Task: Look for Airbnb options in Nuuk, Greenland from 24th November, 2023 to 10th December,  2023 for 5 adults.5 bedrooms having 5 beds and 5 bathrooms. Property type can be house. Amenities needed are: wifi, TV, free parkinig on premises, gym, breakfast. Booking option can be shelf check-in. Look for 4 properties as per requirement.
Action: Mouse moved to (373, 137)
Screenshot: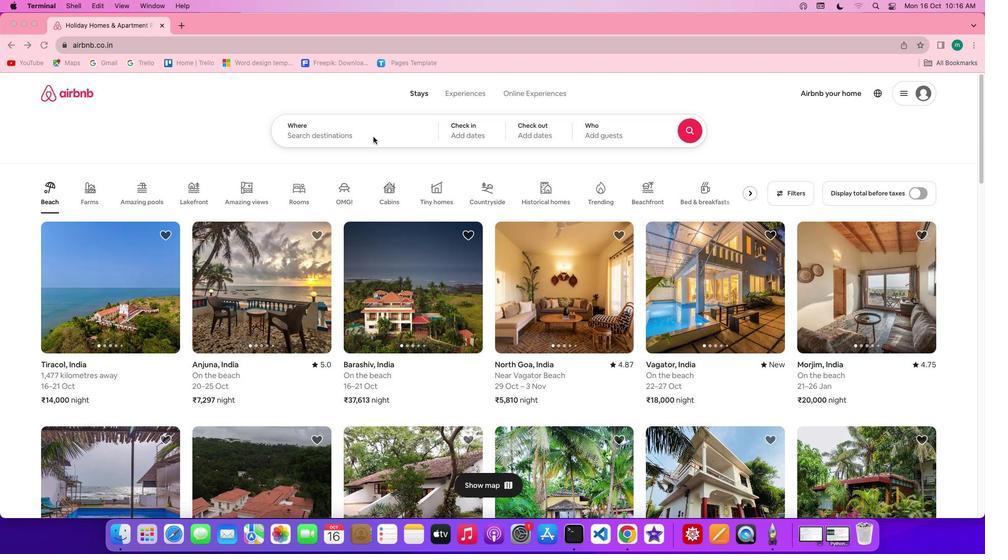 
Action: Mouse pressed left at (373, 137)
Screenshot: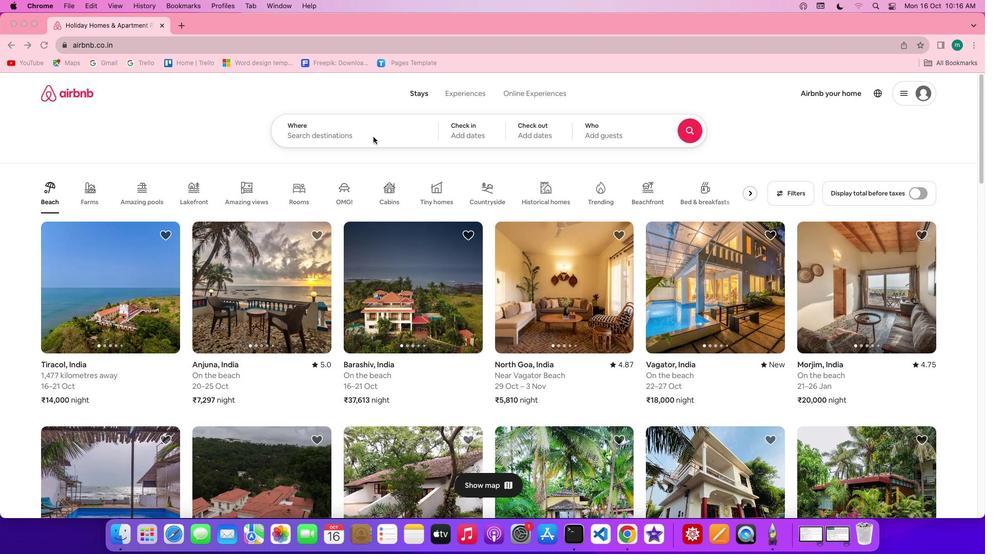 
Action: Mouse pressed left at (373, 137)
Screenshot: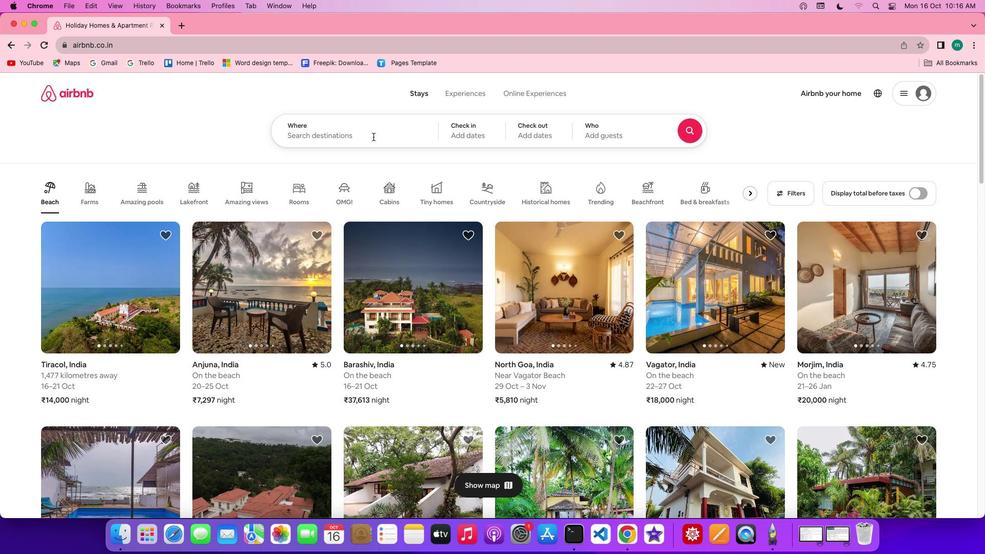 
Action: Key pressed Key.shift'N''u''u''k'','Key.shift'G''r''e''e''n''l''a''n''d'
Screenshot: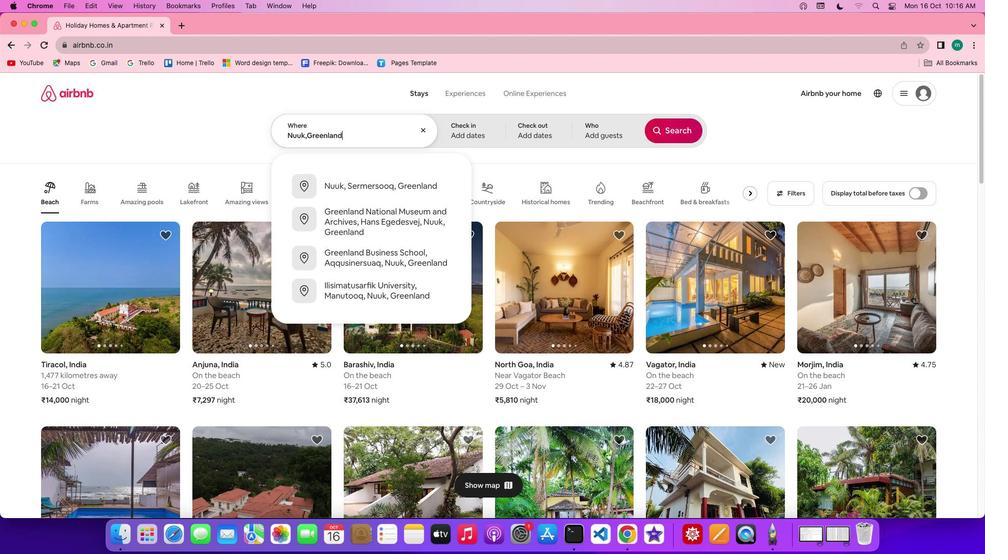 
Action: Mouse moved to (439, 182)
Screenshot: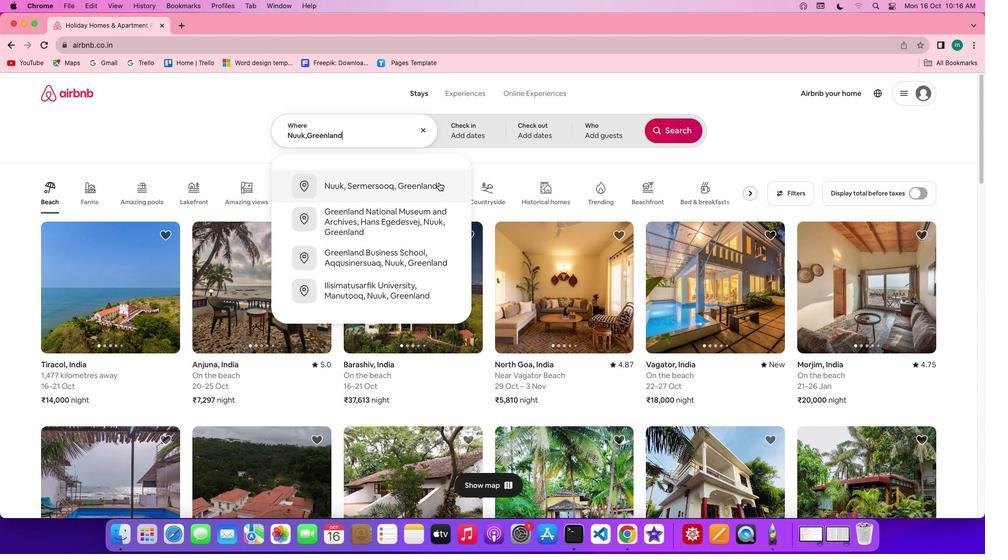 
Action: Mouse pressed left at (439, 182)
Screenshot: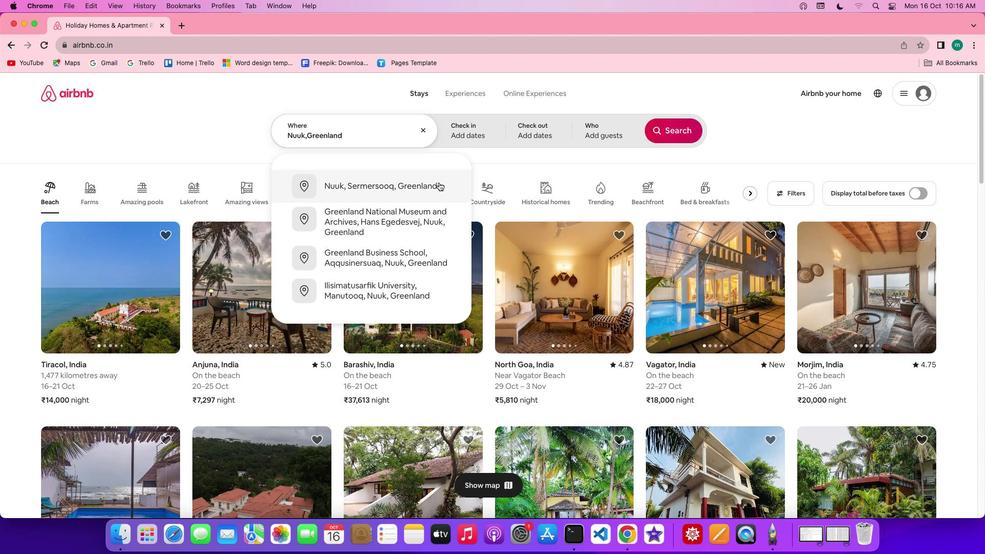 
Action: Mouse moved to (465, 131)
Screenshot: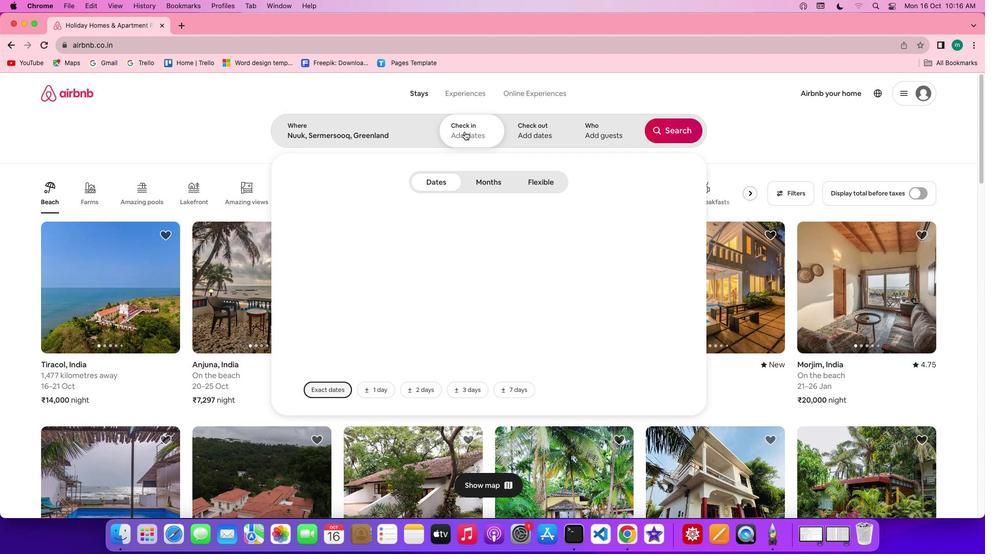
Action: Mouse pressed left at (465, 131)
Screenshot: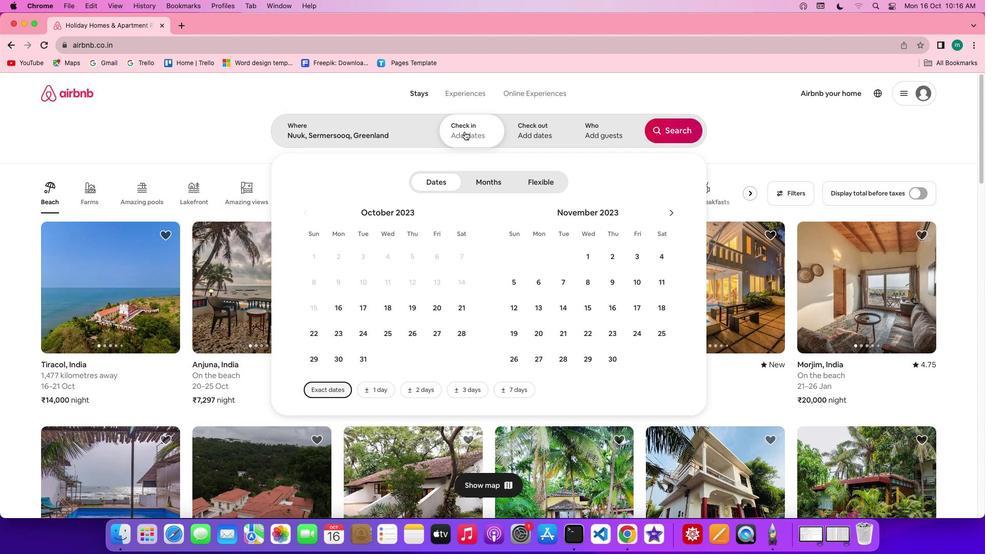 
Action: Mouse moved to (642, 338)
Screenshot: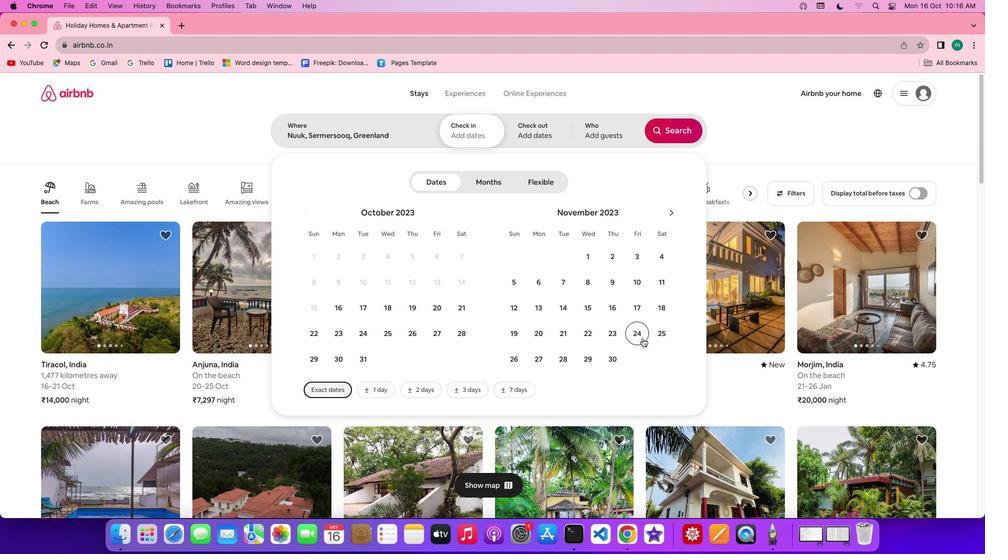 
Action: Mouse pressed left at (642, 338)
Screenshot: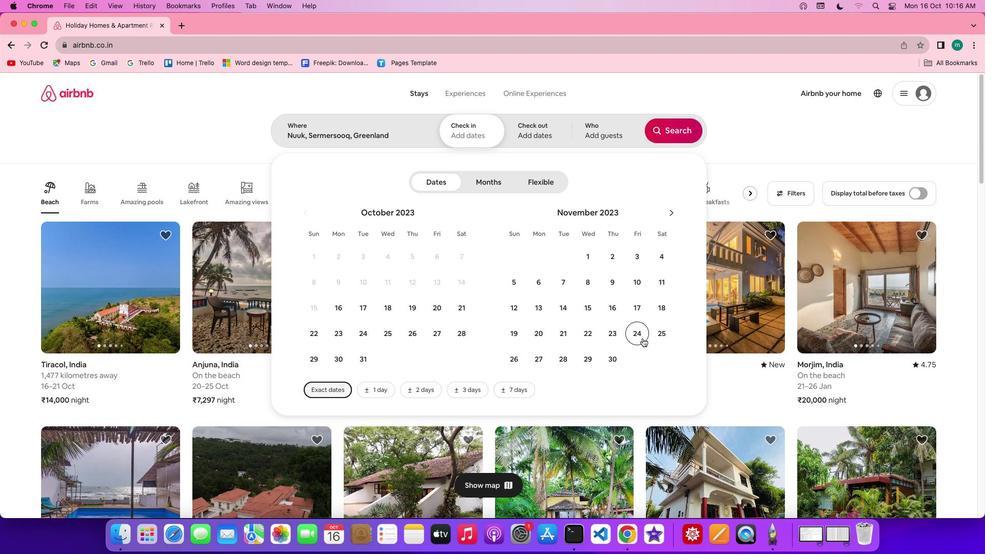 
Action: Mouse moved to (672, 211)
Screenshot: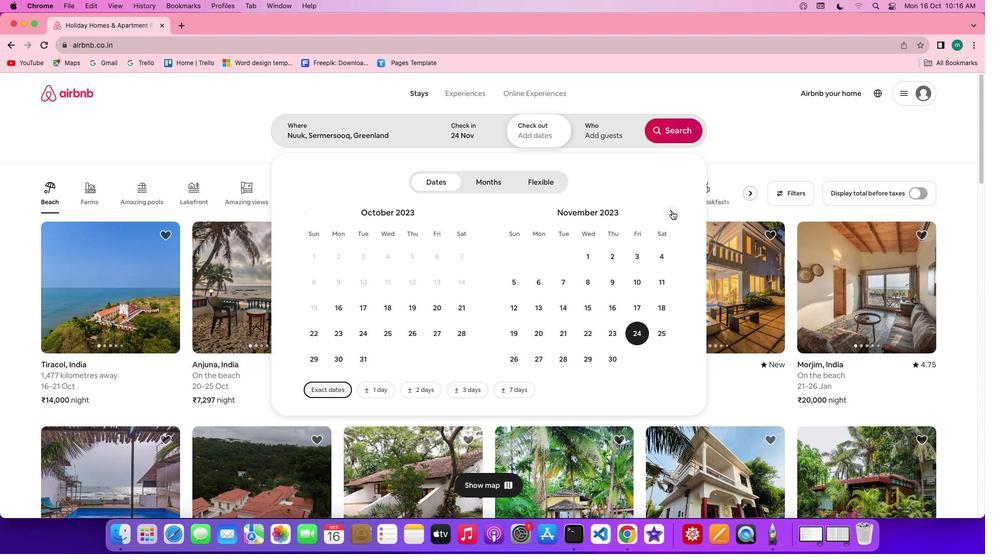 
Action: Mouse pressed left at (672, 211)
Screenshot: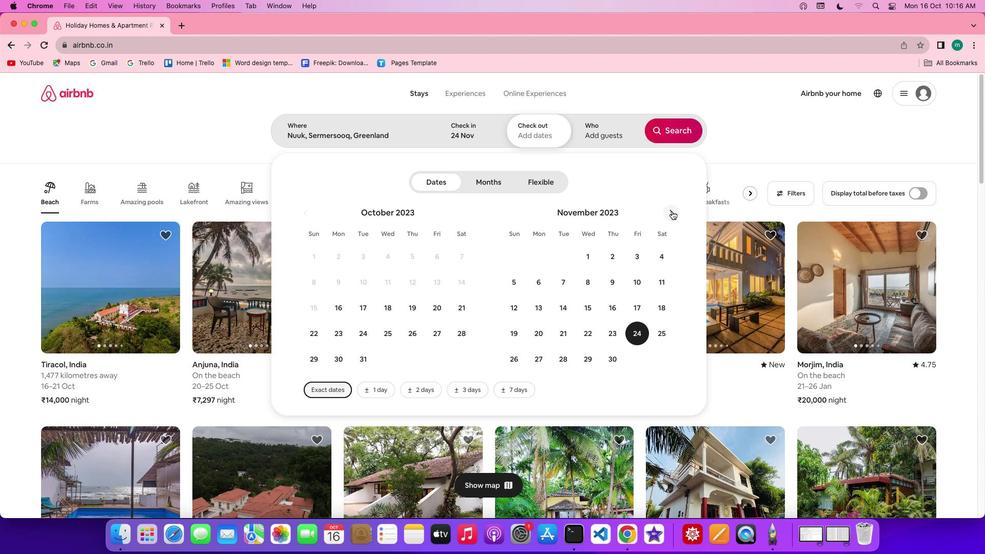 
Action: Mouse moved to (515, 310)
Screenshot: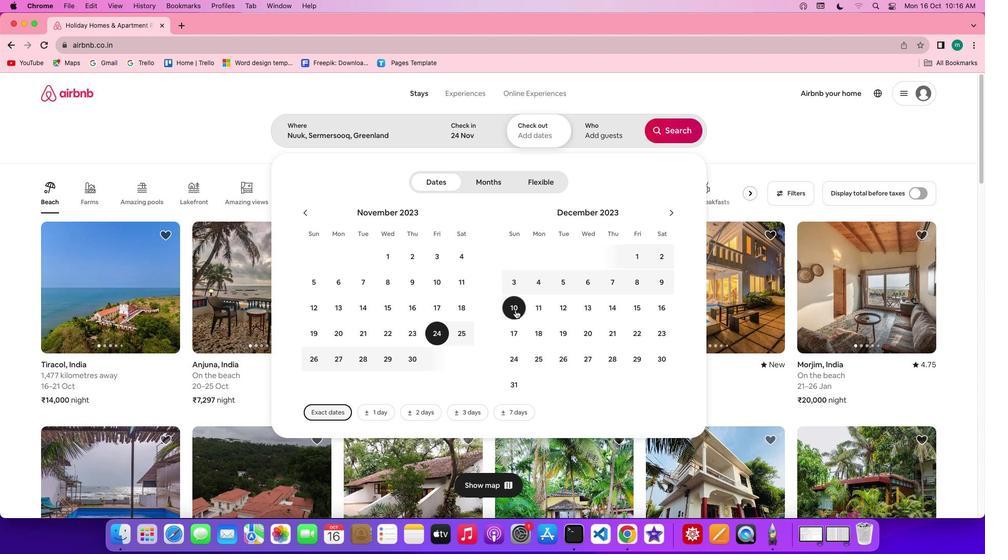 
Action: Mouse pressed left at (515, 310)
Screenshot: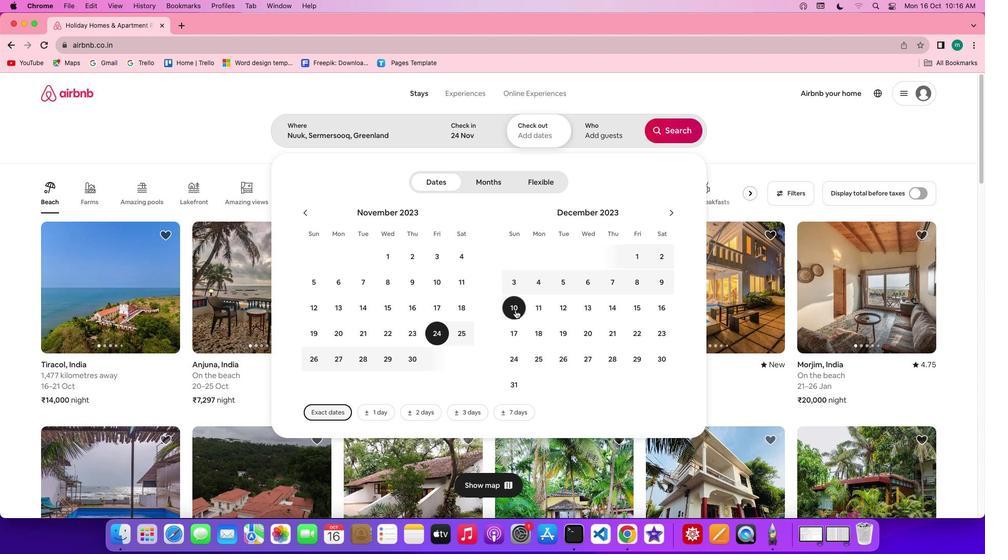 
Action: Mouse moved to (592, 140)
Screenshot: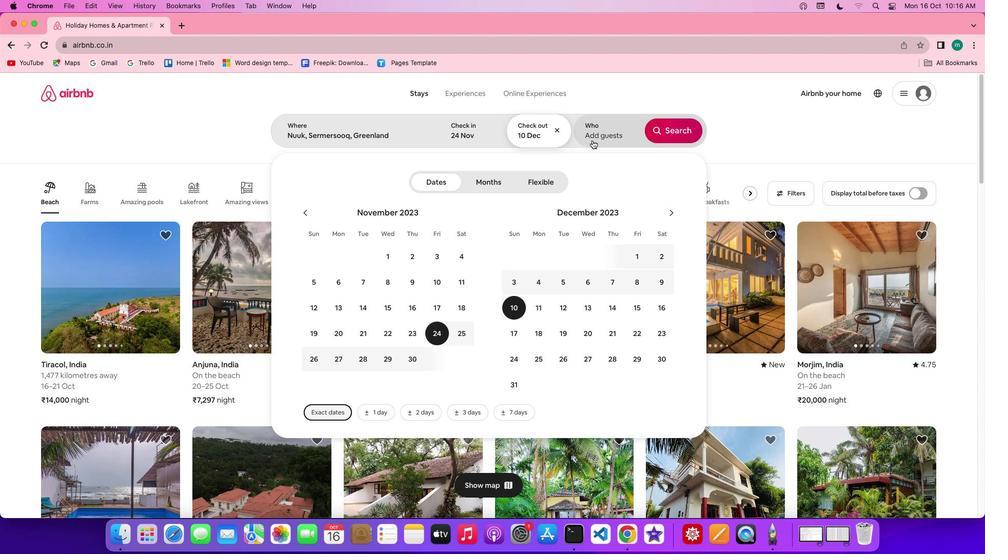 
Action: Mouse pressed left at (592, 140)
Screenshot: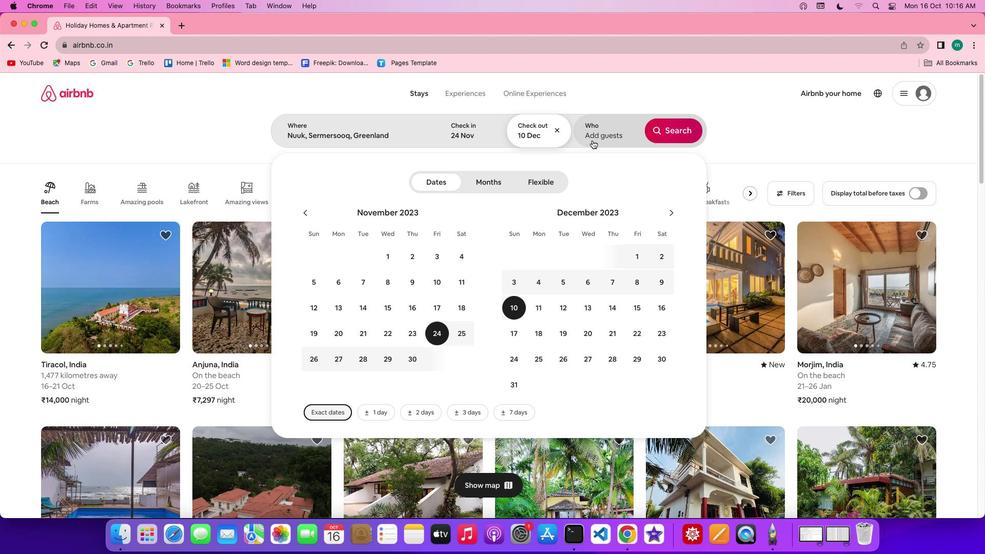 
Action: Mouse moved to (678, 183)
Screenshot: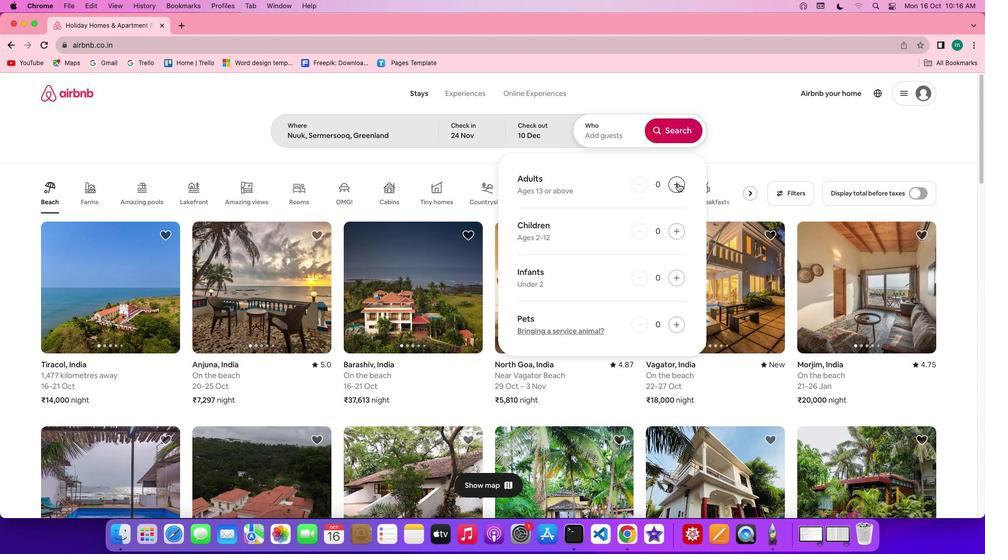 
Action: Mouse pressed left at (678, 183)
Screenshot: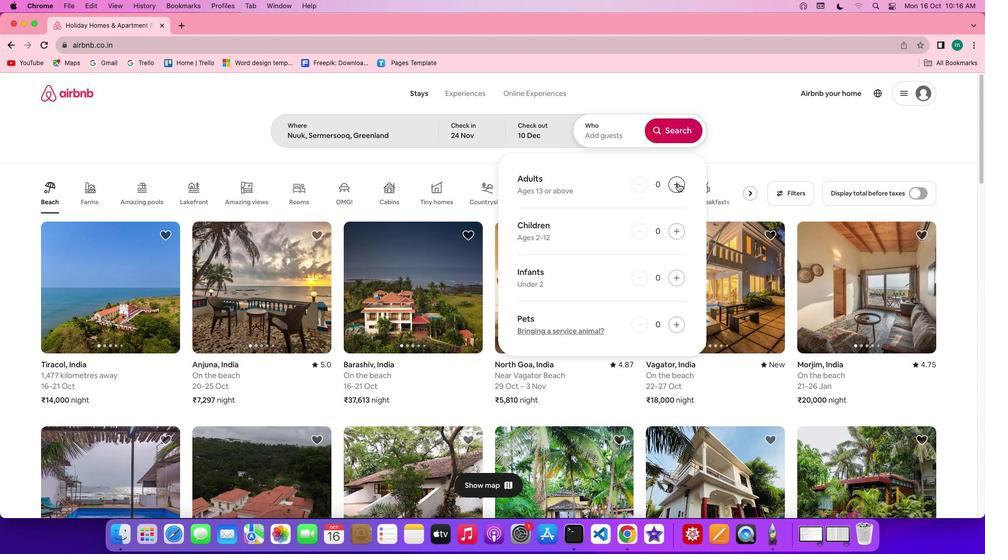 
Action: Mouse pressed left at (678, 183)
Screenshot: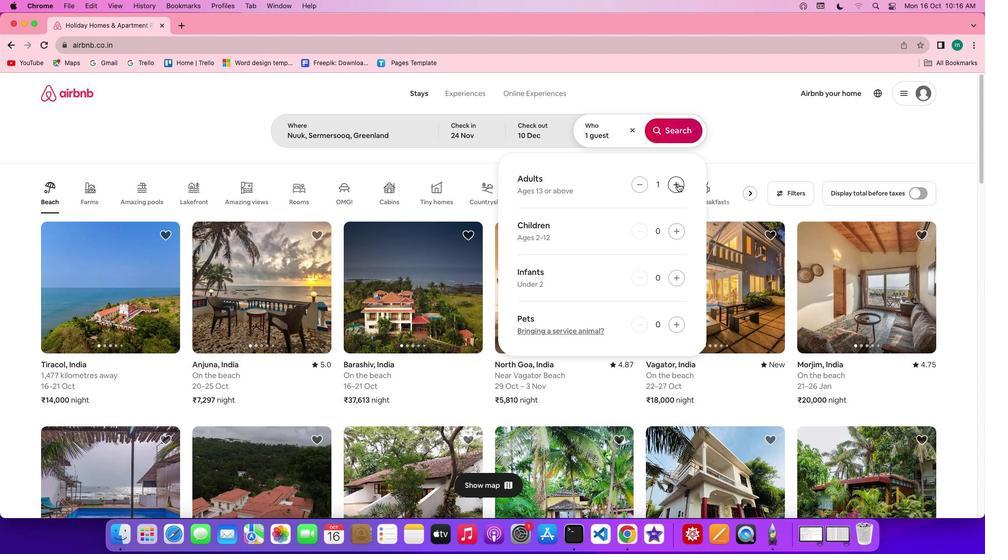 
Action: Mouse pressed left at (678, 183)
Screenshot: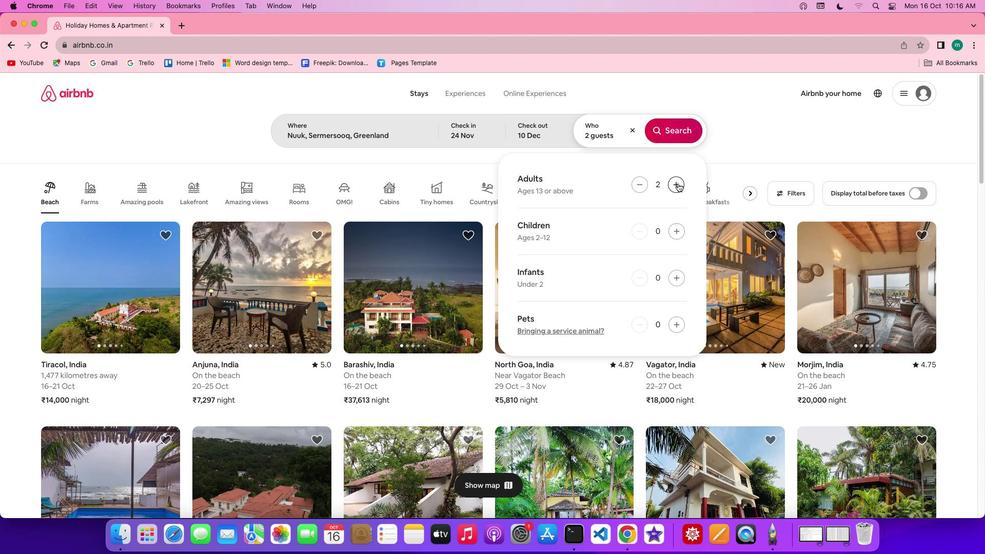 
Action: Mouse pressed left at (678, 183)
Screenshot: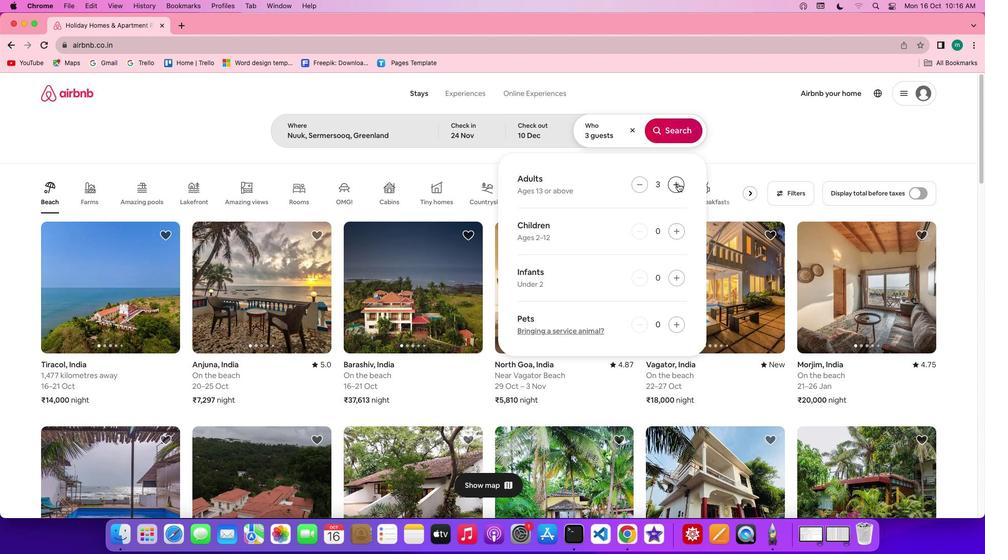 
Action: Mouse pressed left at (678, 183)
Screenshot: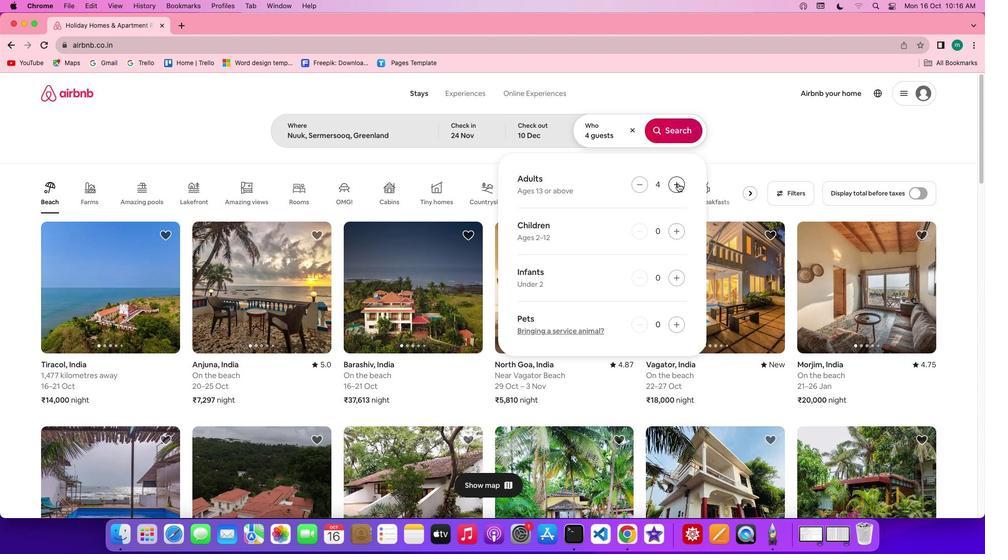 
Action: Mouse moved to (681, 134)
Screenshot: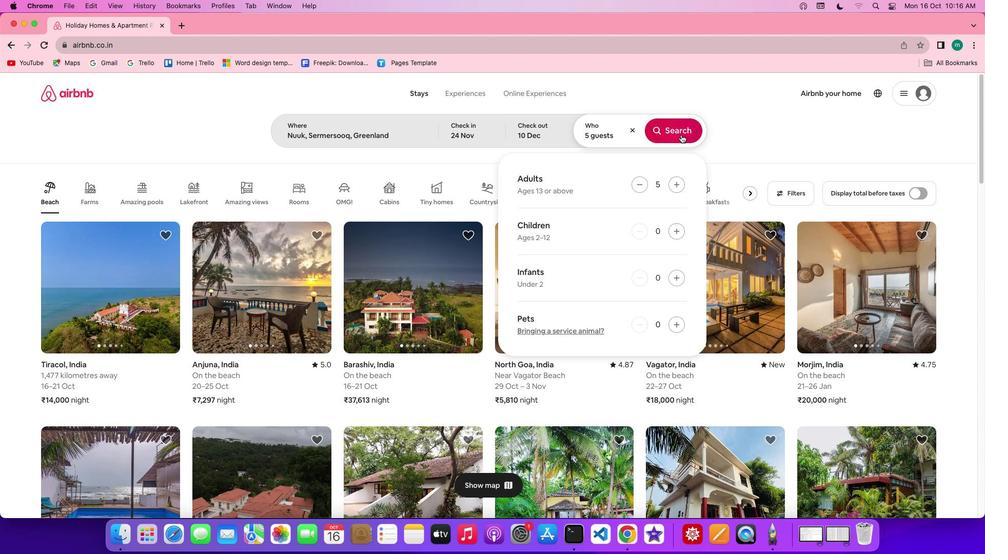 
Action: Mouse pressed left at (681, 134)
Screenshot: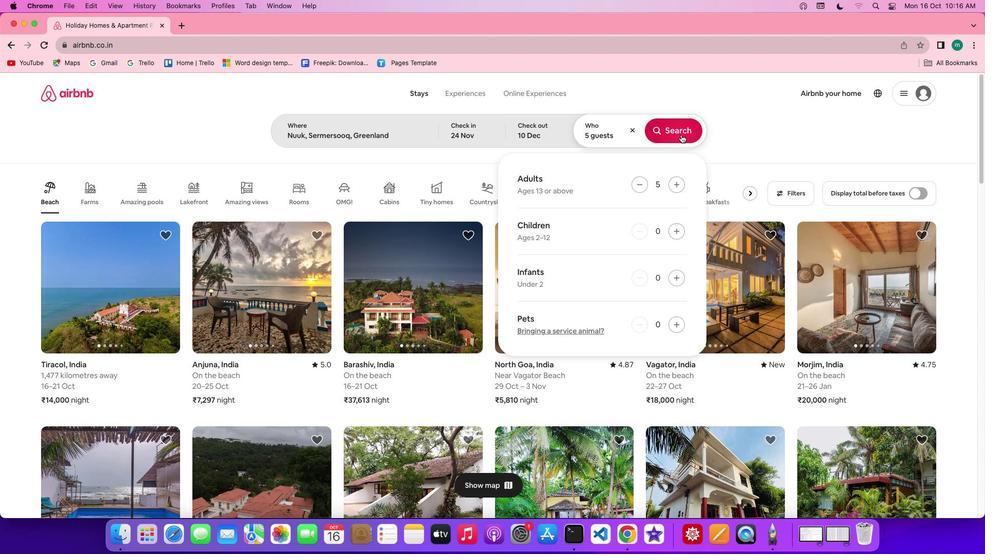 
Action: Mouse moved to (833, 138)
Screenshot: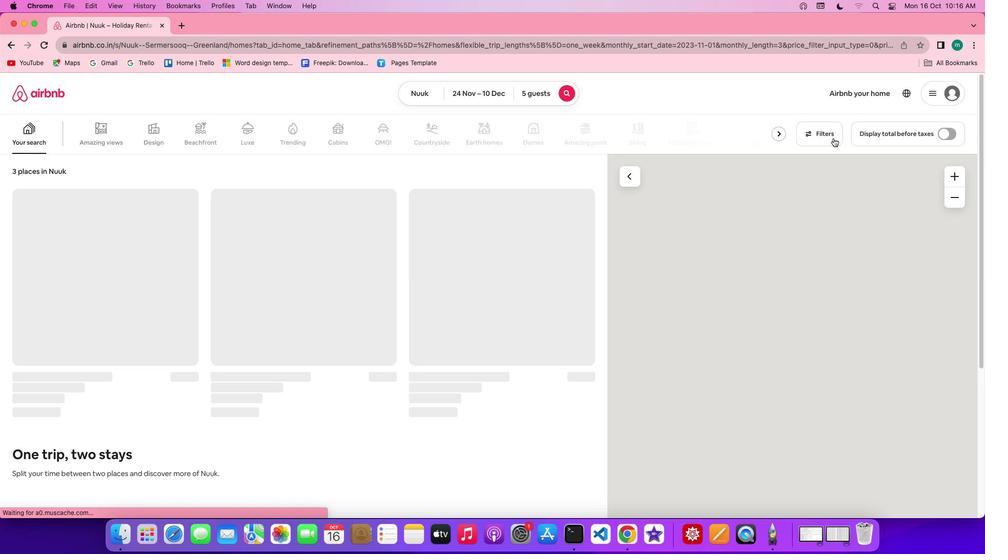 
Action: Mouse pressed left at (833, 138)
Screenshot: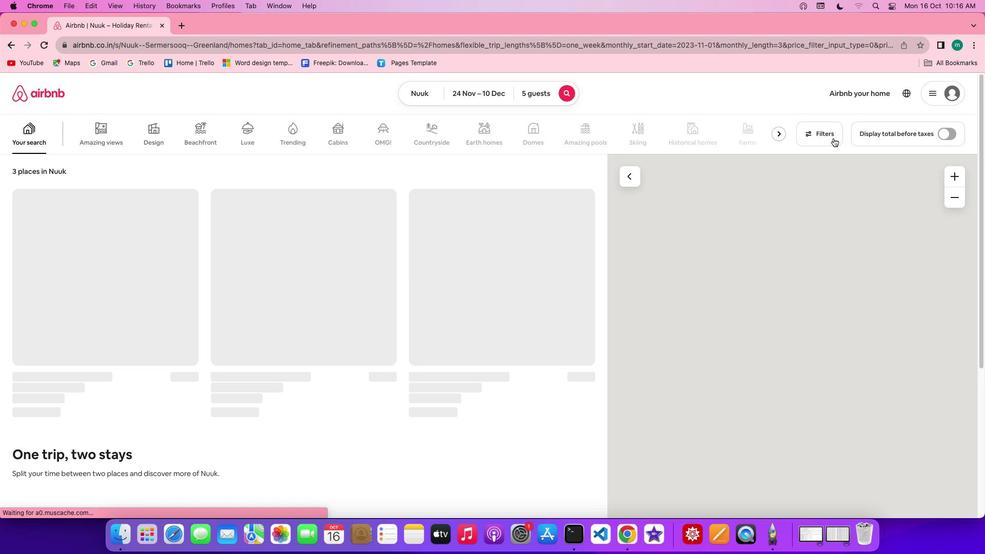 
Action: Mouse moved to (610, 236)
Screenshot: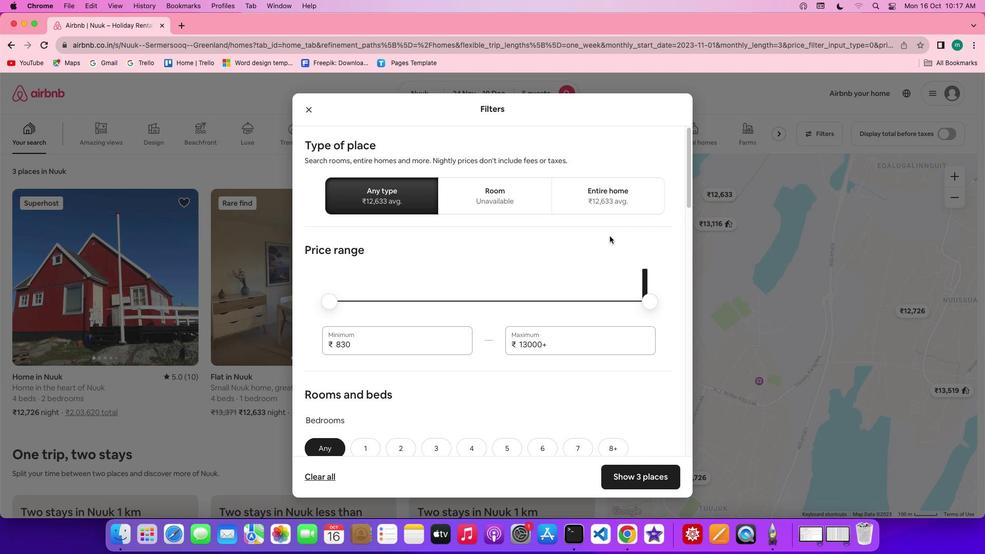 
Action: Mouse scrolled (610, 236) with delta (0, 0)
Screenshot: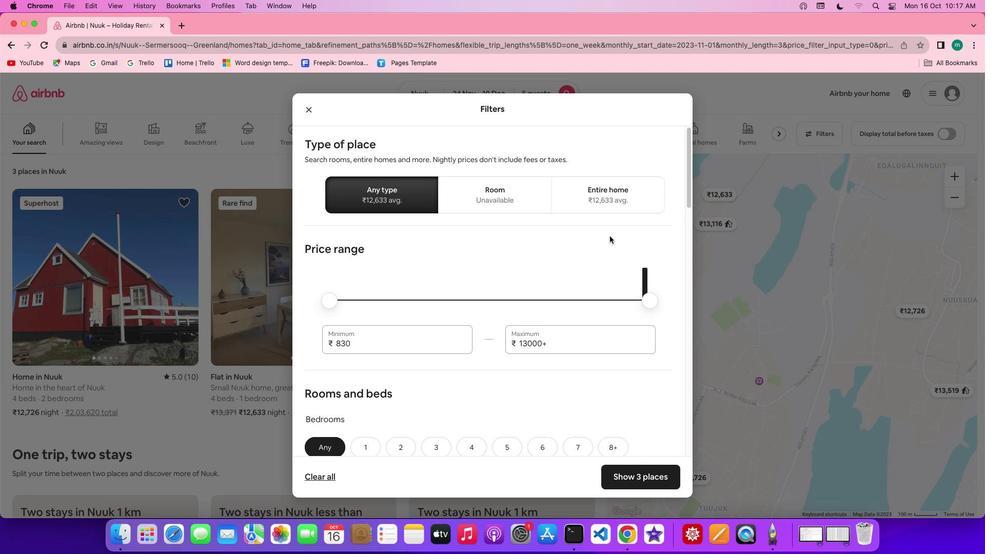 
Action: Mouse scrolled (610, 236) with delta (0, 0)
Screenshot: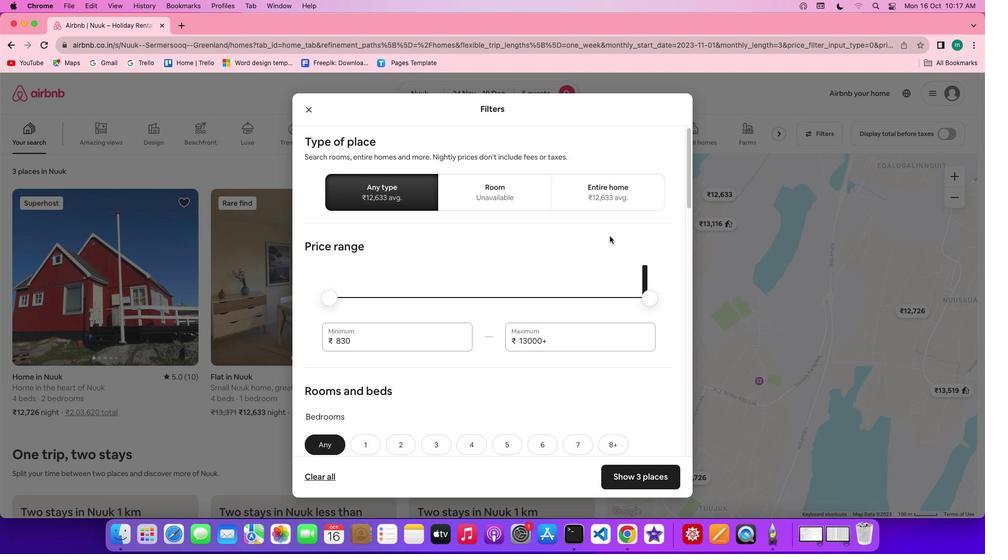 
Action: Mouse scrolled (610, 236) with delta (0, -1)
Screenshot: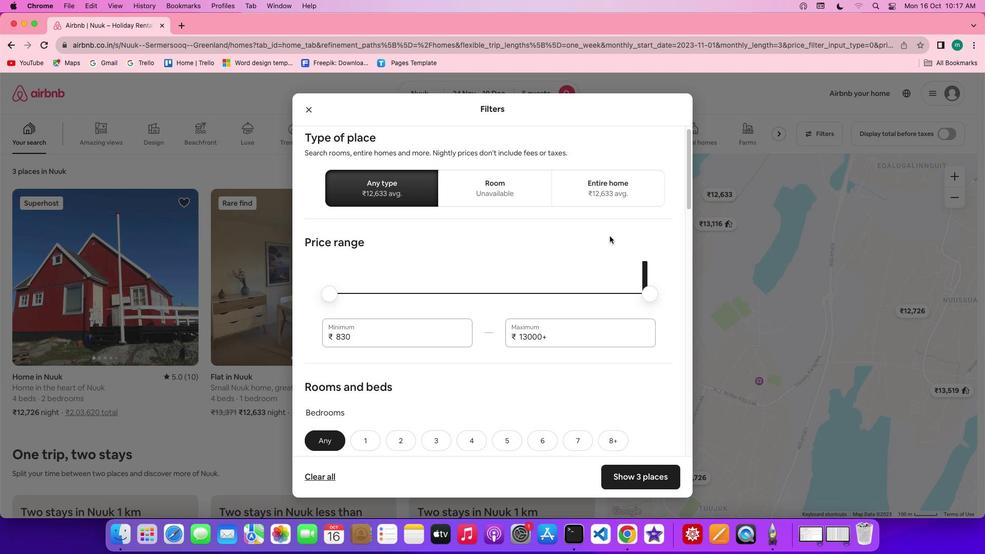 
Action: Mouse scrolled (610, 236) with delta (0, -1)
Screenshot: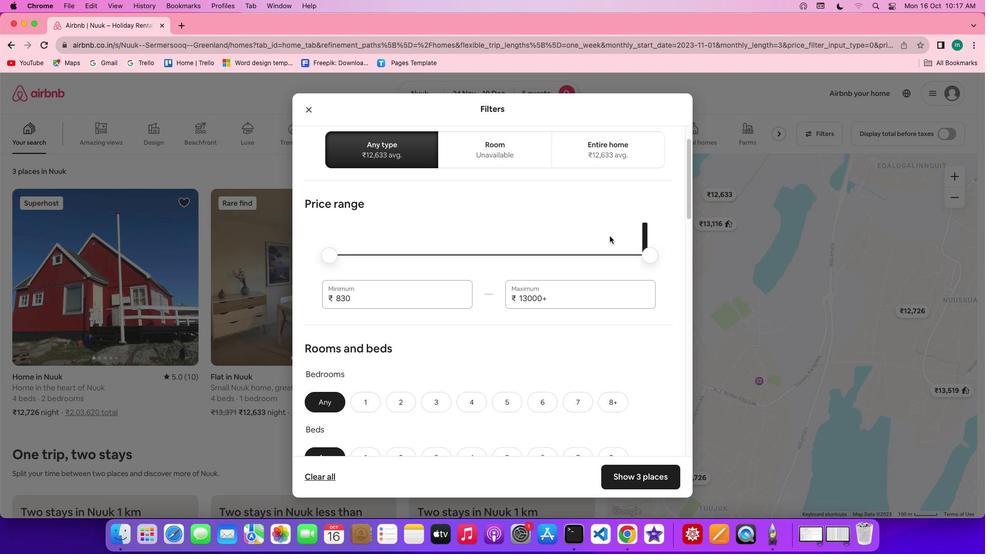 
Action: Mouse scrolled (610, 236) with delta (0, 0)
Screenshot: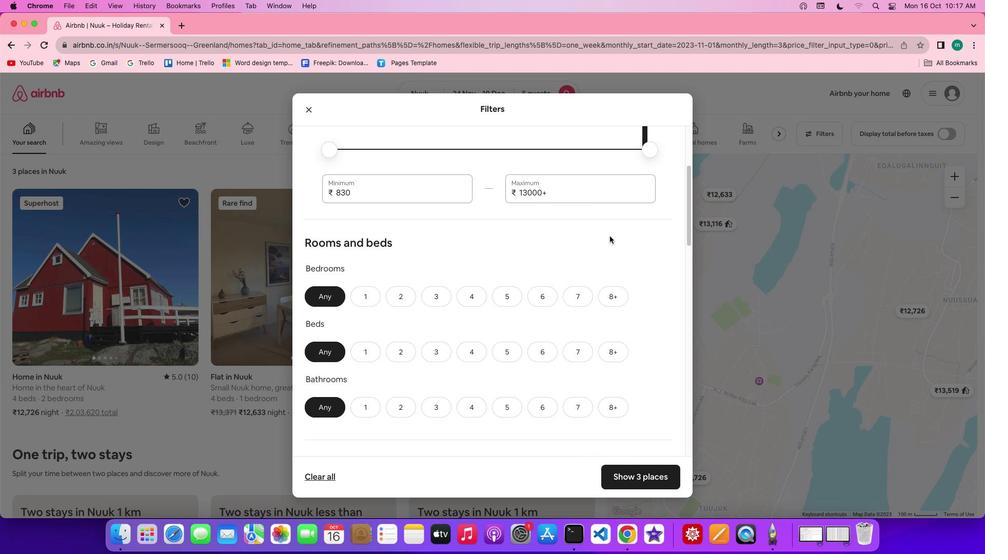 
Action: Mouse scrolled (610, 236) with delta (0, 0)
Screenshot: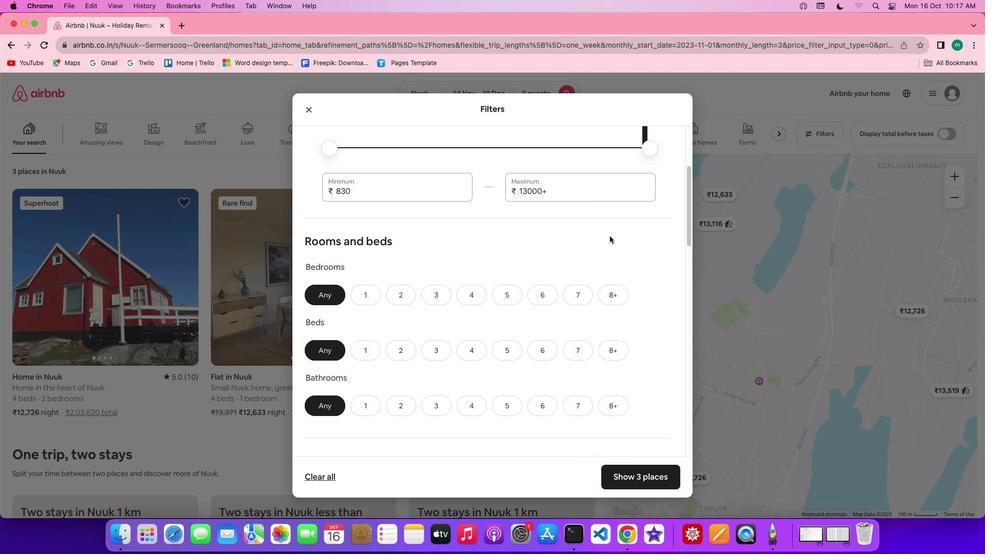 
Action: Mouse scrolled (610, 236) with delta (0, 0)
Screenshot: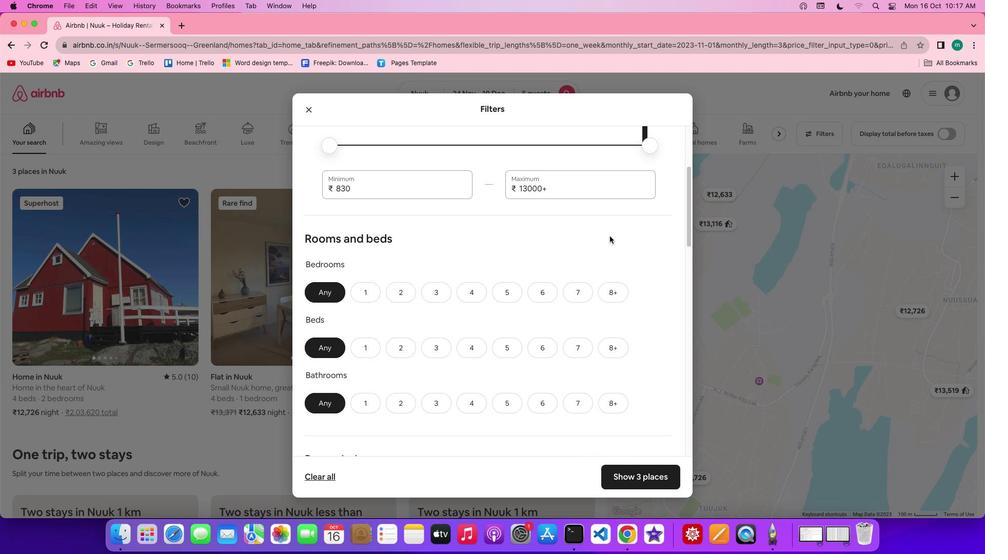 
Action: Mouse moved to (609, 236)
Screenshot: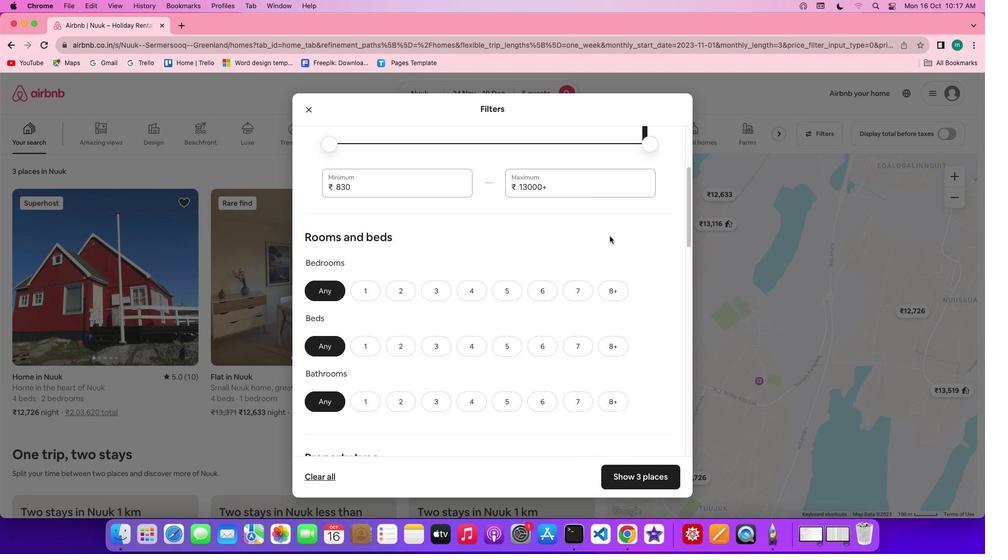 
Action: Mouse scrolled (609, 236) with delta (0, 0)
Screenshot: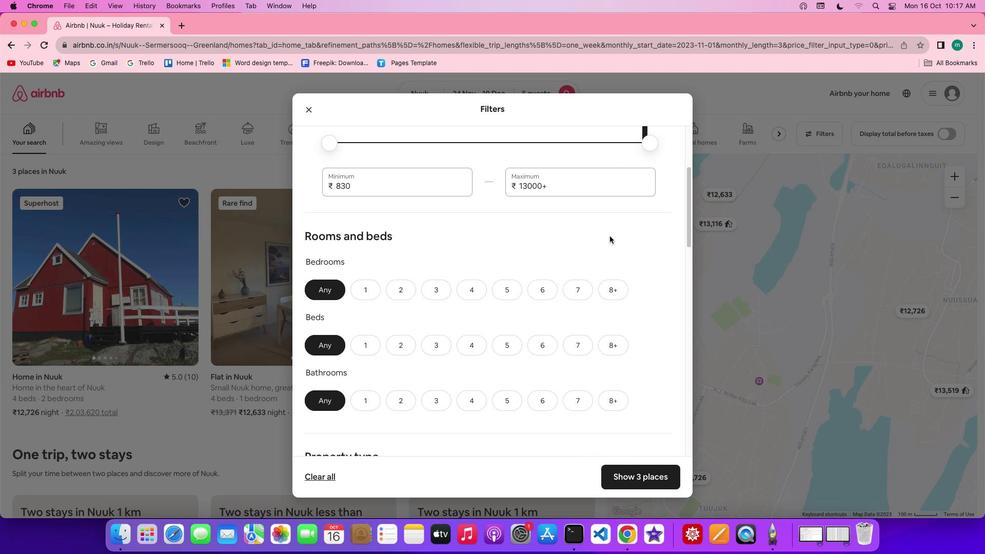 
Action: Mouse scrolled (609, 236) with delta (0, 0)
Screenshot: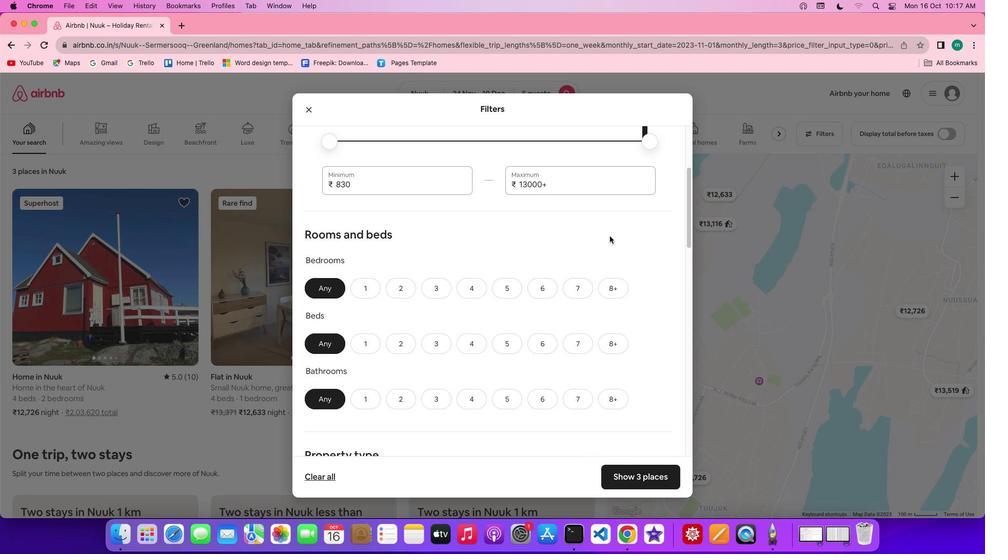 
Action: Mouse scrolled (609, 236) with delta (0, 0)
Screenshot: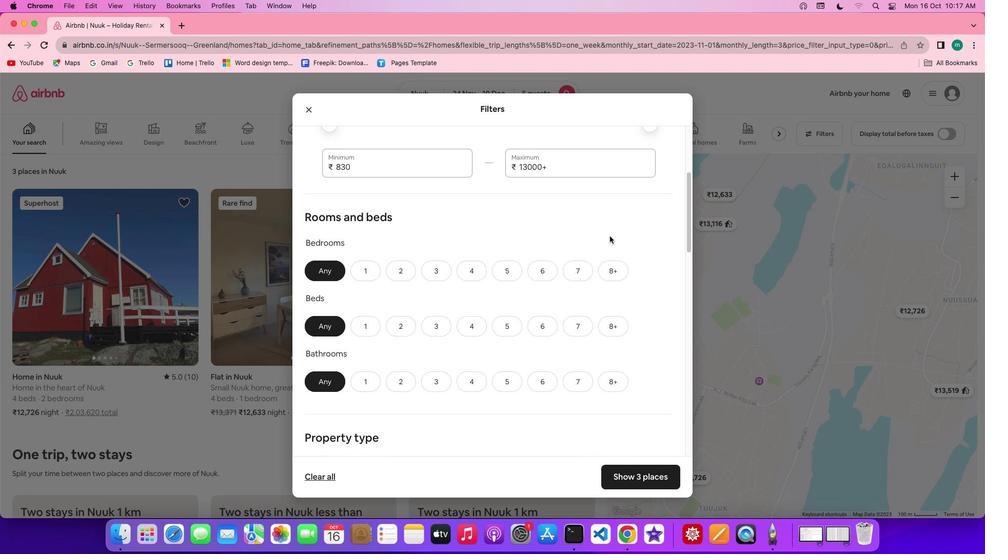 
Action: Mouse scrolled (609, 236) with delta (0, 0)
Screenshot: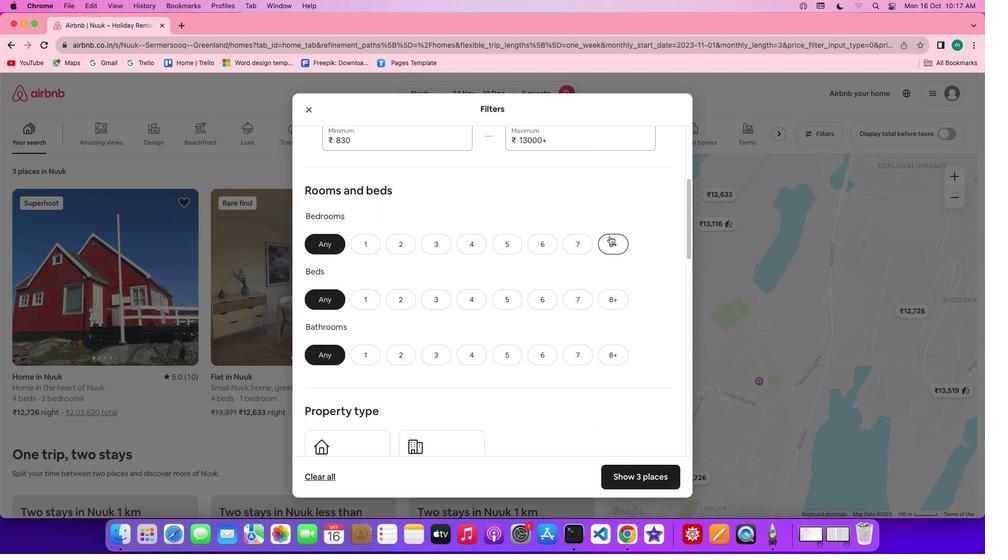 
Action: Mouse scrolled (609, 236) with delta (0, 0)
Screenshot: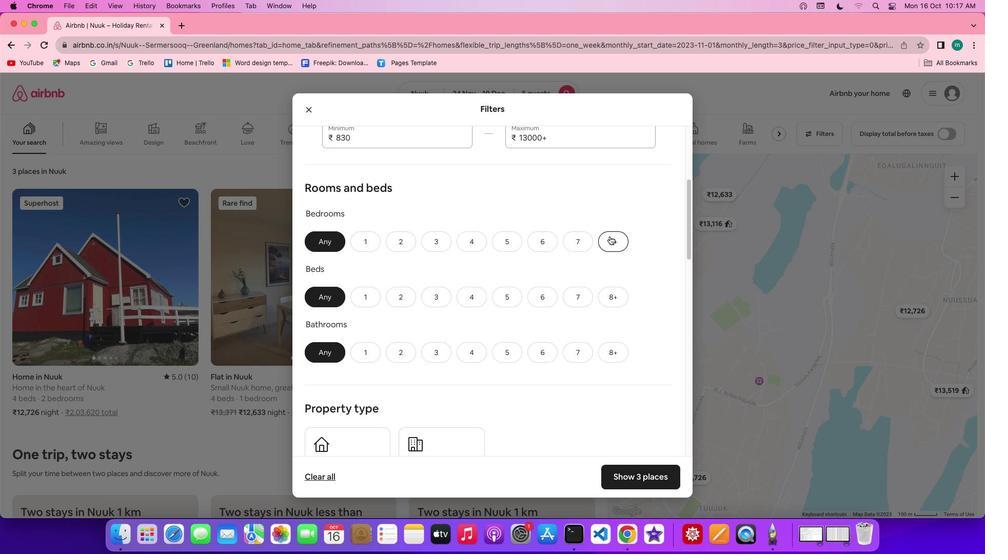 
Action: Mouse scrolled (609, 236) with delta (0, 0)
Screenshot: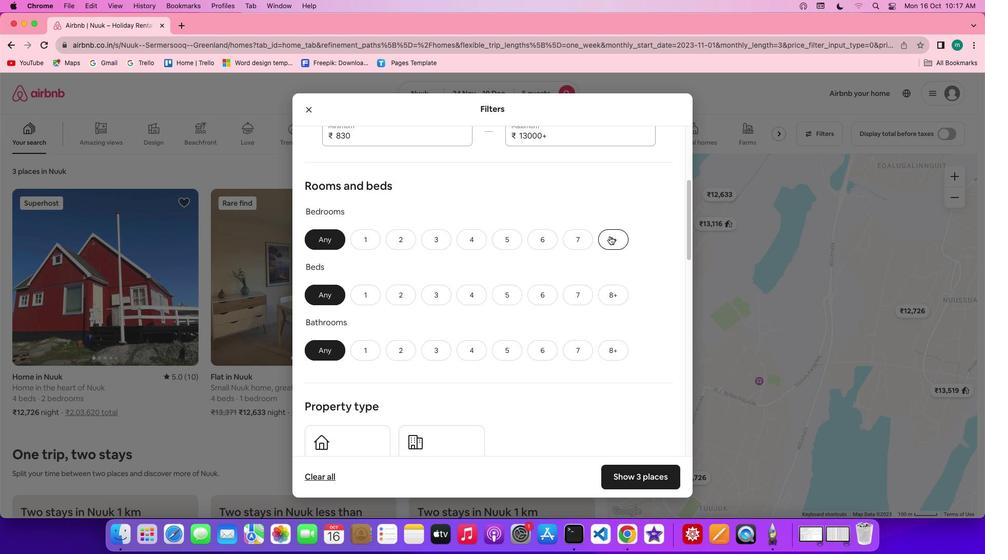 
Action: Mouse scrolled (609, 236) with delta (0, 0)
Screenshot: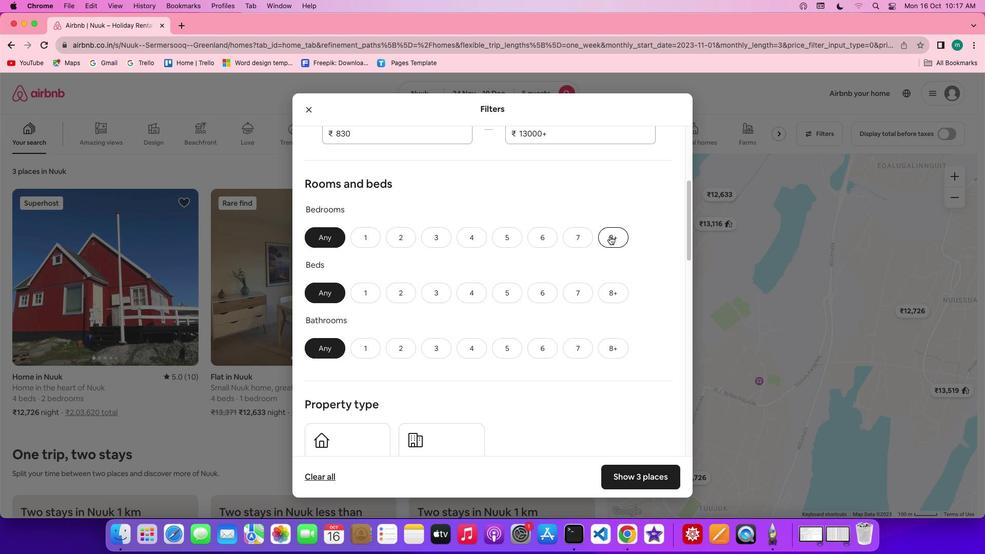 
Action: Mouse scrolled (609, 236) with delta (0, 0)
Screenshot: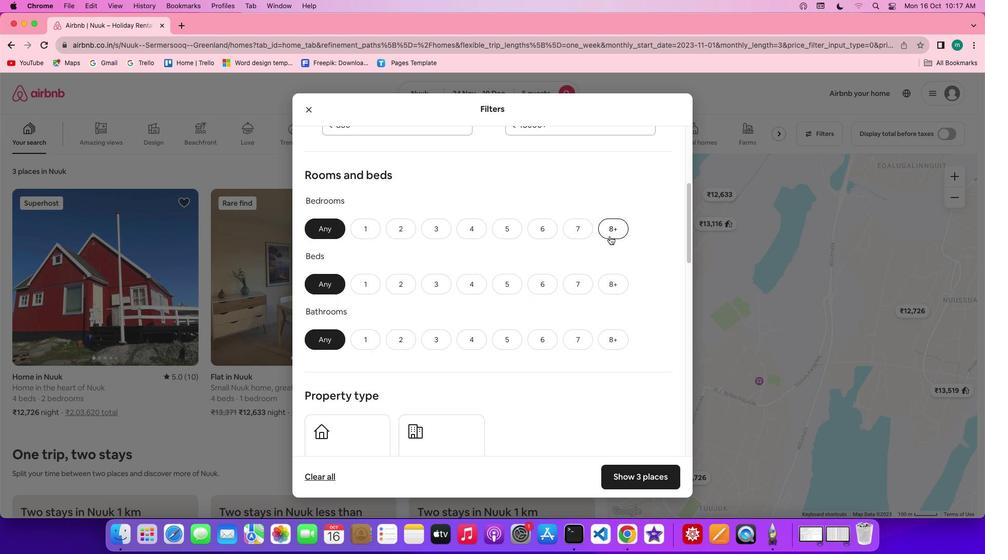 
Action: Mouse scrolled (609, 236) with delta (0, 0)
Screenshot: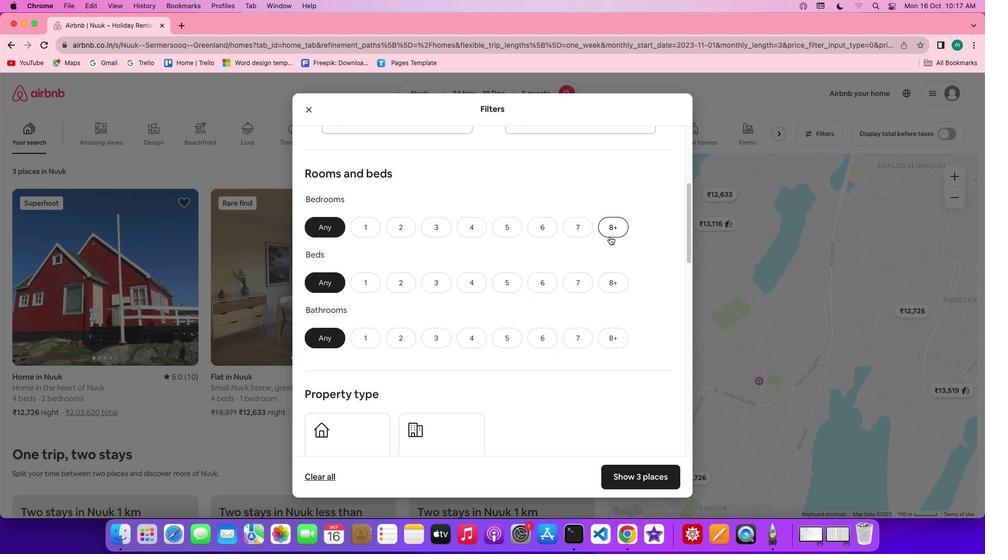 
Action: Mouse scrolled (609, 236) with delta (0, 0)
Screenshot: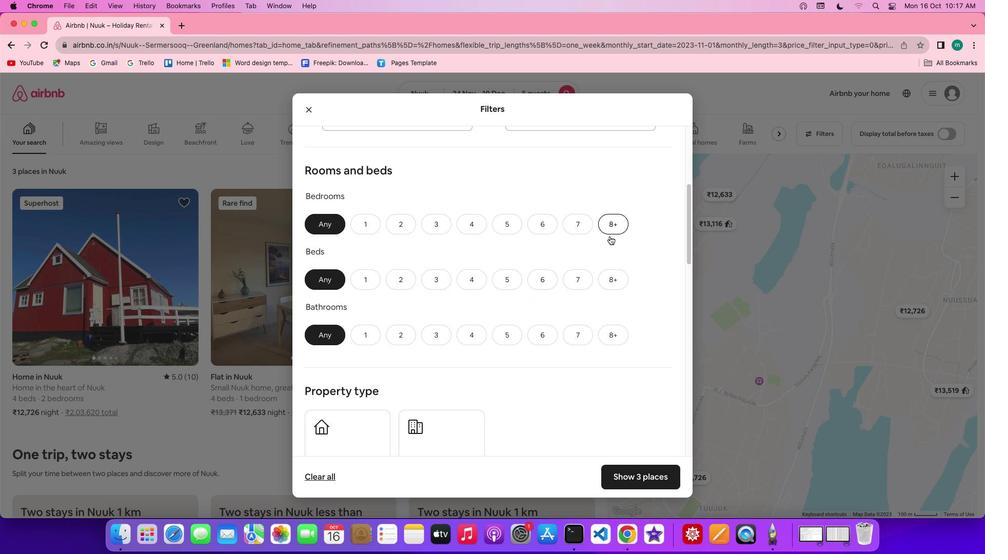 
Action: Mouse scrolled (609, 236) with delta (0, 0)
Screenshot: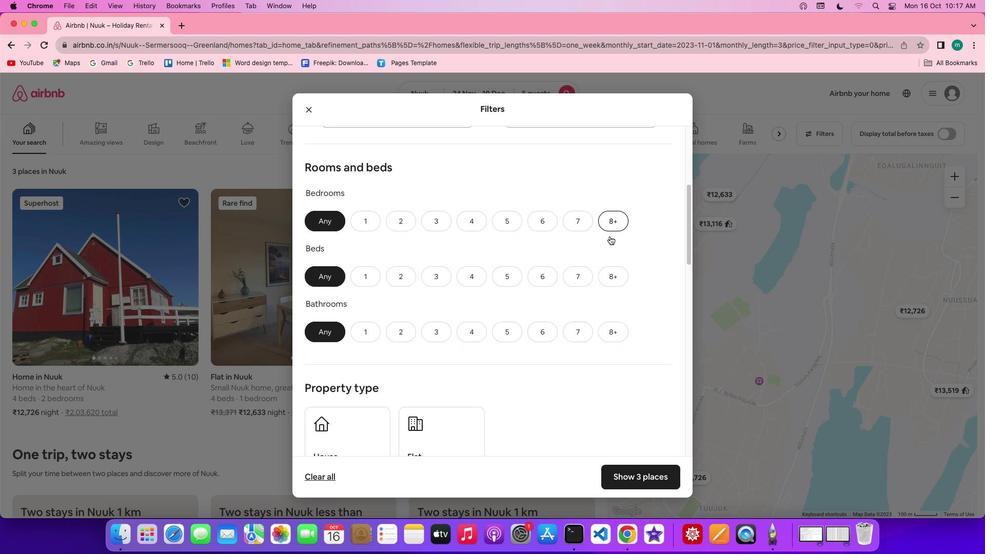 
Action: Mouse moved to (507, 205)
Screenshot: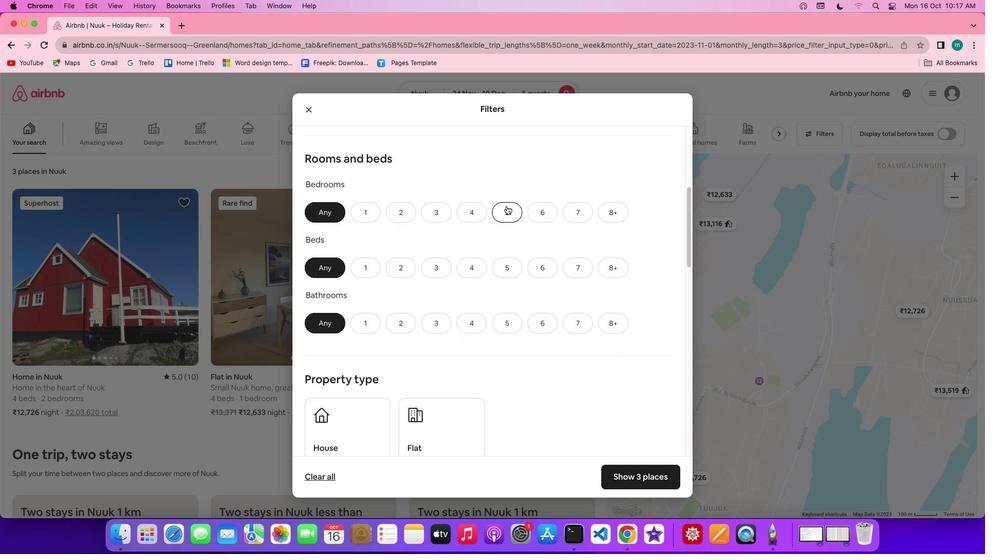 
Action: Mouse pressed left at (507, 205)
Screenshot: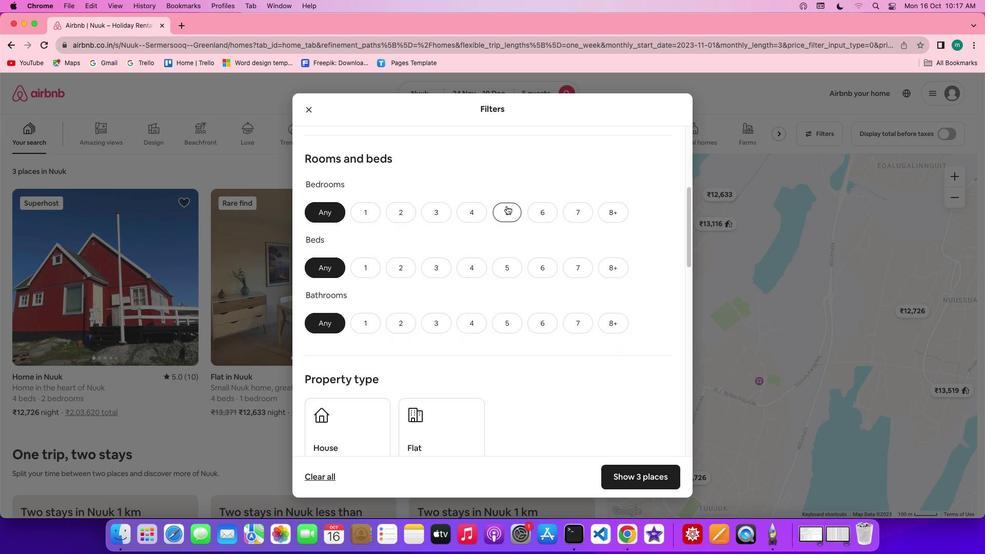
Action: Mouse moved to (506, 263)
Screenshot: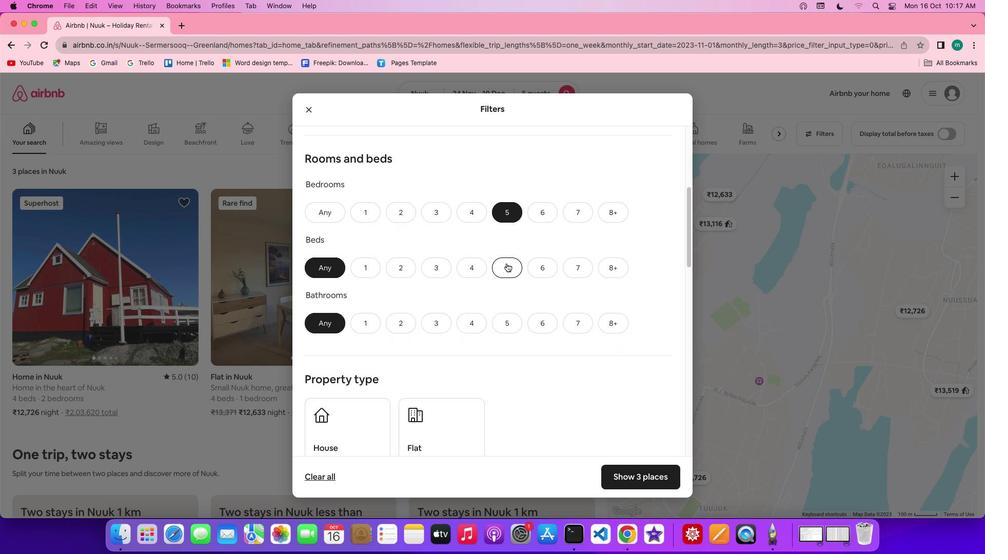 
Action: Mouse pressed left at (506, 263)
Screenshot: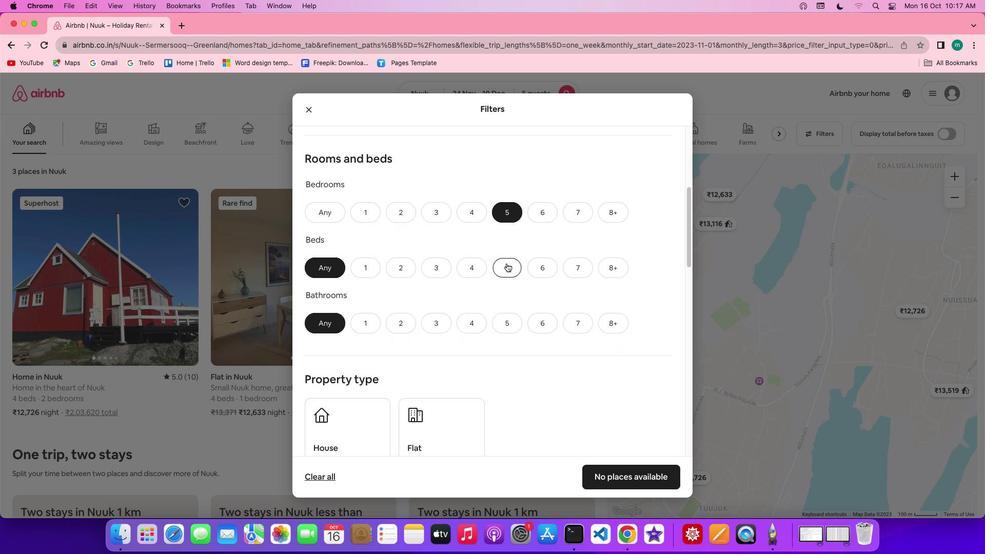 
Action: Mouse moved to (499, 327)
Screenshot: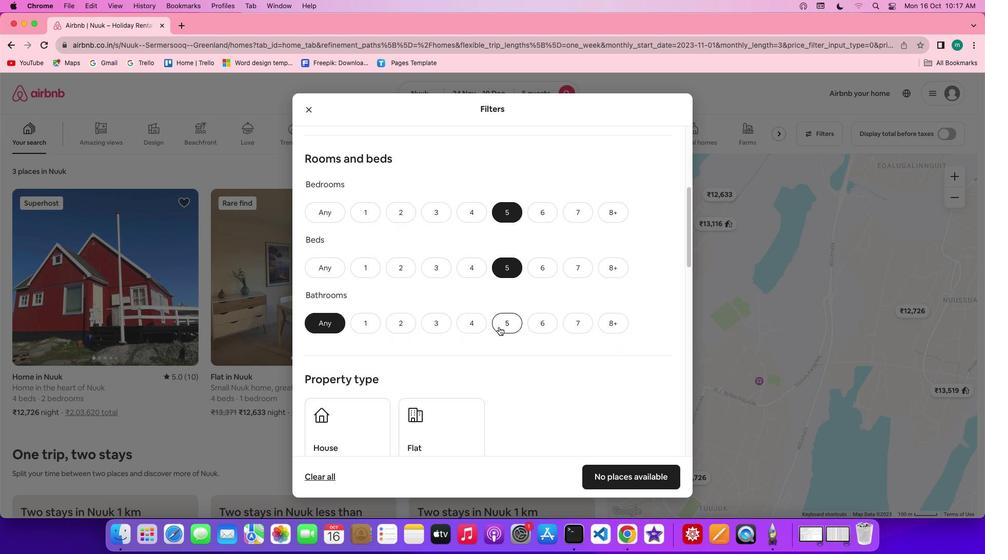 
Action: Mouse pressed left at (499, 327)
Screenshot: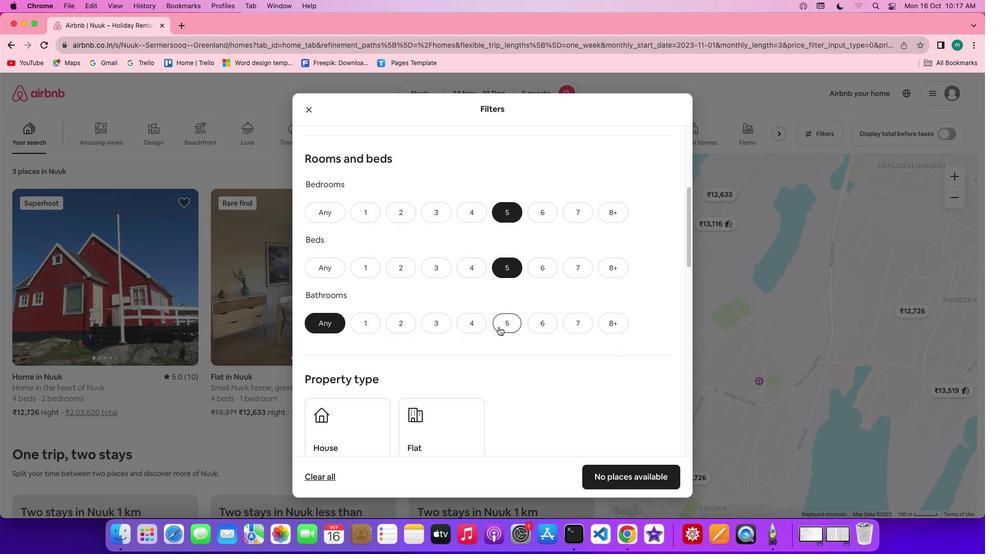 
Action: Mouse moved to (539, 346)
Screenshot: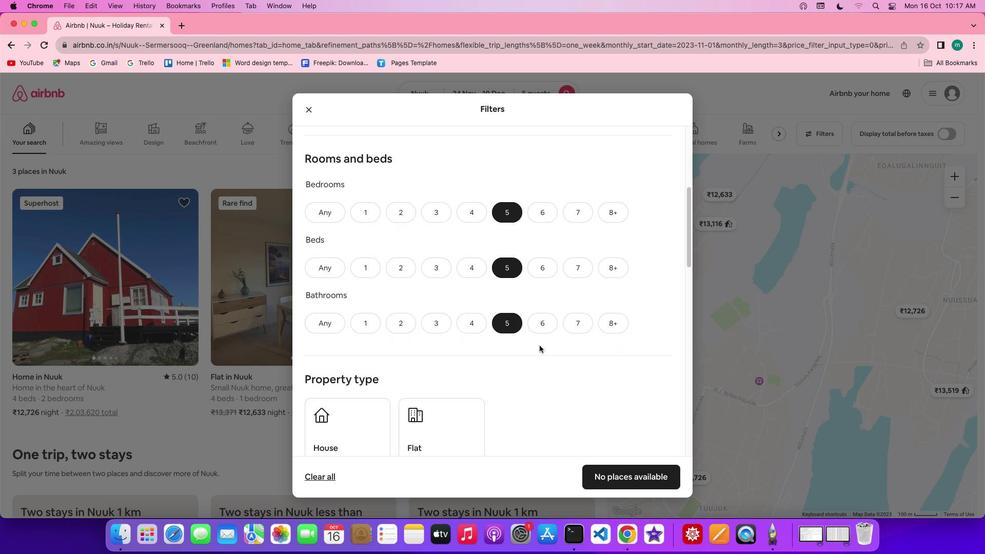 
Action: Mouse scrolled (539, 346) with delta (0, 0)
Screenshot: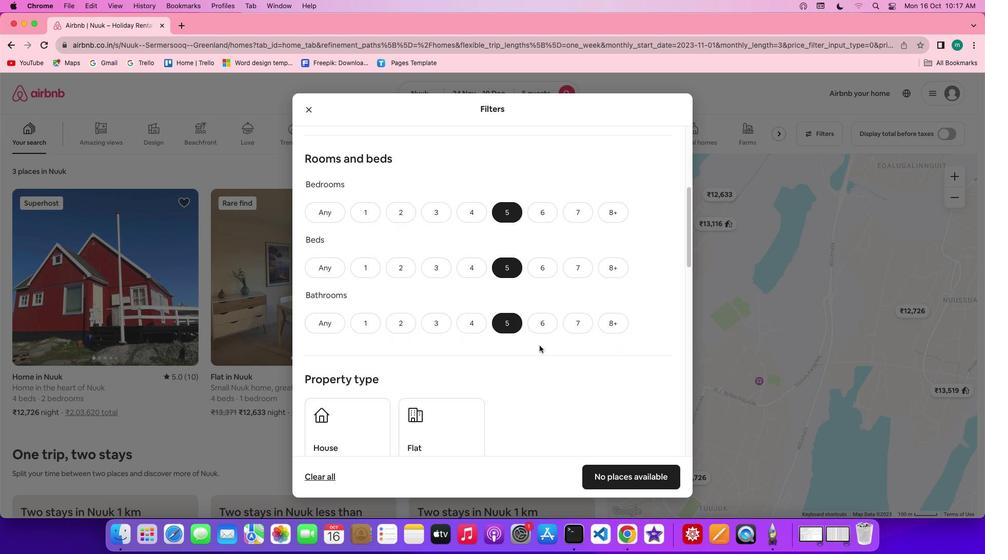 
Action: Mouse scrolled (539, 346) with delta (0, 0)
Screenshot: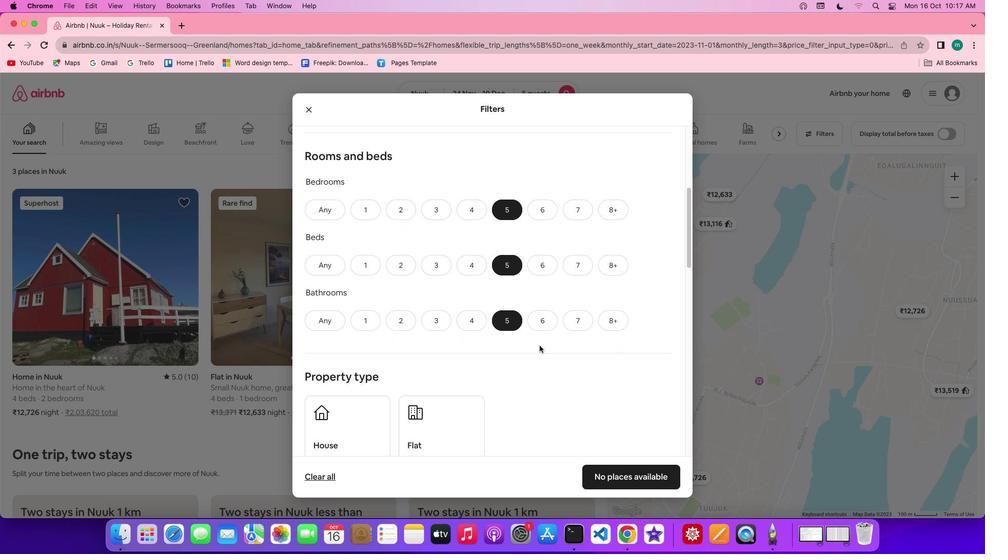 
Action: Mouse scrolled (539, 346) with delta (0, 0)
Screenshot: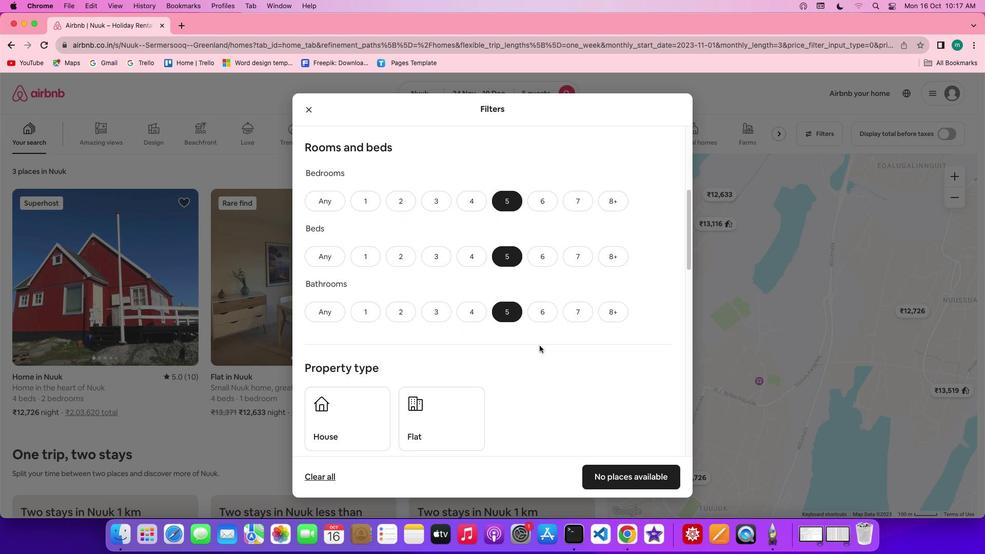 
Action: Mouse scrolled (539, 346) with delta (0, 0)
Screenshot: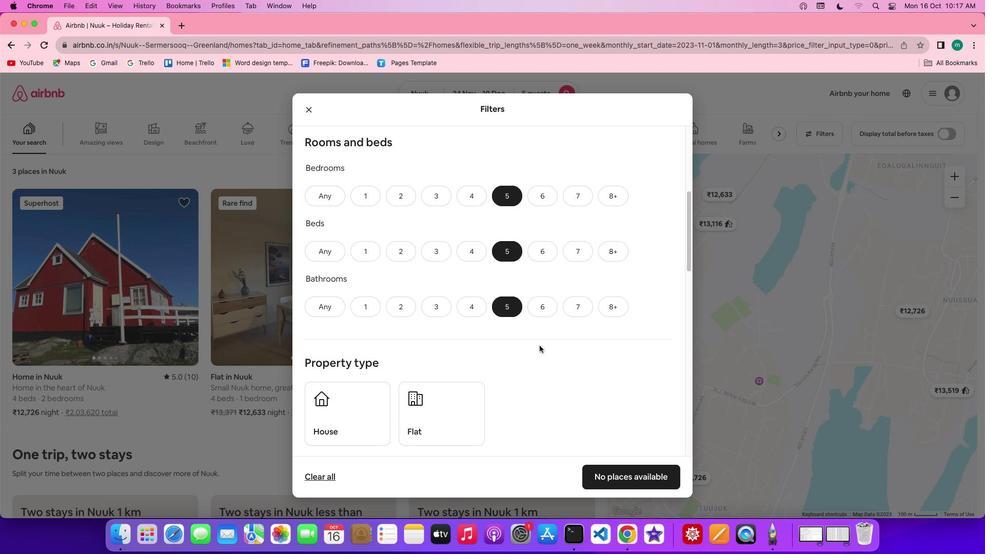 
Action: Mouse scrolled (539, 346) with delta (0, 0)
Screenshot: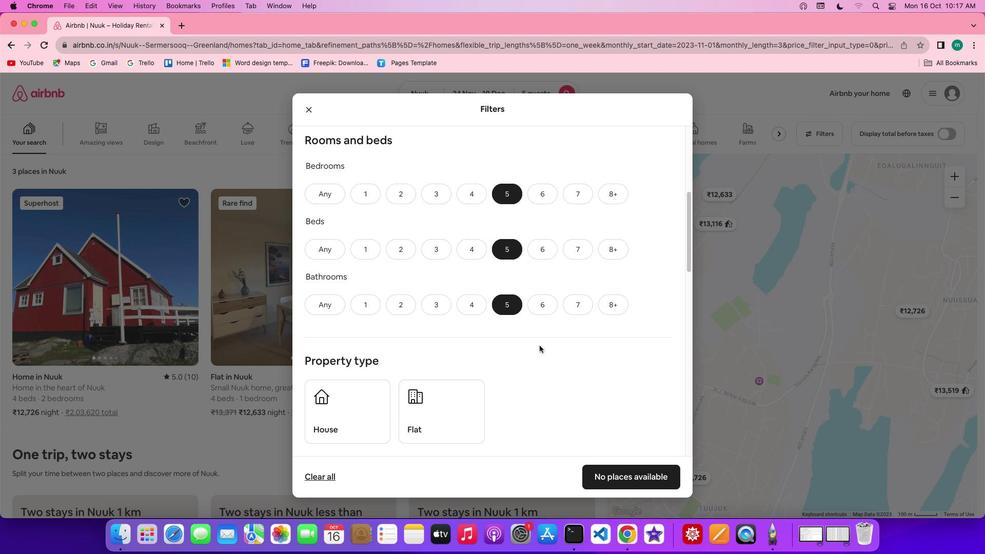 
Action: Mouse scrolled (539, 346) with delta (0, 0)
Screenshot: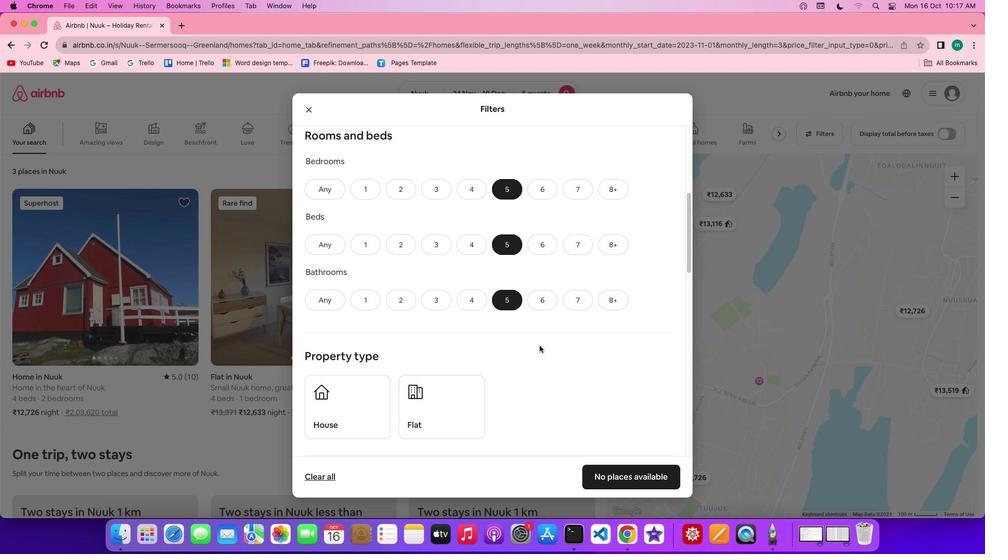 
Action: Mouse scrolled (539, 346) with delta (0, 0)
Screenshot: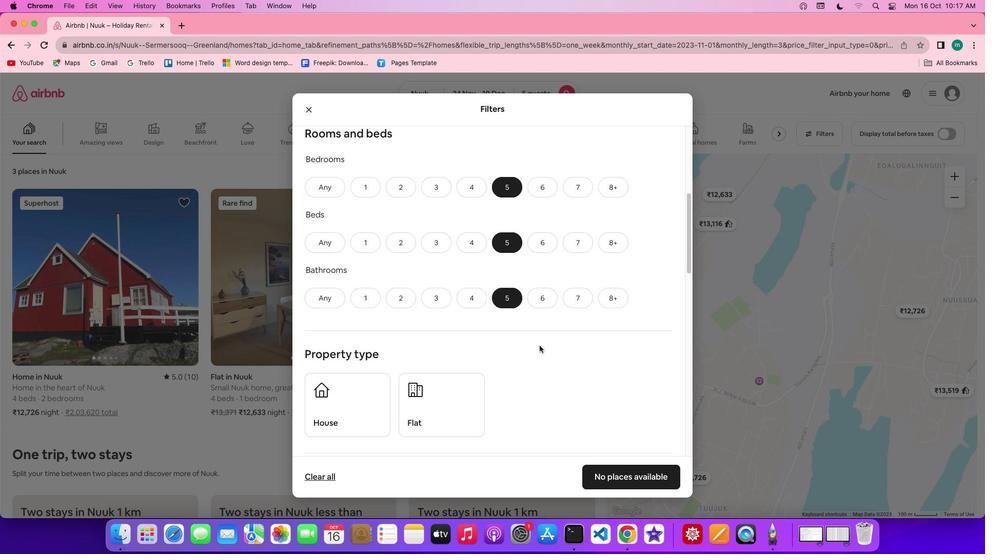 
Action: Mouse scrolled (539, 346) with delta (0, 0)
Screenshot: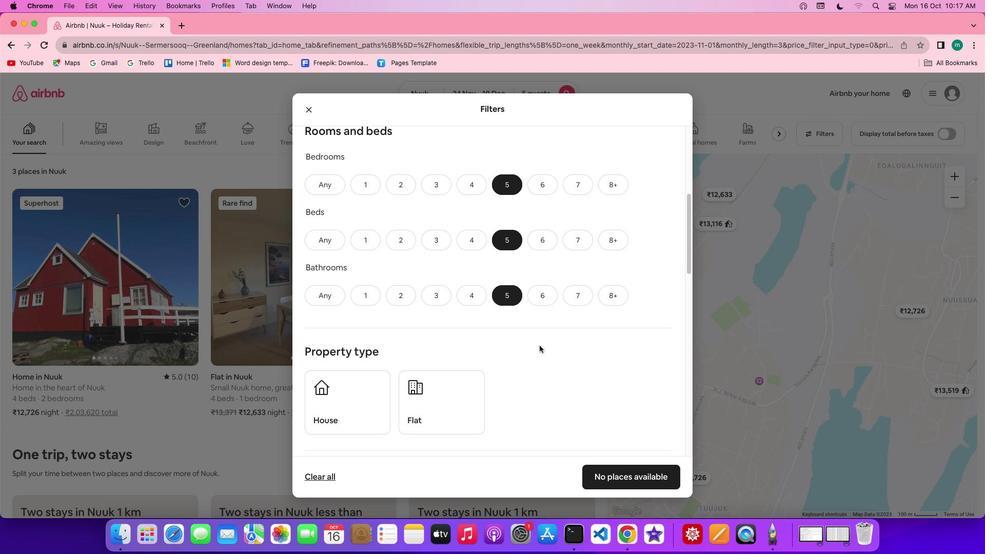 
Action: Mouse scrolled (539, 346) with delta (0, 0)
Screenshot: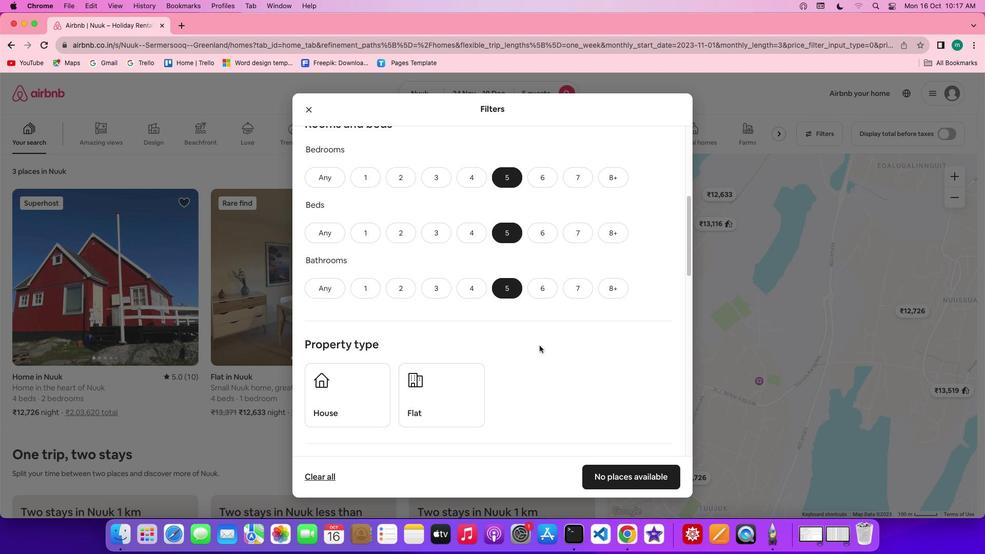 
Action: Mouse scrolled (539, 346) with delta (0, 0)
Screenshot: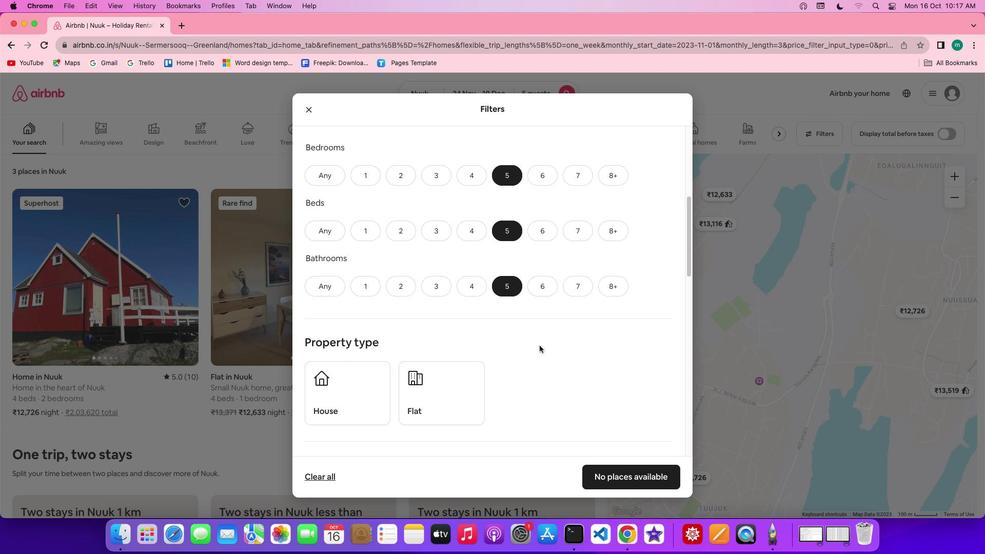 
Action: Mouse scrolled (539, 346) with delta (0, 0)
Screenshot: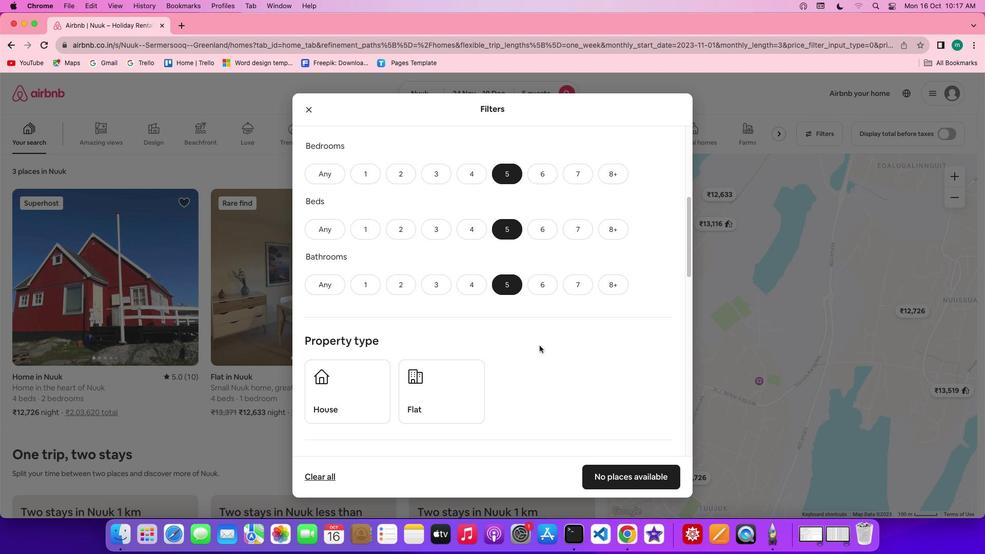 
Action: Mouse scrolled (539, 346) with delta (0, -1)
Screenshot: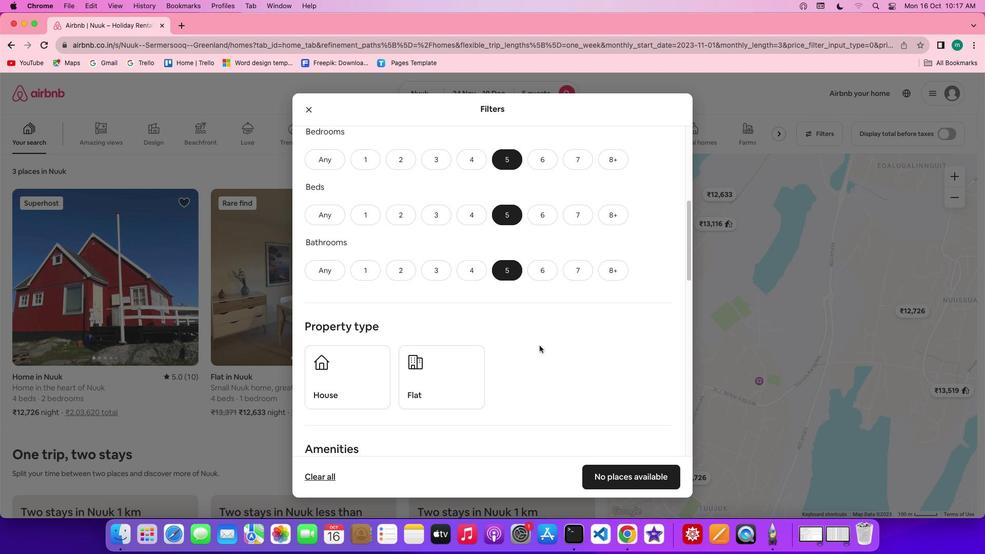 
Action: Mouse scrolled (539, 346) with delta (0, 0)
Screenshot: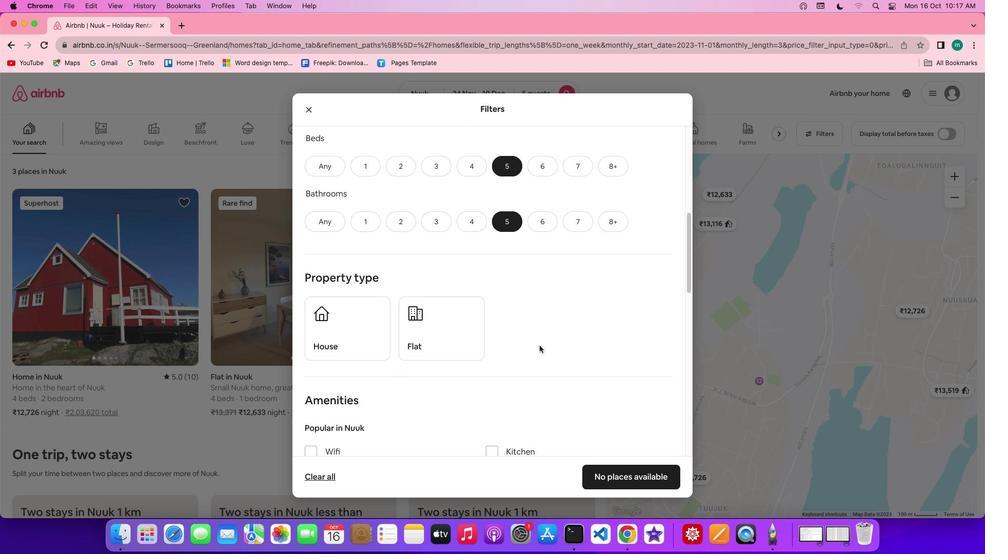 
Action: Mouse scrolled (539, 346) with delta (0, 0)
Screenshot: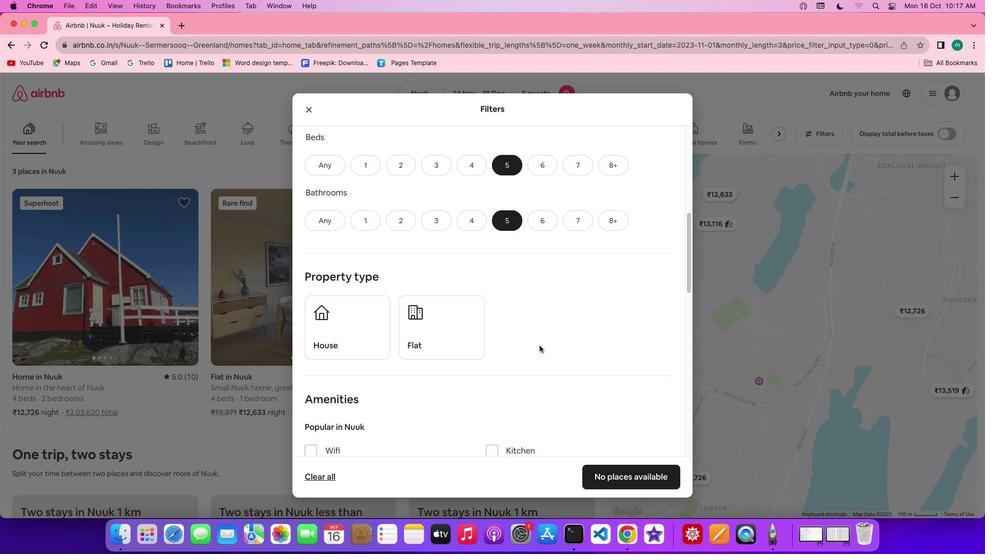
Action: Mouse scrolled (539, 346) with delta (0, 0)
Screenshot: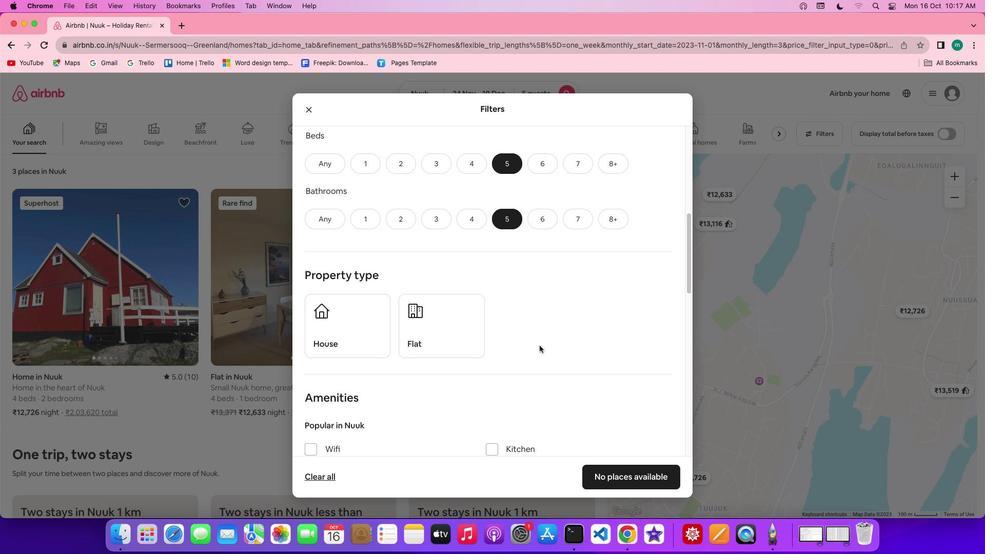 
Action: Mouse scrolled (539, 346) with delta (0, 0)
Screenshot: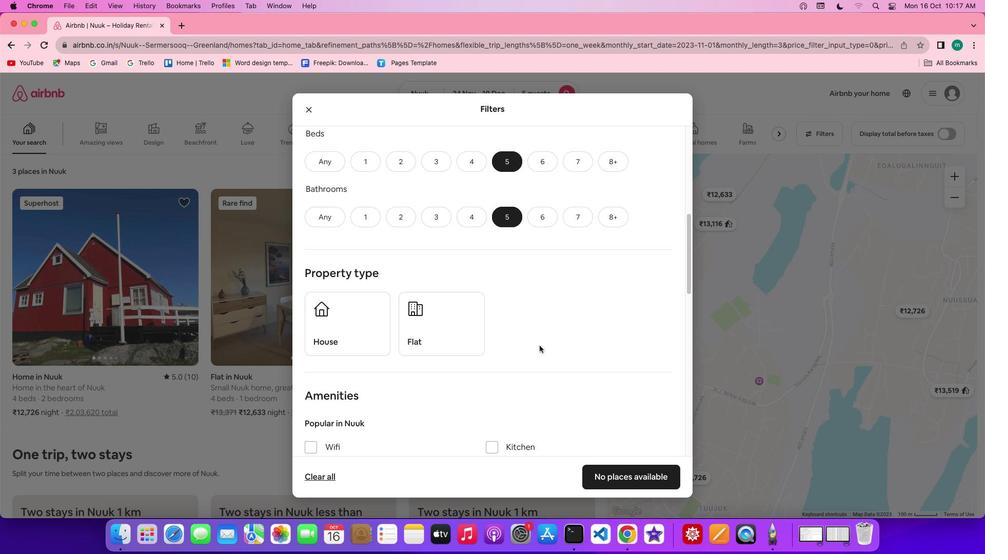 
Action: Mouse scrolled (539, 346) with delta (0, 0)
Screenshot: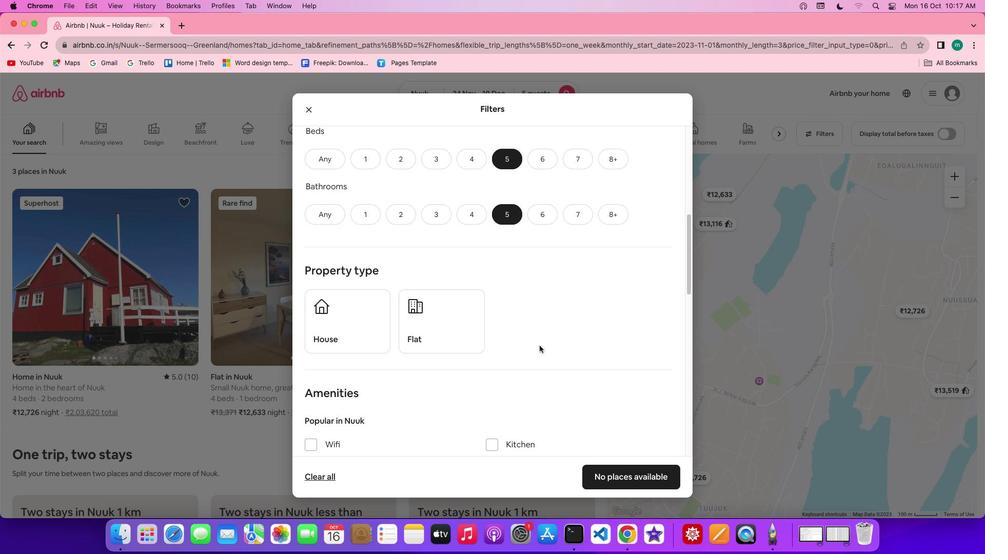 
Action: Mouse scrolled (539, 346) with delta (0, 0)
Screenshot: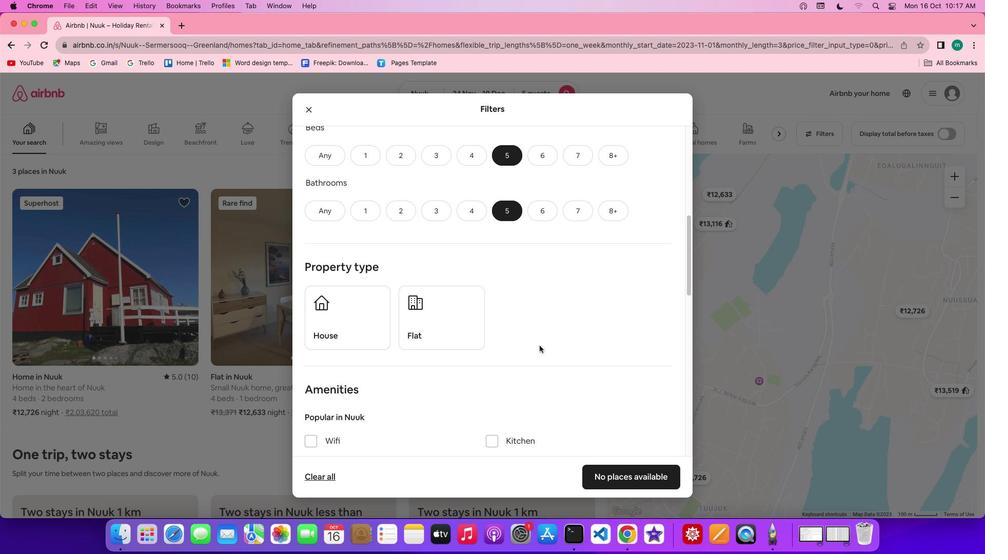 
Action: Mouse moved to (345, 330)
Screenshot: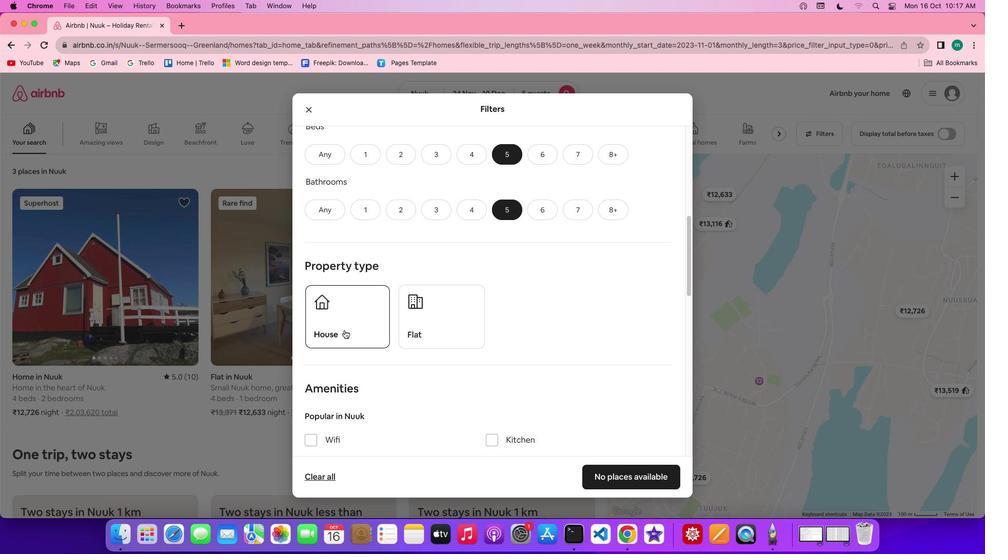 
Action: Mouse pressed left at (345, 330)
Screenshot: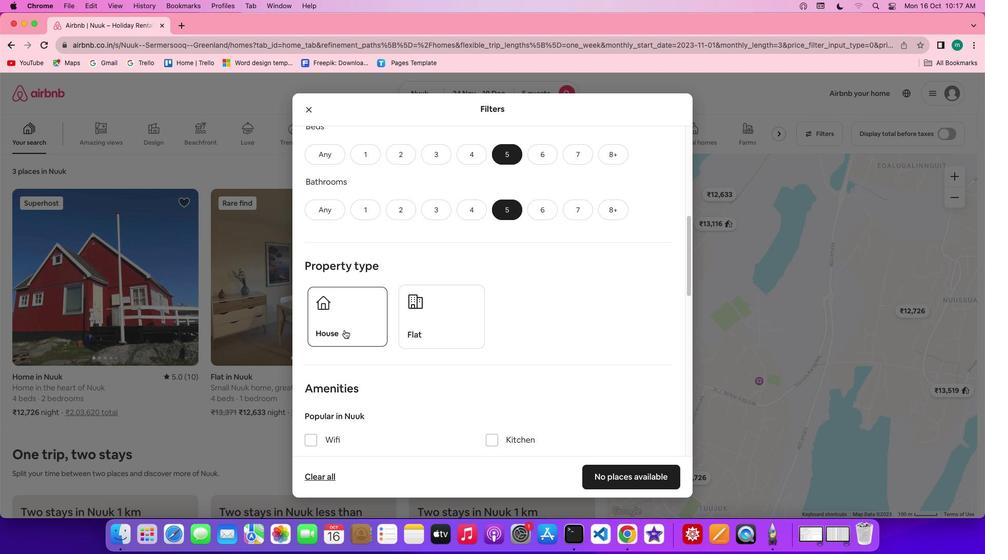 
Action: Mouse moved to (525, 358)
Screenshot: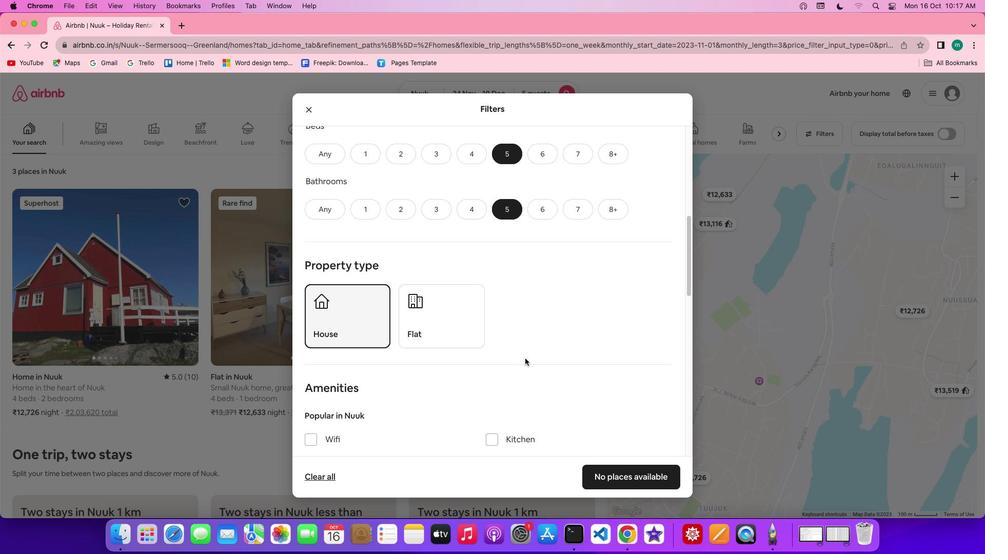 
Action: Mouse scrolled (525, 358) with delta (0, 0)
Screenshot: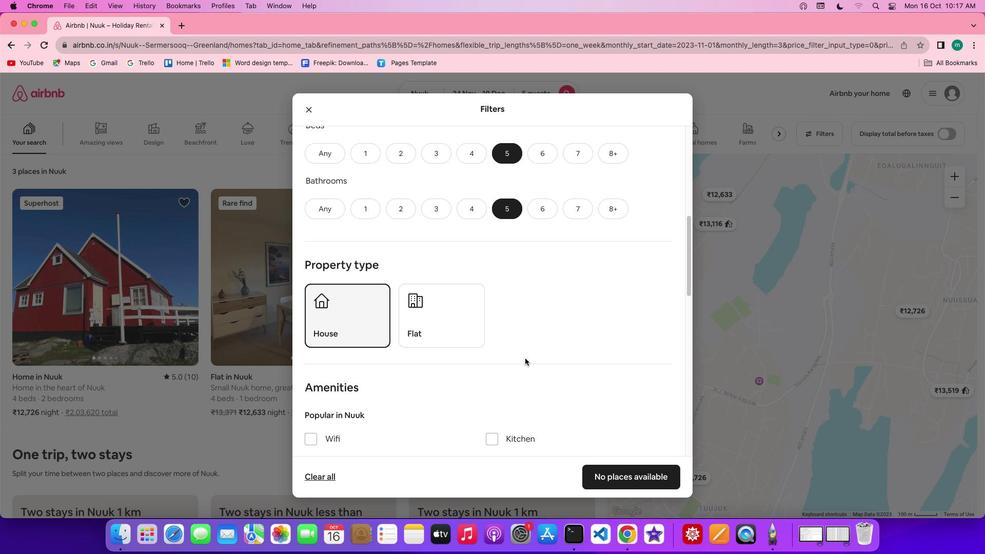 
Action: Mouse scrolled (525, 358) with delta (0, 0)
Screenshot: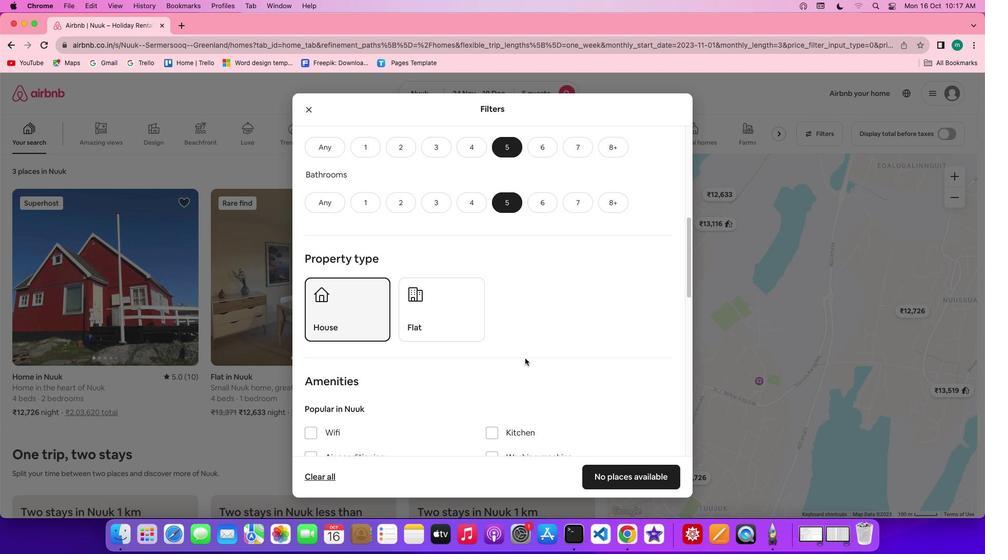 
Action: Mouse scrolled (525, 358) with delta (0, 0)
Screenshot: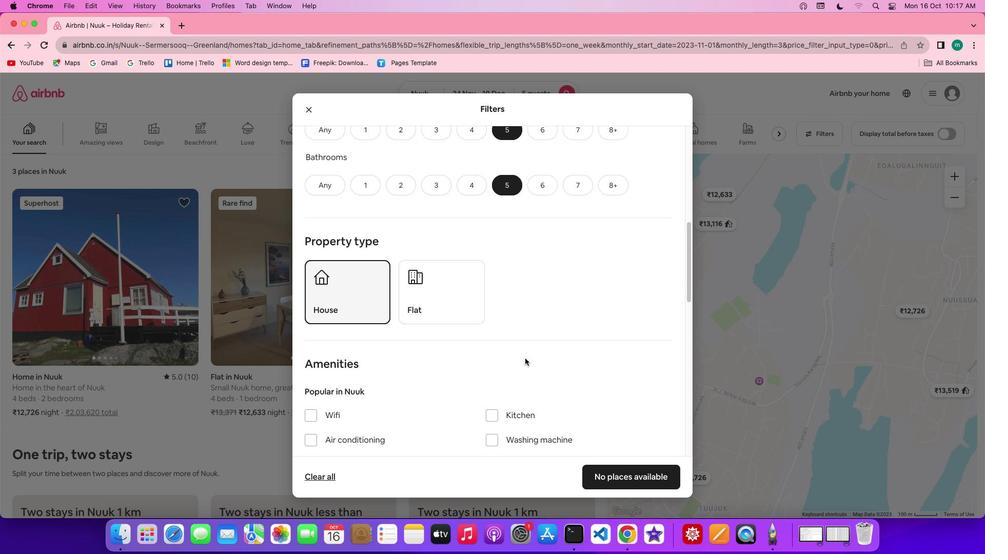 
Action: Mouse scrolled (525, 358) with delta (0, 0)
Screenshot: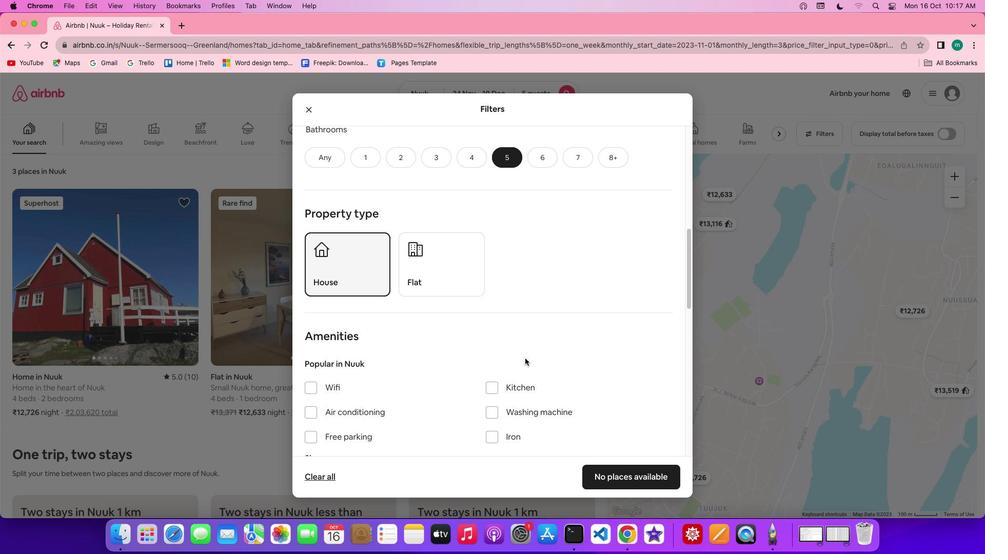 
Action: Mouse scrolled (525, 358) with delta (0, 0)
Screenshot: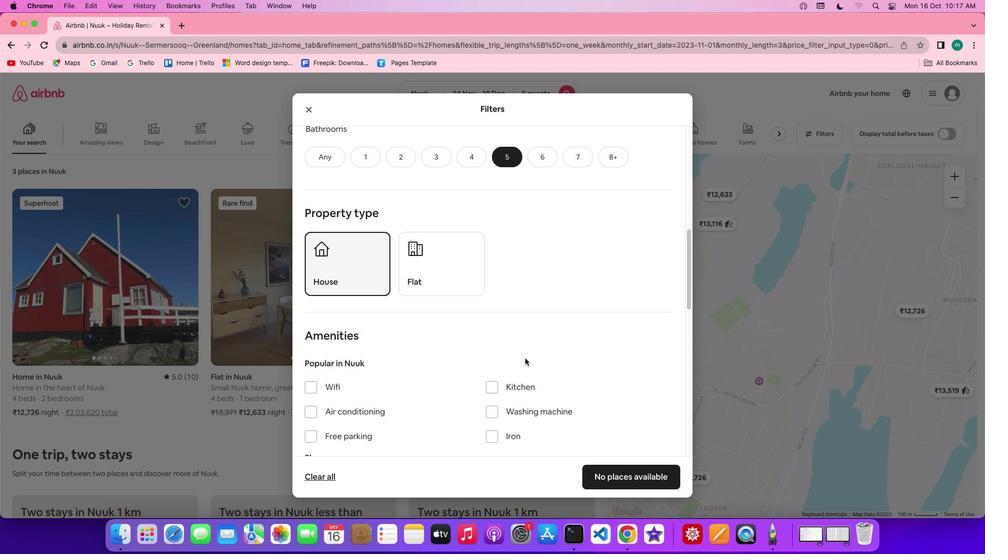 
Action: Mouse scrolled (525, 358) with delta (0, 0)
Screenshot: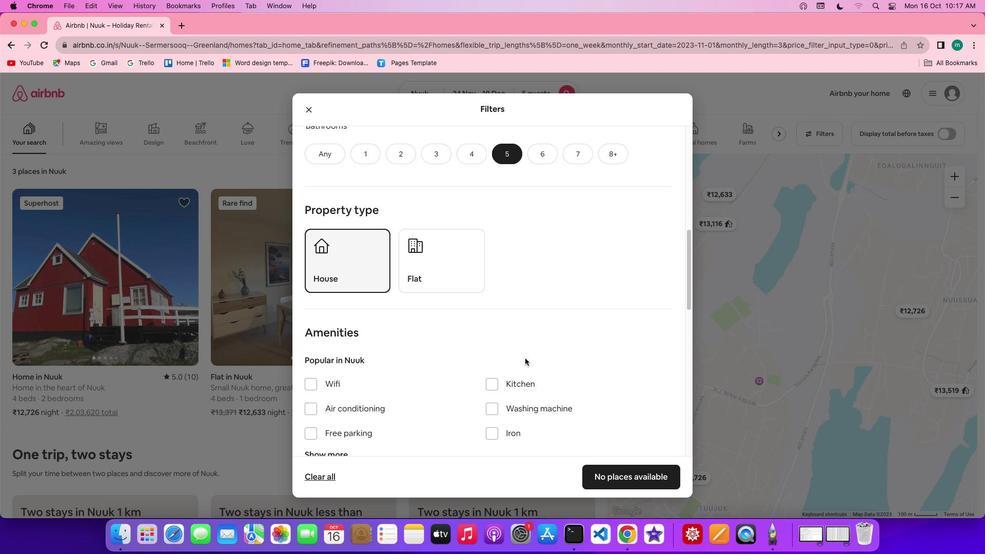 
Action: Mouse scrolled (525, 358) with delta (0, 0)
Screenshot: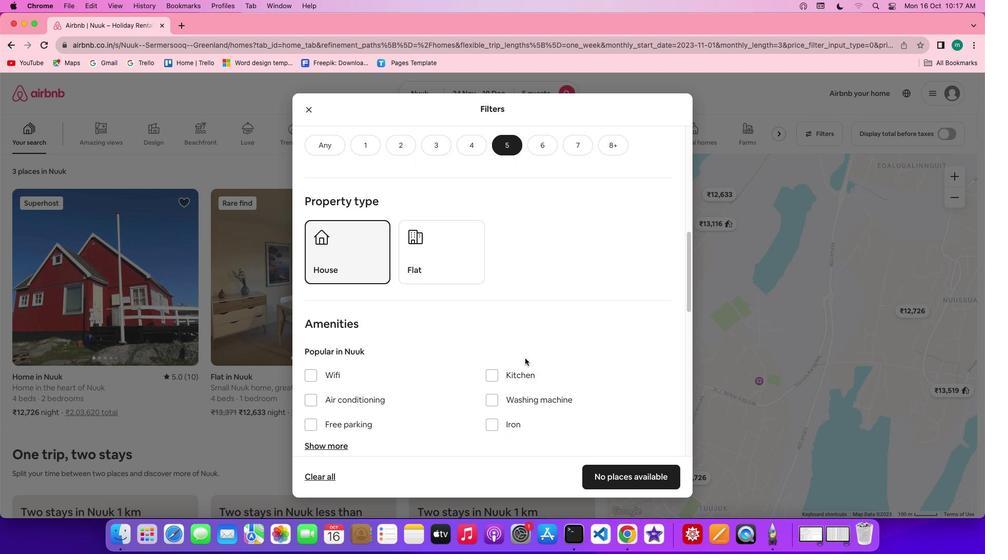 
Action: Mouse scrolled (525, 358) with delta (0, 0)
Screenshot: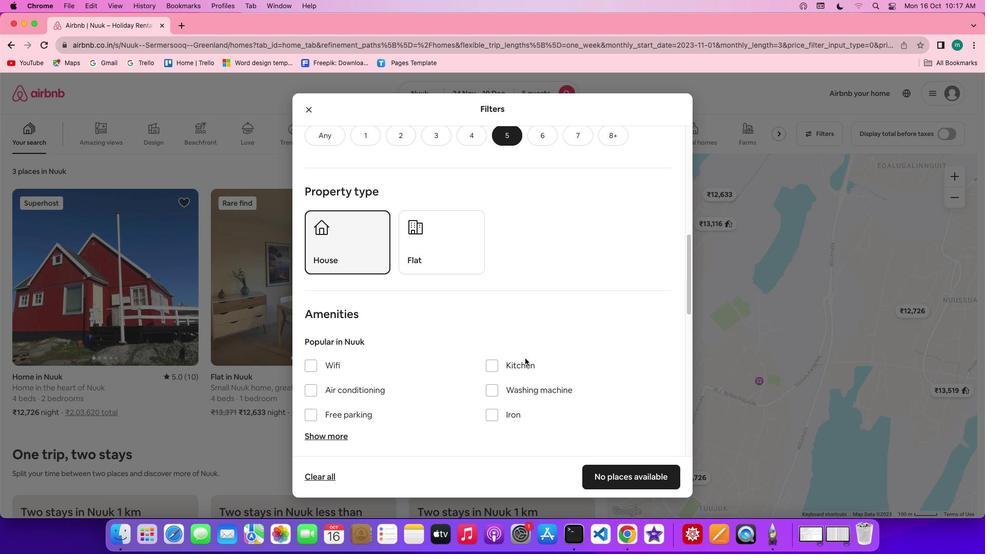 
Action: Mouse scrolled (525, 358) with delta (0, 0)
Screenshot: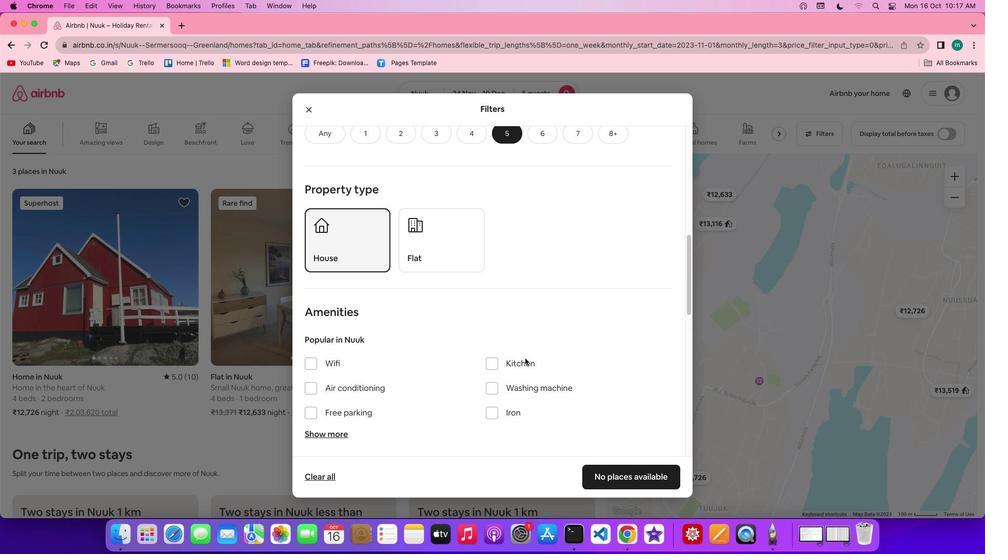 
Action: Mouse scrolled (525, 358) with delta (0, 0)
Screenshot: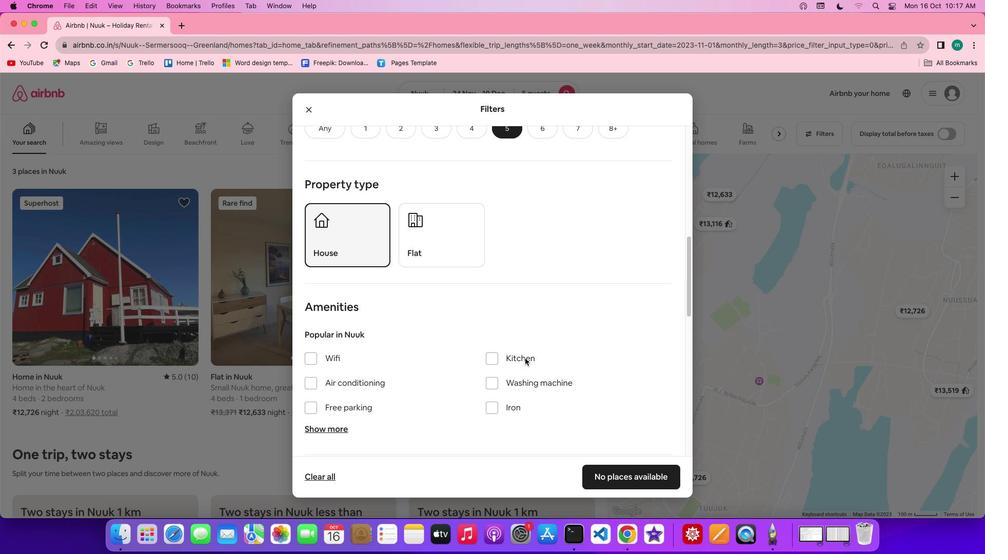 
Action: Mouse scrolled (525, 358) with delta (0, 0)
Screenshot: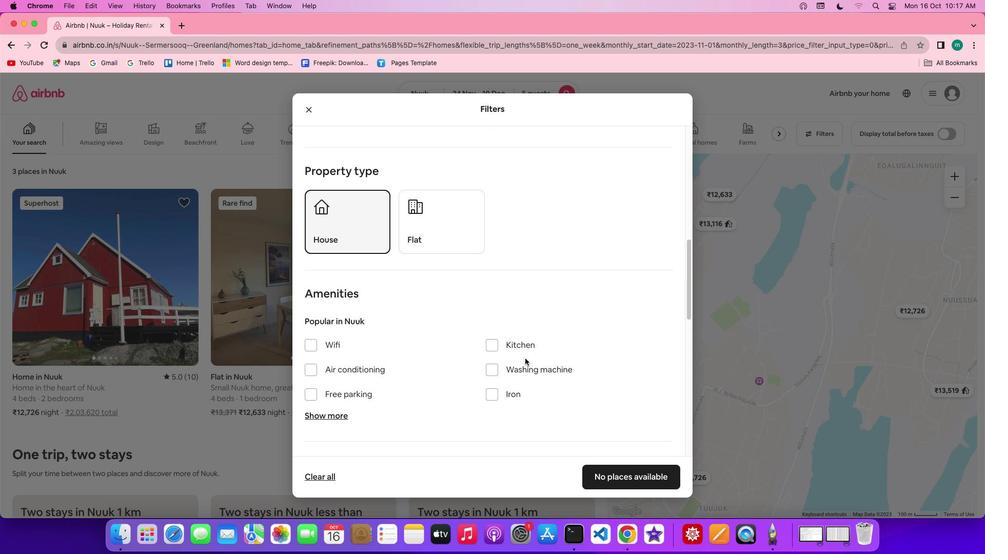 
Action: Mouse scrolled (525, 358) with delta (0, 0)
Screenshot: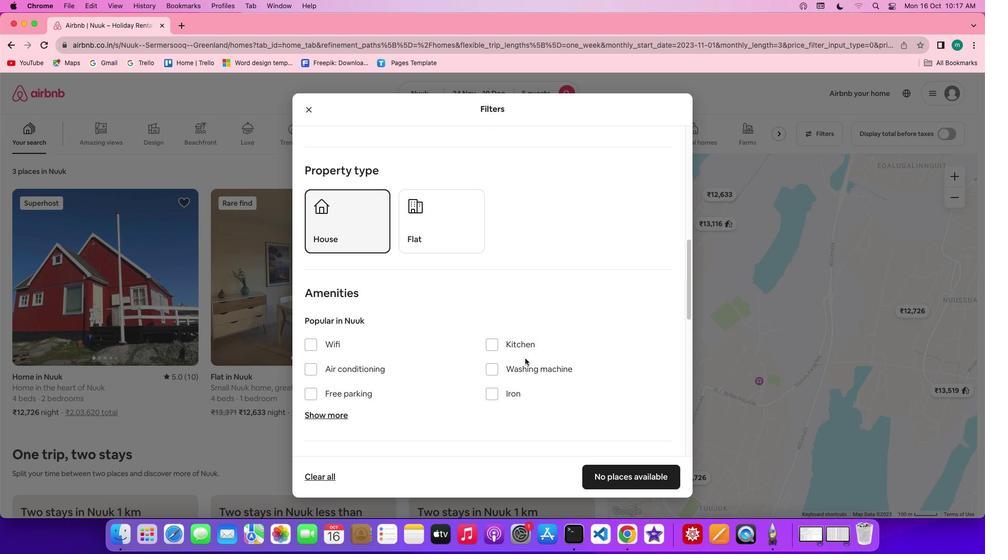 
Action: Mouse moved to (305, 330)
Screenshot: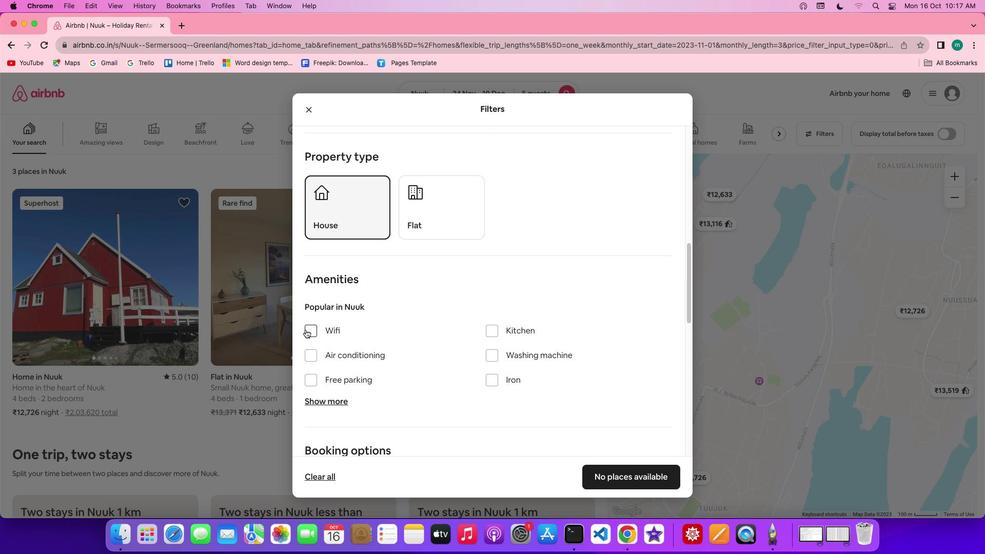 
Action: Mouse pressed left at (305, 330)
Screenshot: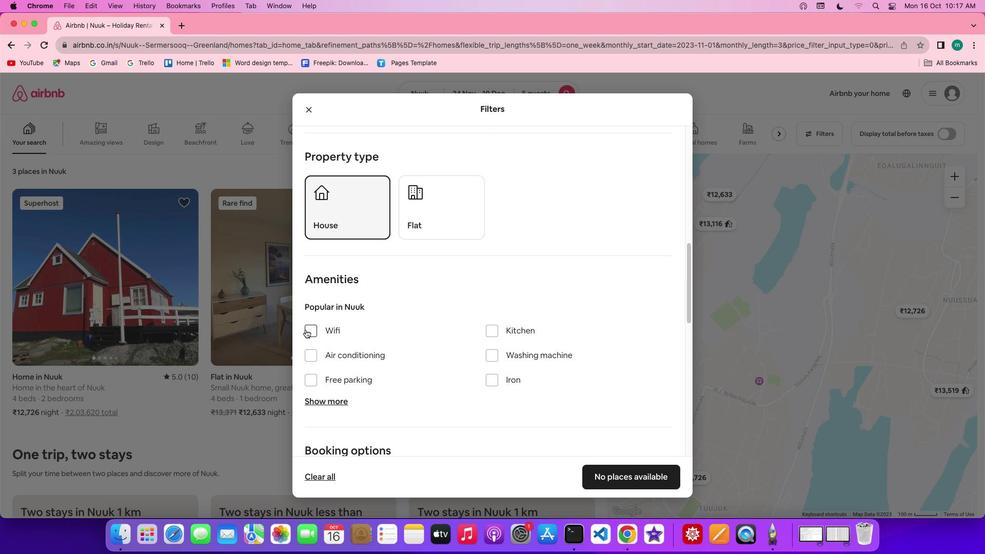 
Action: Mouse moved to (483, 346)
Screenshot: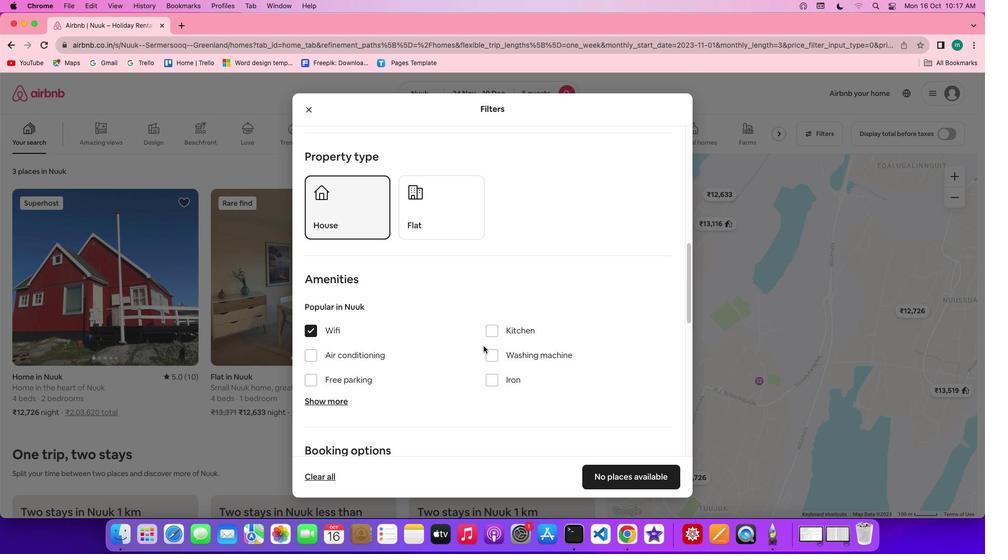 
Action: Mouse scrolled (483, 346) with delta (0, 0)
Screenshot: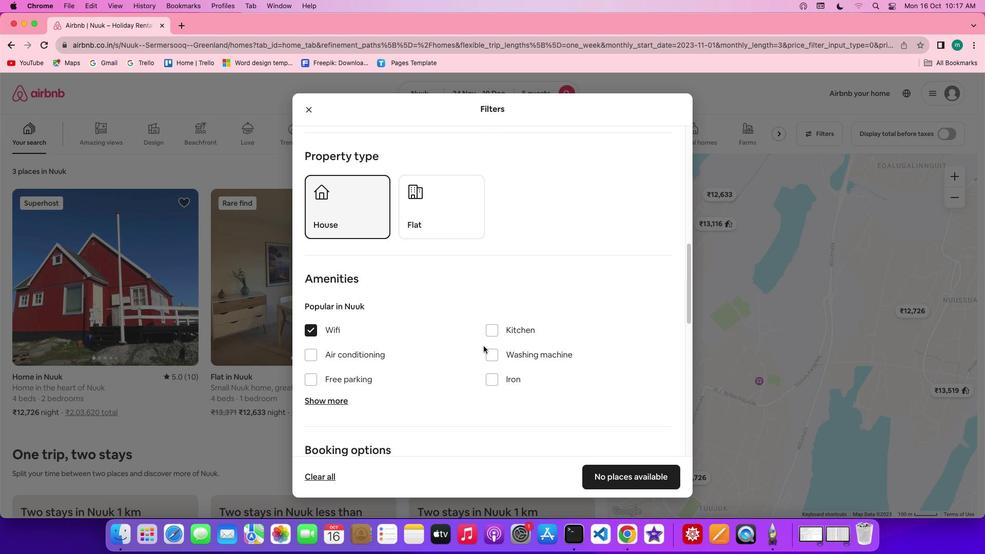 
Action: Mouse scrolled (483, 346) with delta (0, 0)
Screenshot: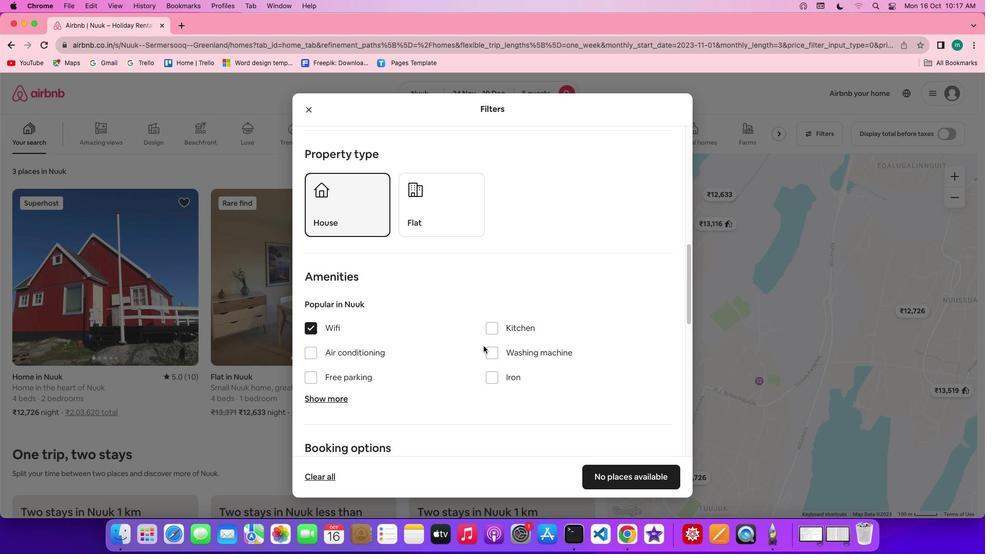 
Action: Mouse scrolled (483, 346) with delta (0, -1)
Screenshot: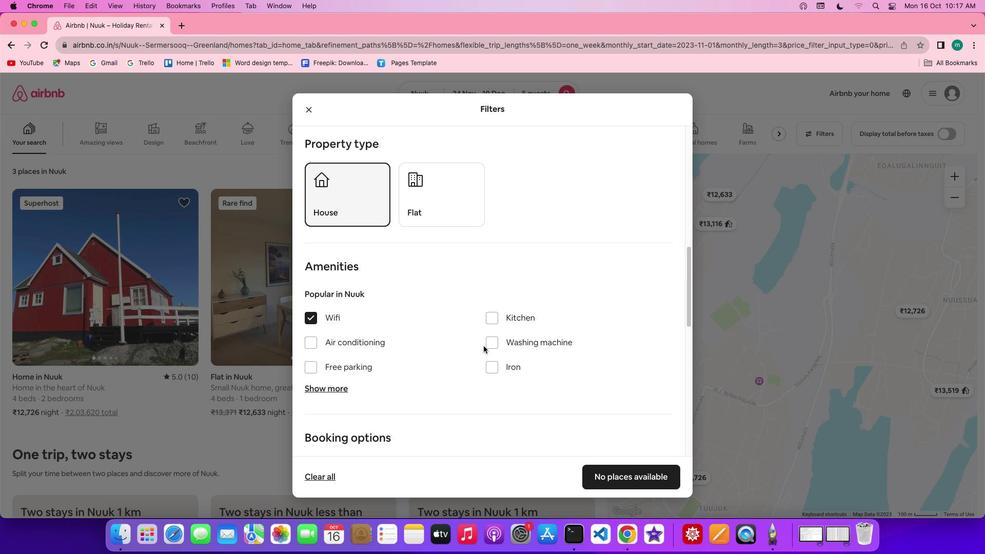 
Action: Mouse scrolled (483, 346) with delta (0, -2)
Screenshot: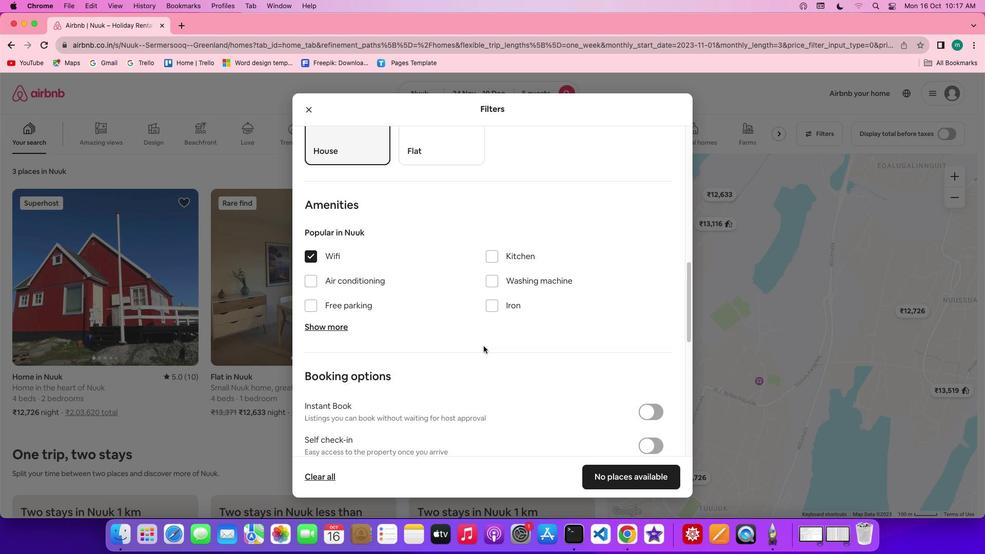 
Action: Mouse scrolled (483, 346) with delta (0, 0)
Screenshot: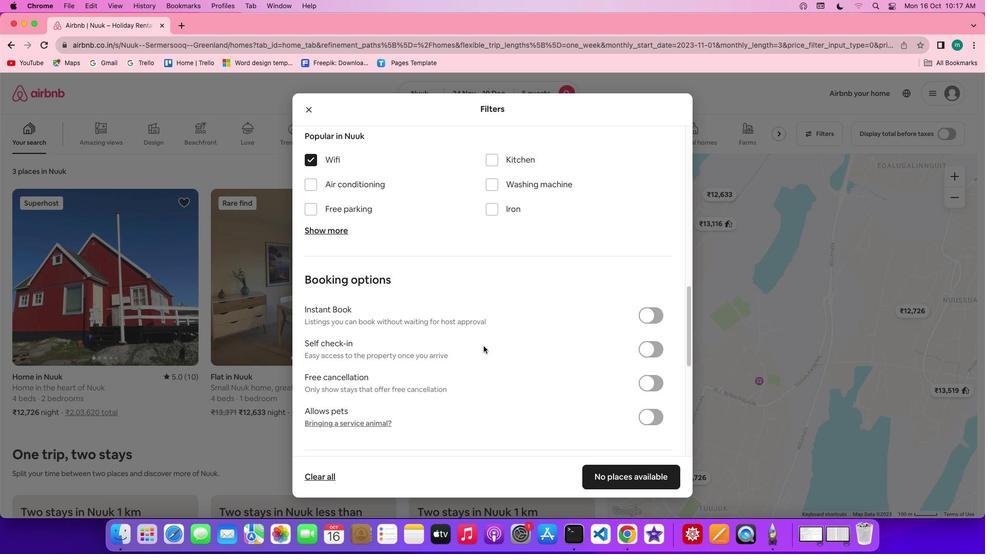 
Action: Mouse scrolled (483, 346) with delta (0, 0)
Screenshot: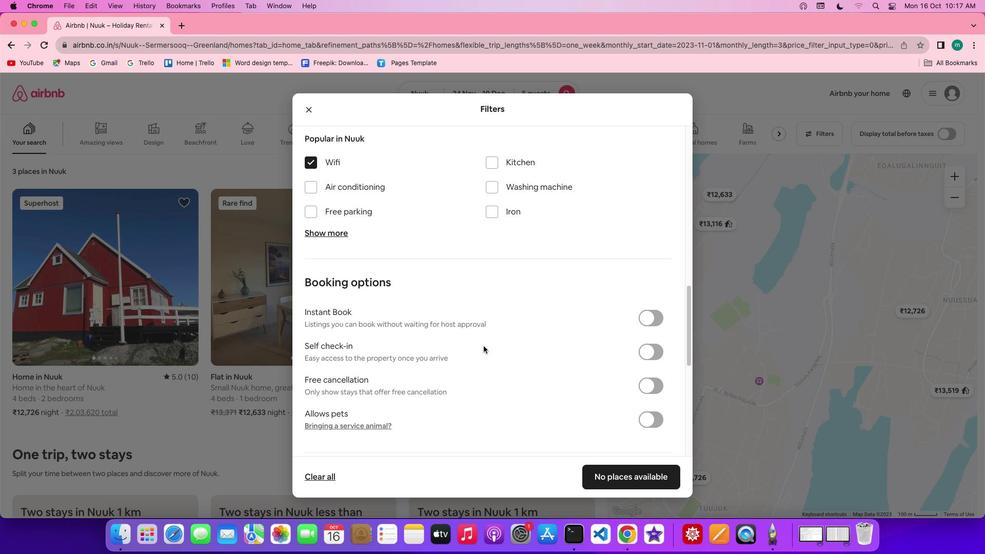 
Action: Mouse scrolled (483, 346) with delta (0, 1)
Screenshot: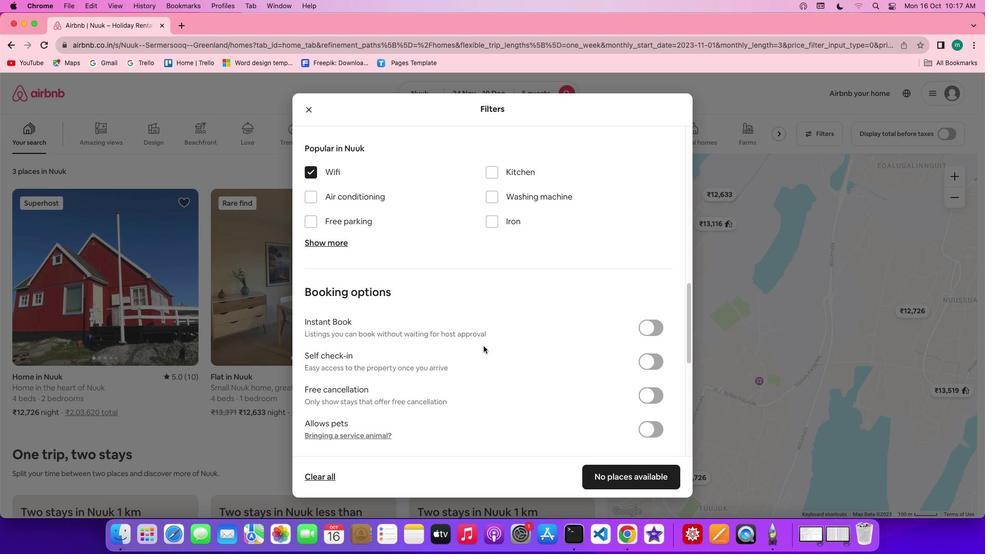 
Action: Mouse moved to (331, 311)
Screenshot: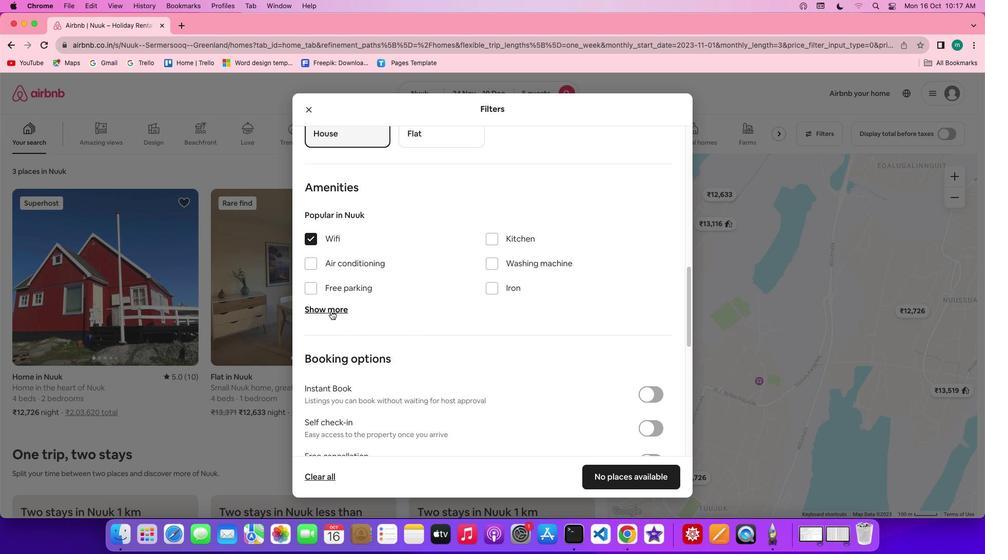
Action: Mouse pressed left at (331, 311)
Screenshot: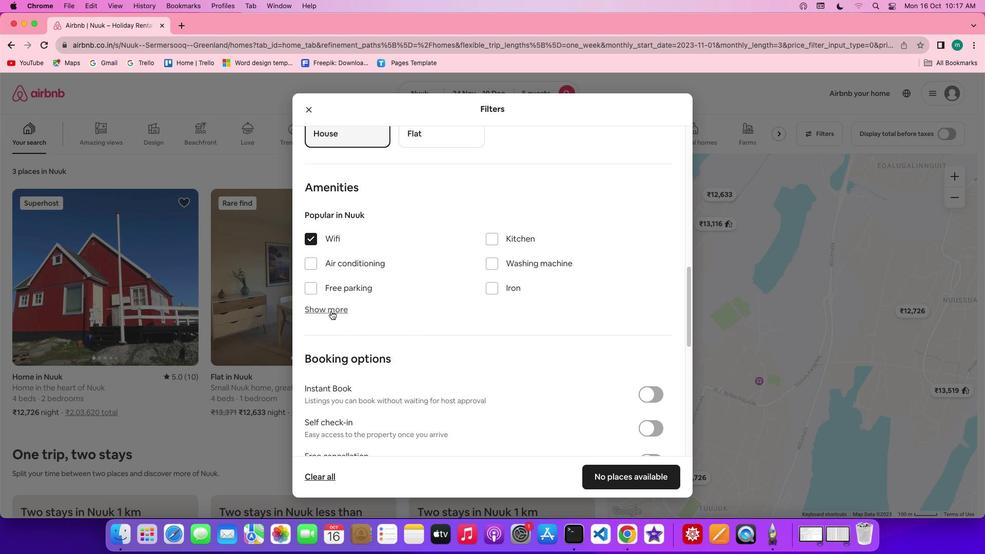 
Action: Mouse moved to (499, 373)
Screenshot: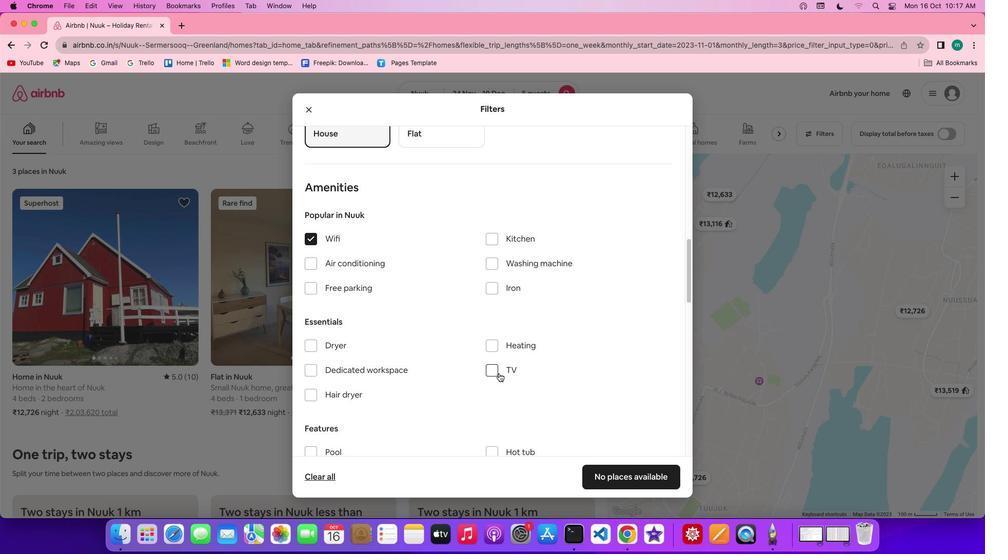 
Action: Mouse pressed left at (499, 373)
Screenshot: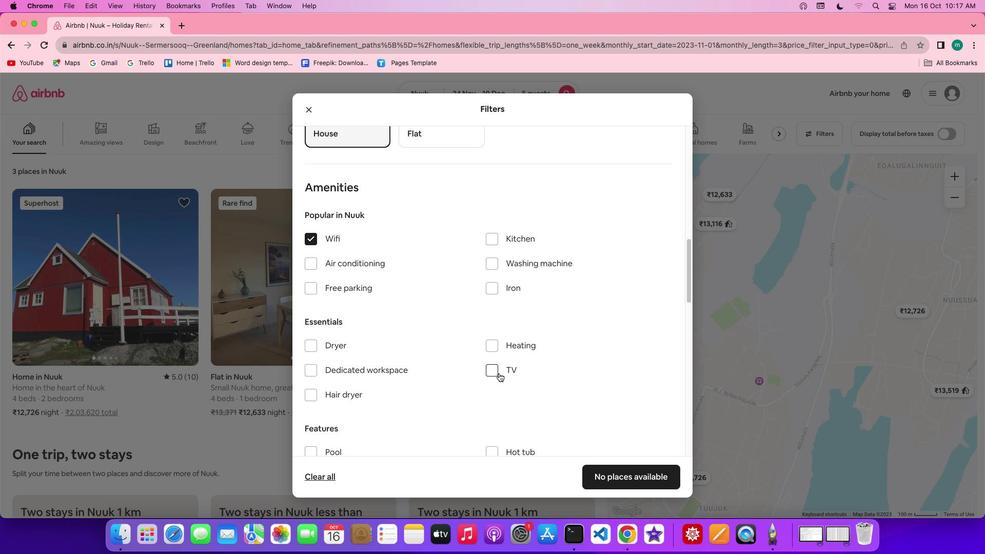 
Action: Mouse moved to (335, 291)
Screenshot: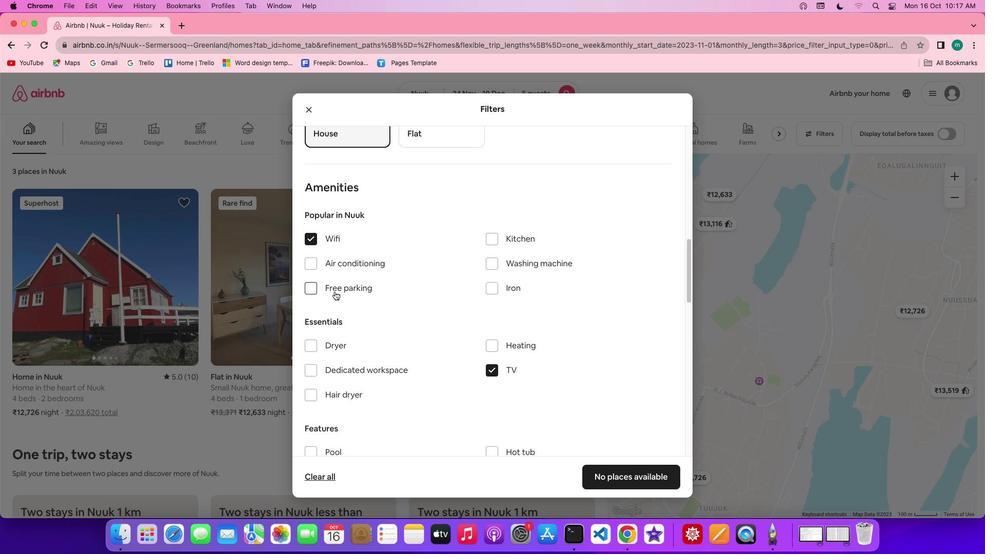 
Action: Mouse pressed left at (335, 291)
Screenshot: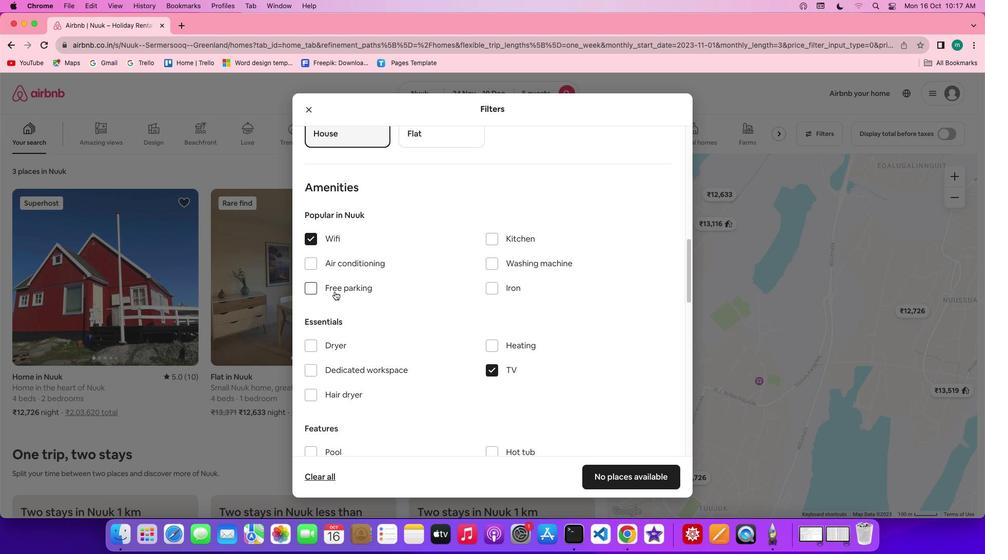 
Action: Mouse moved to (428, 328)
Screenshot: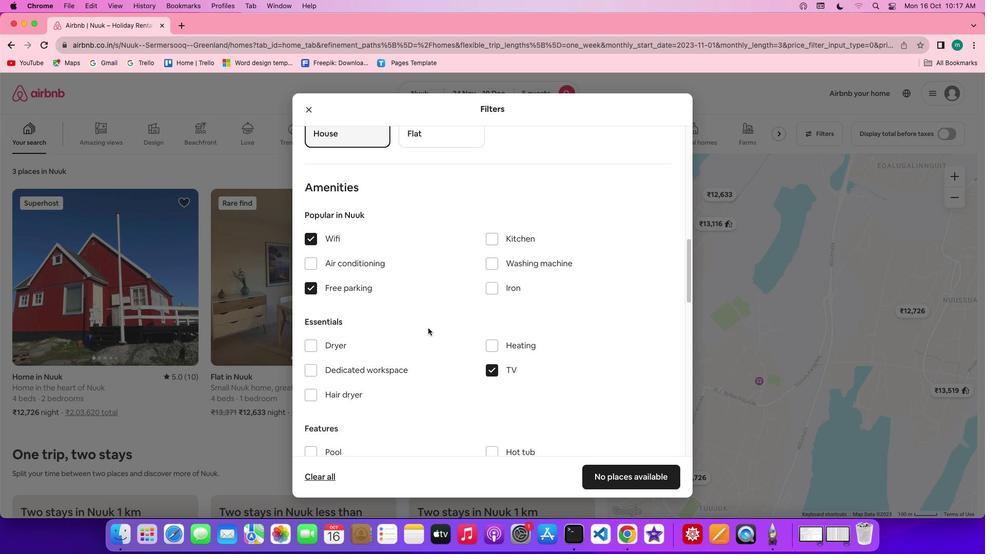 
Action: Mouse scrolled (428, 328) with delta (0, 0)
Screenshot: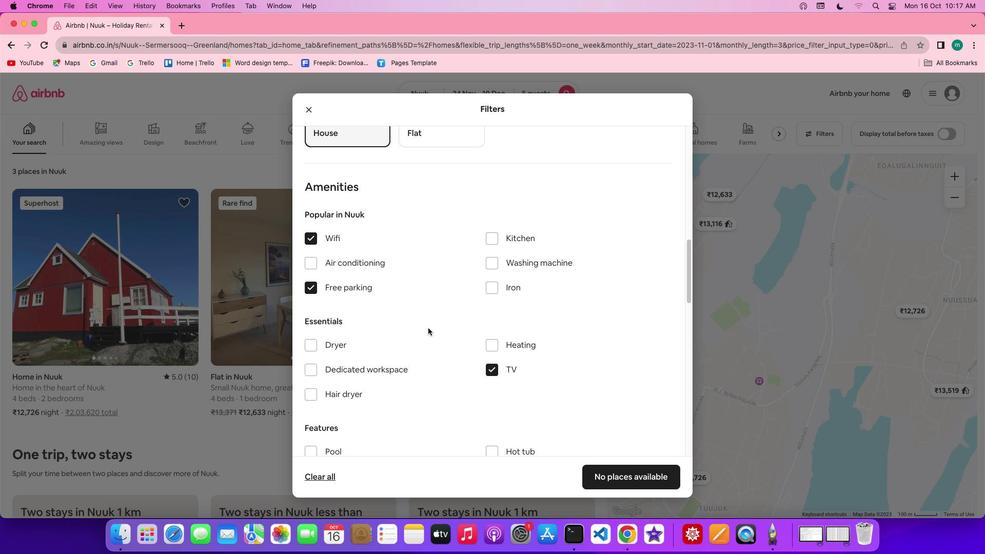 
Action: Mouse scrolled (428, 328) with delta (0, 0)
Screenshot: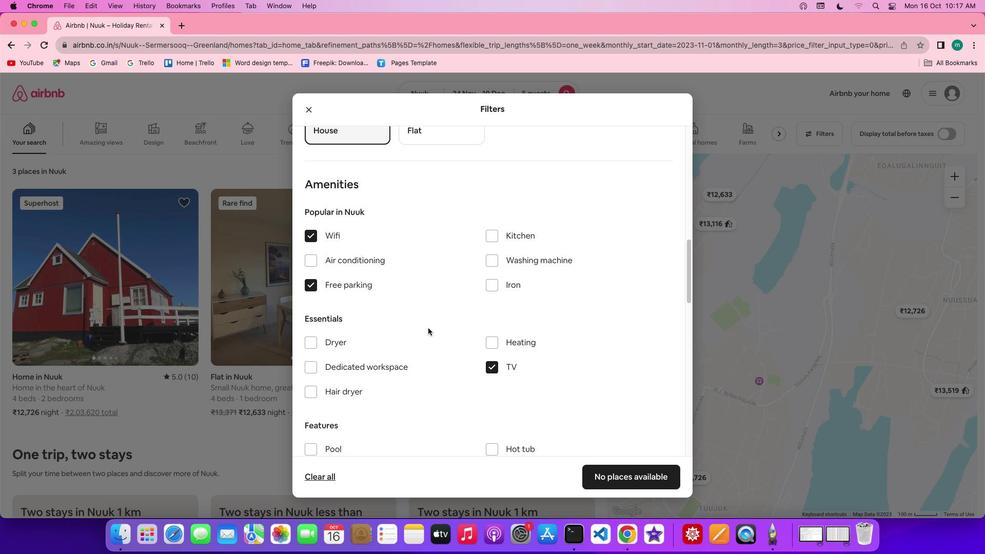 
Action: Mouse scrolled (428, 328) with delta (0, 0)
Screenshot: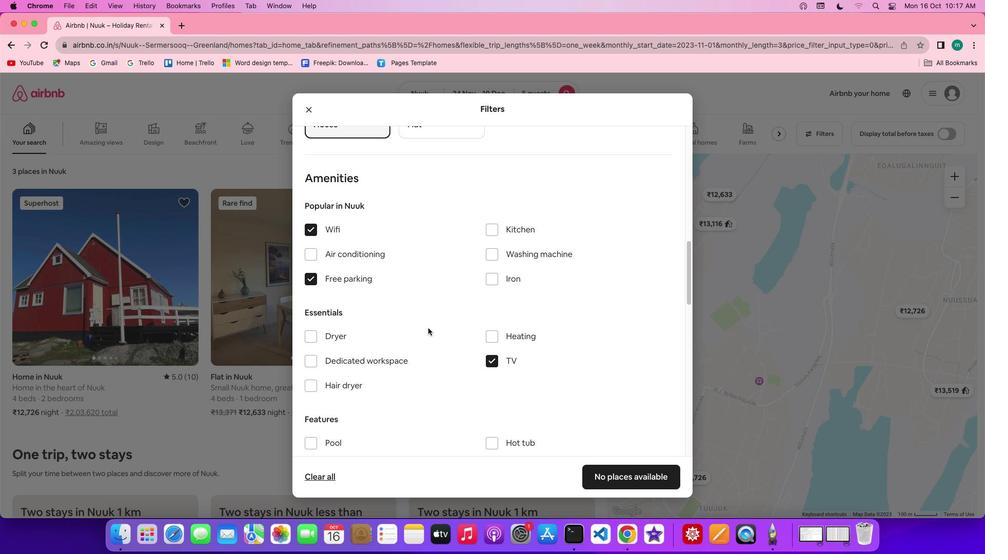
Action: Mouse scrolled (428, 328) with delta (0, 0)
Screenshot: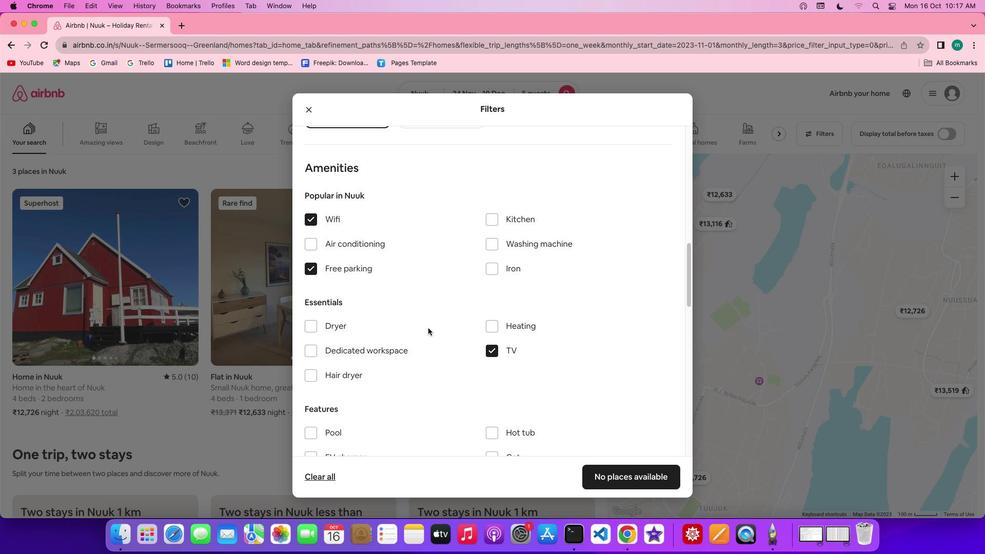 
Action: Mouse scrolled (428, 328) with delta (0, 0)
Screenshot: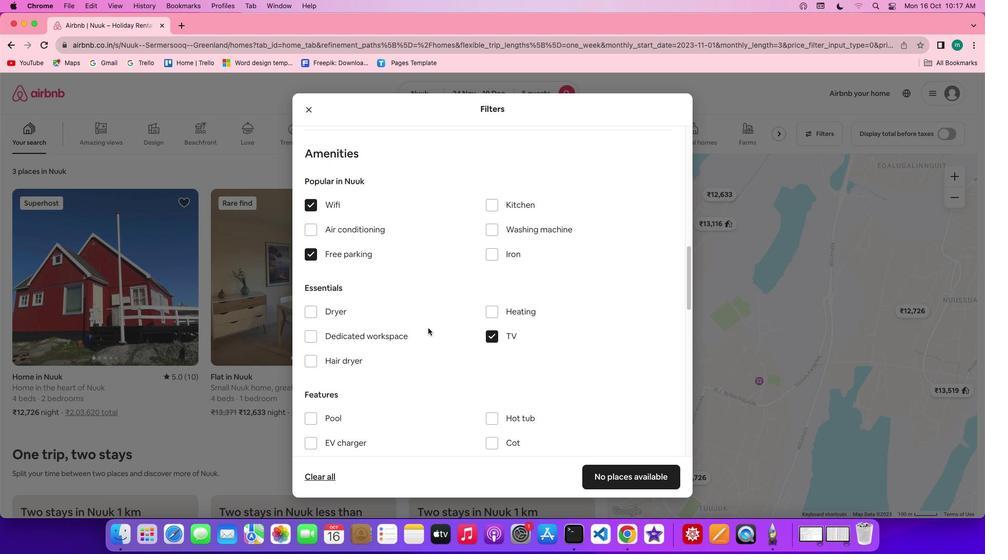 
Action: Mouse scrolled (428, 328) with delta (0, 0)
Screenshot: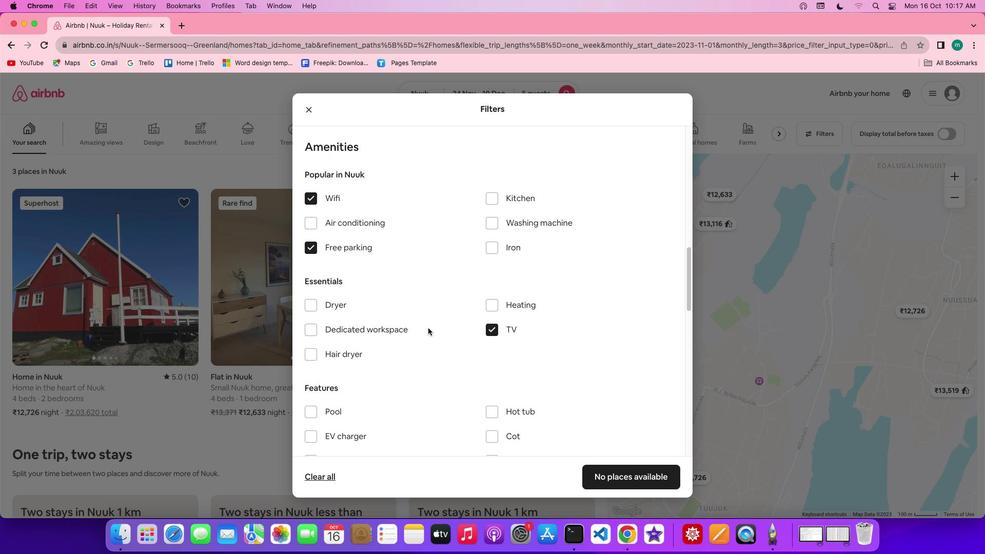 
Action: Mouse scrolled (428, 328) with delta (0, -1)
Screenshot: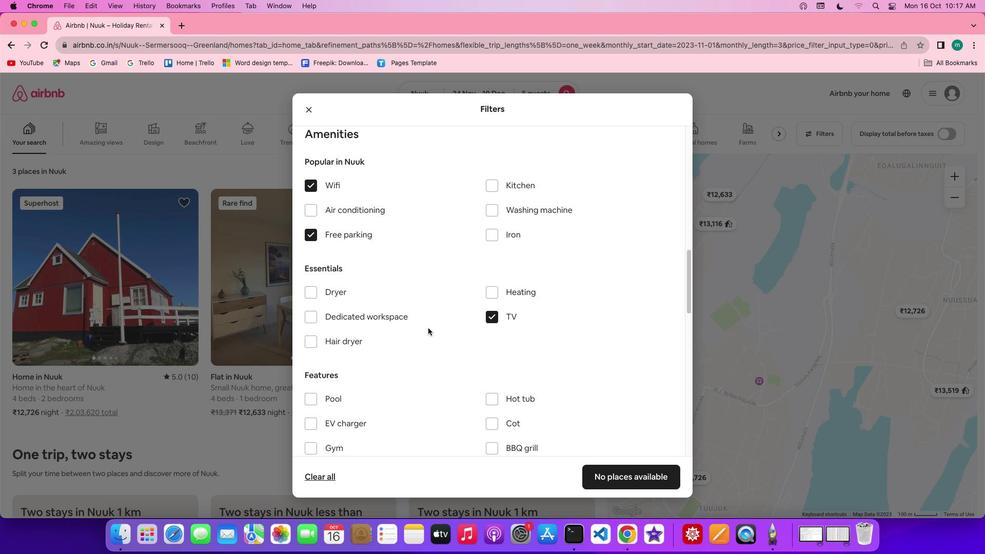 
Action: Mouse scrolled (428, 328) with delta (0, -1)
Screenshot: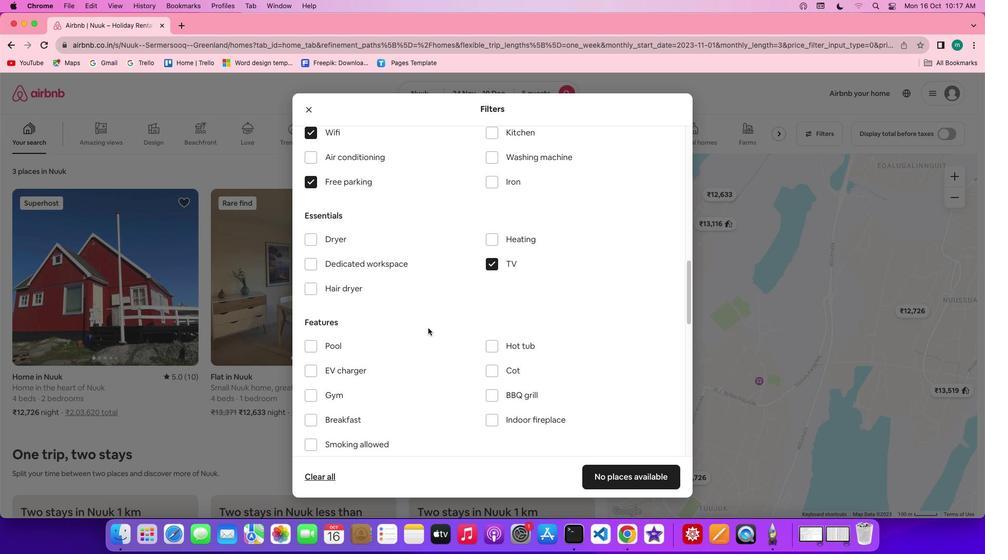 
Action: Mouse moved to (315, 327)
Screenshot: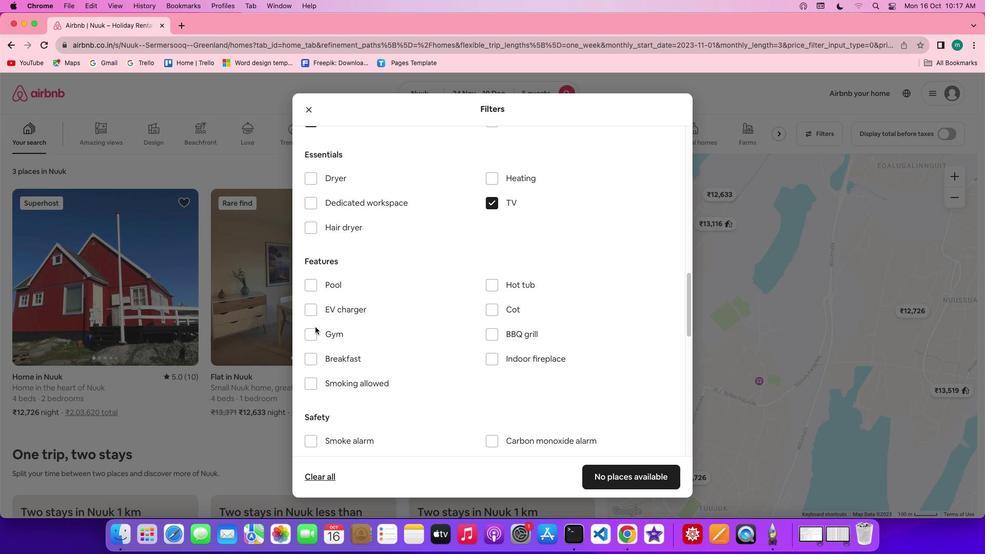
Action: Mouse pressed left at (315, 327)
Screenshot: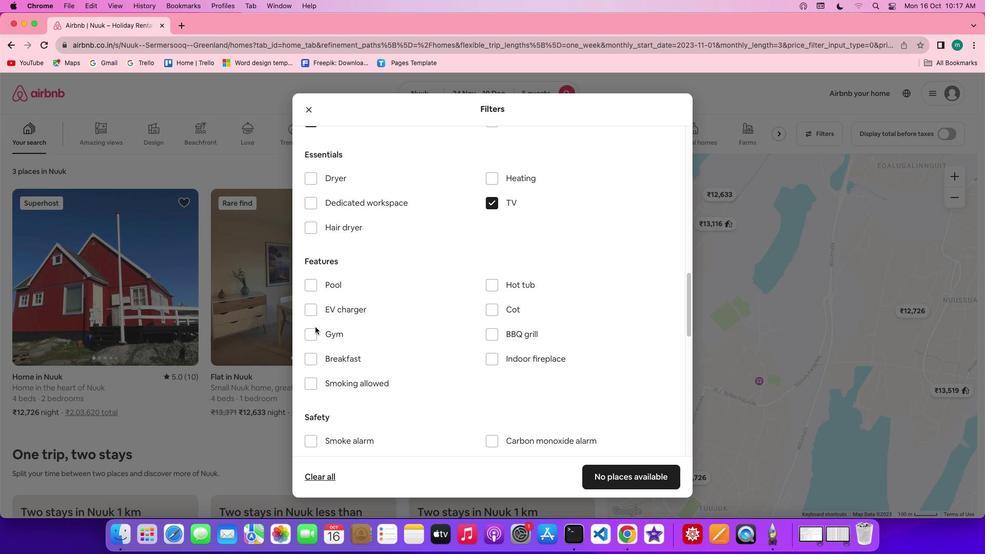 
Action: Mouse moved to (315, 335)
Screenshot: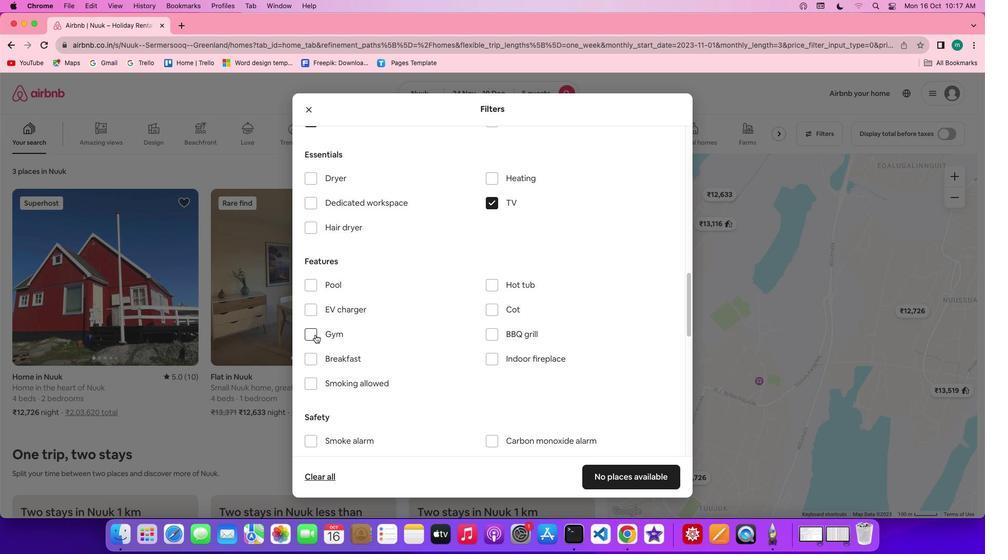 
Action: Mouse pressed left at (315, 335)
Screenshot: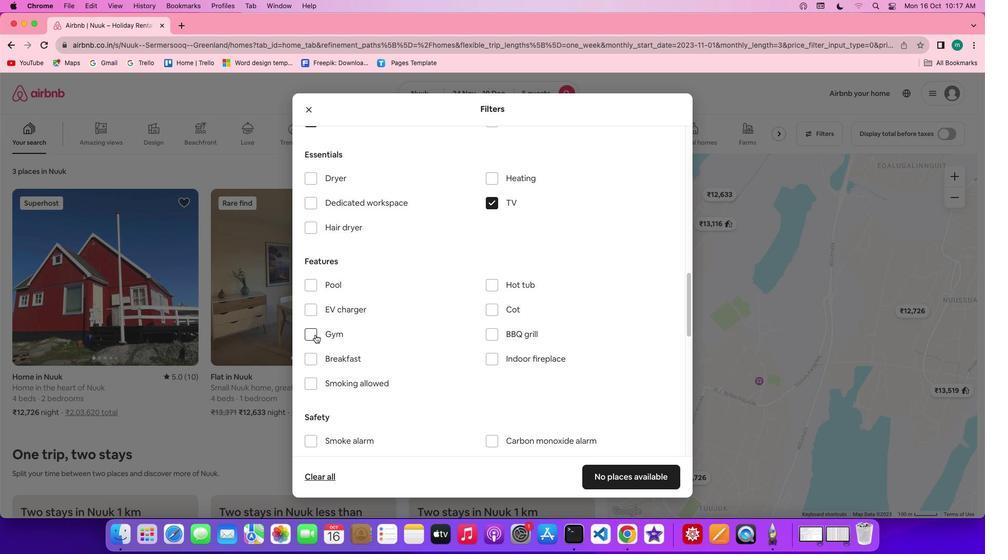 
Action: Mouse moved to (318, 360)
Screenshot: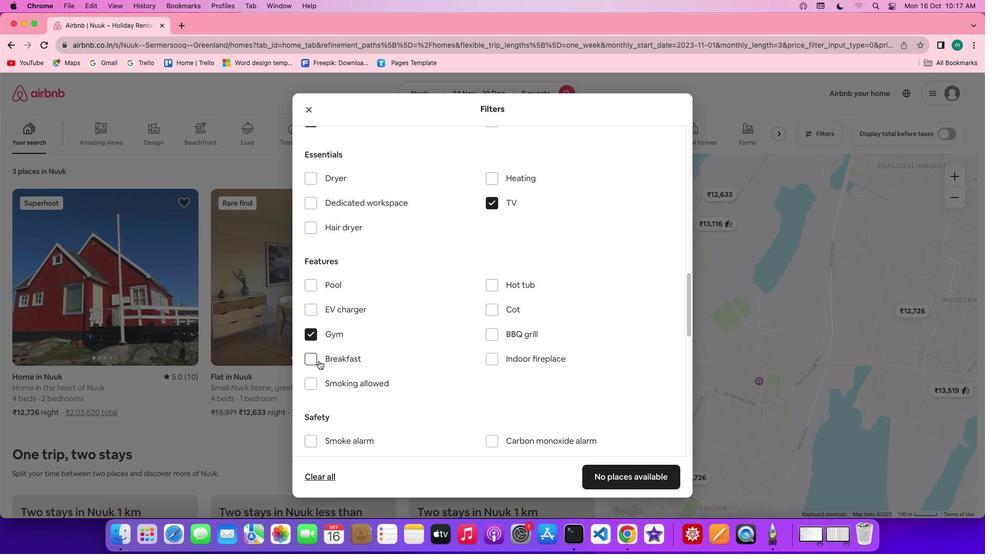 
Action: Mouse pressed left at (318, 360)
Screenshot: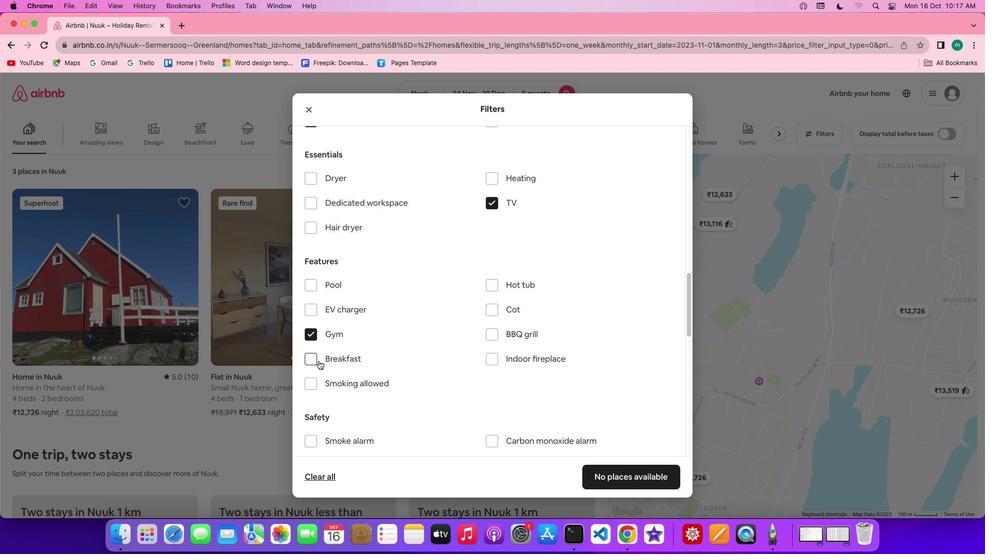 
Action: Mouse moved to (426, 363)
Screenshot: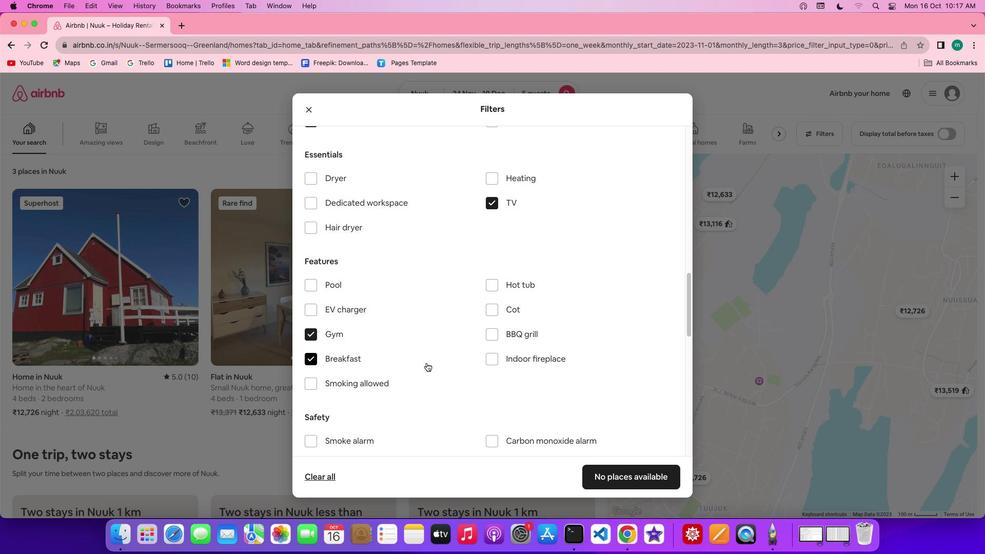 
Action: Mouse scrolled (426, 363) with delta (0, 0)
Screenshot: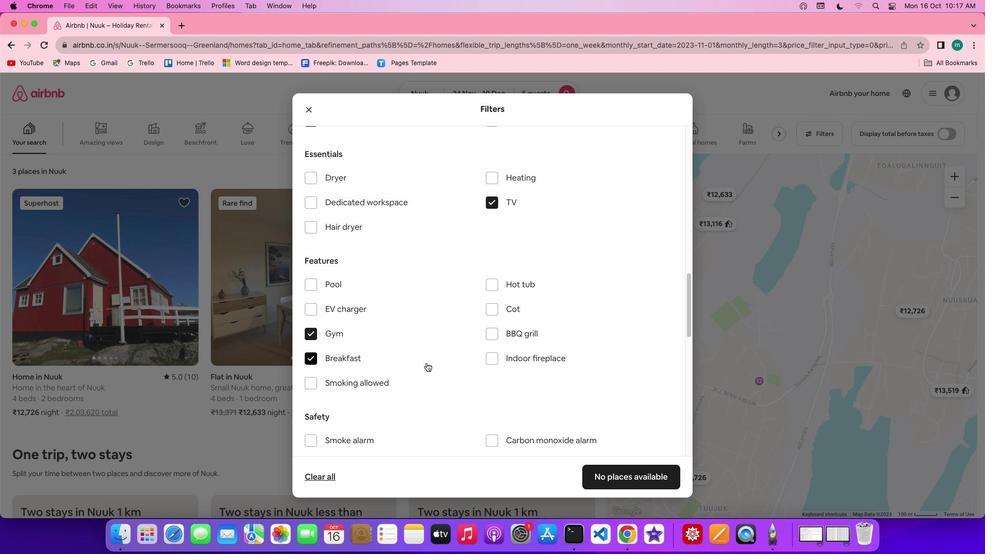 
Action: Mouse scrolled (426, 363) with delta (0, 0)
Screenshot: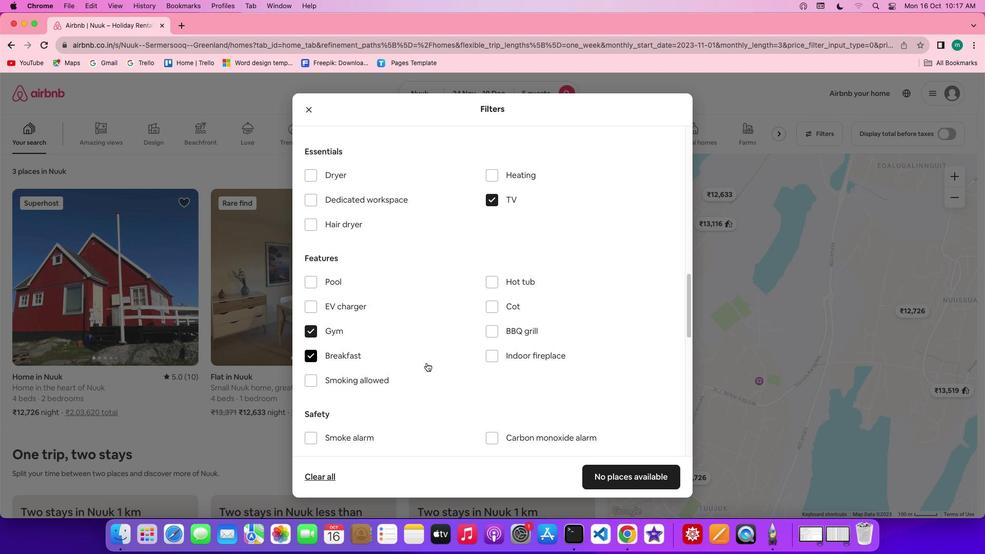 
Action: Mouse scrolled (426, 363) with delta (0, 0)
Screenshot: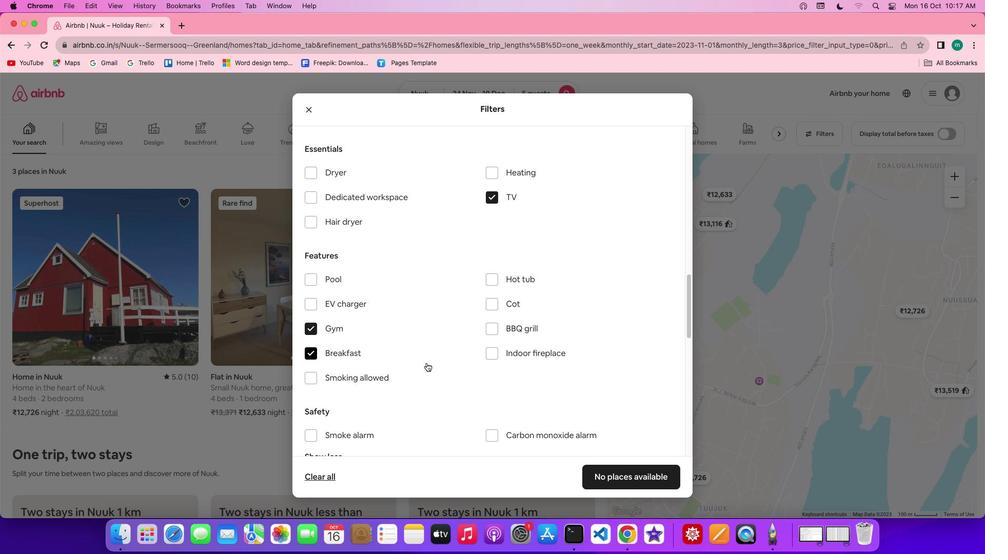 
Action: Mouse scrolled (426, 363) with delta (0, 0)
Screenshot: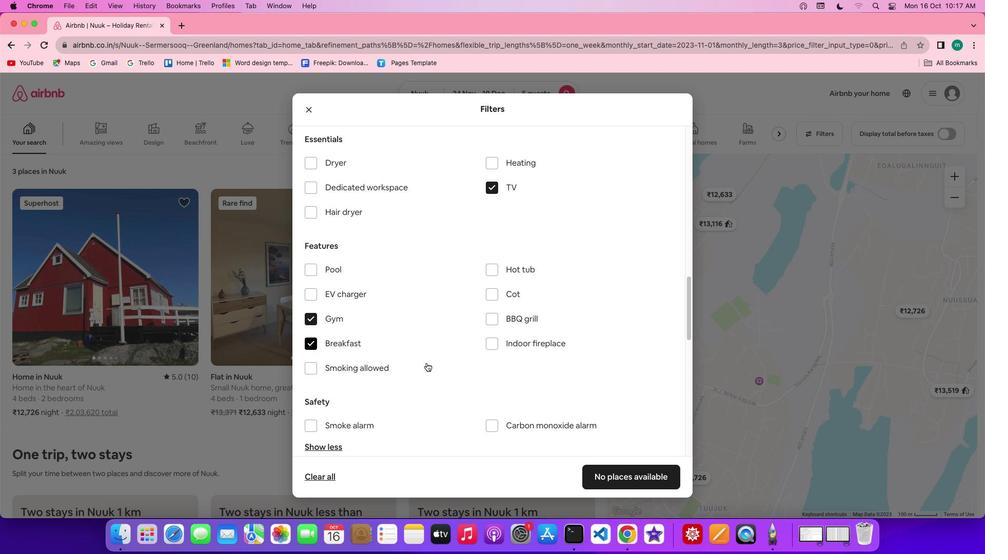 
Action: Mouse scrolled (426, 363) with delta (0, 0)
Screenshot: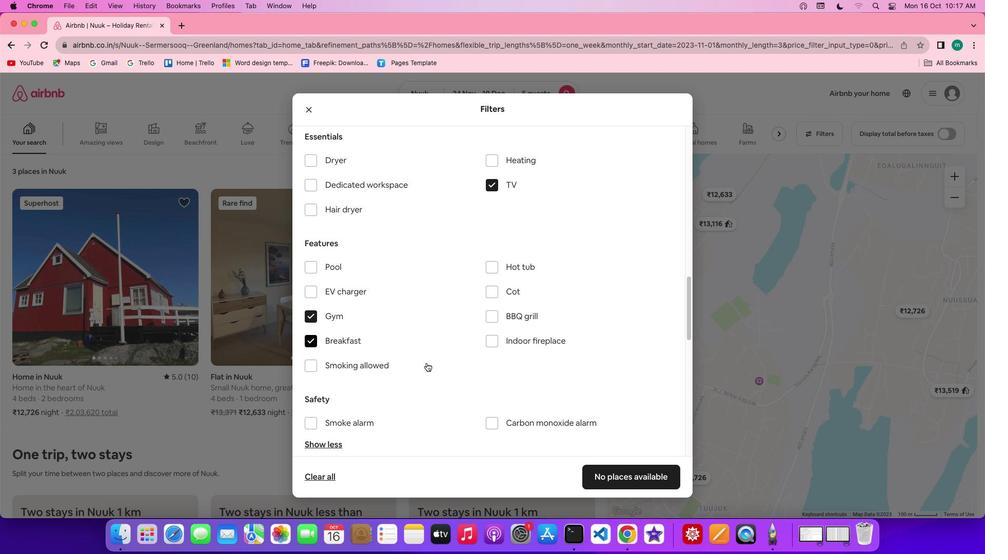 
Action: Mouse scrolled (426, 363) with delta (0, 0)
Screenshot: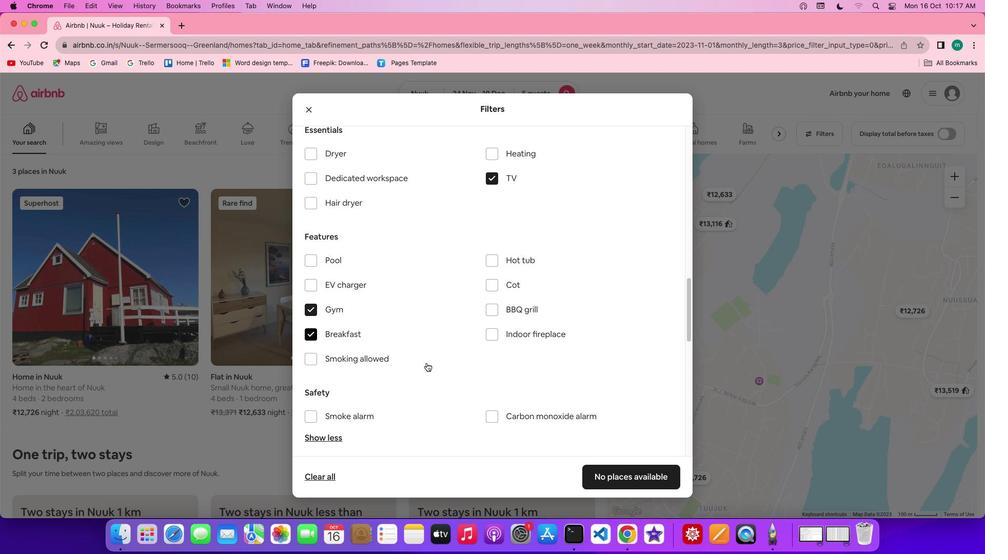 
Action: Mouse scrolled (426, 363) with delta (0, -1)
Screenshot: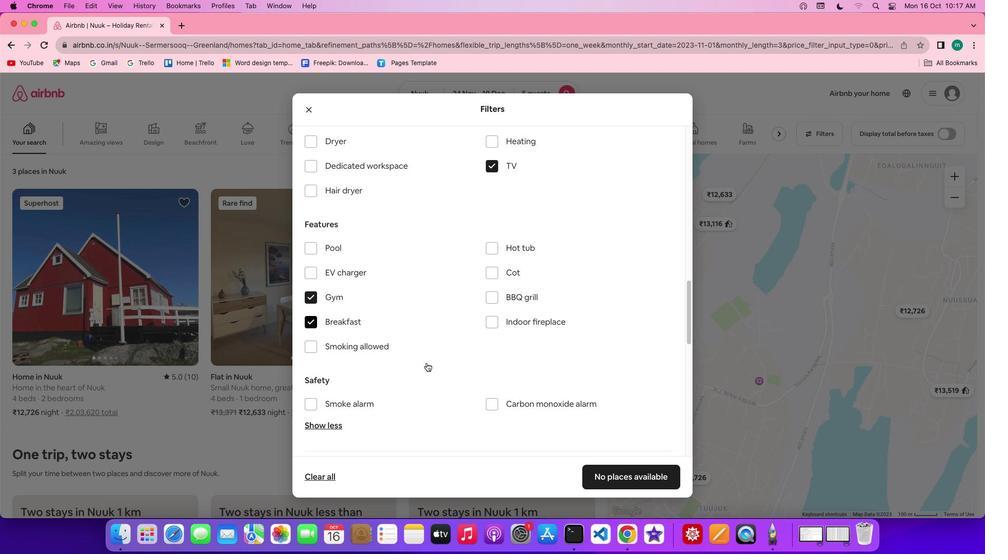 
Action: Mouse scrolled (426, 363) with delta (0, -1)
Screenshot: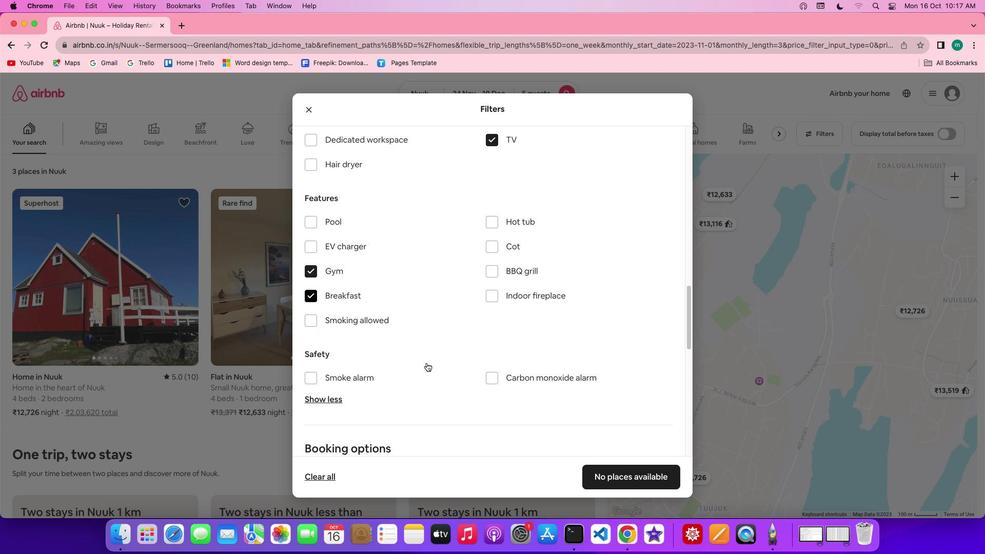 
Action: Mouse scrolled (426, 363) with delta (0, -2)
Screenshot: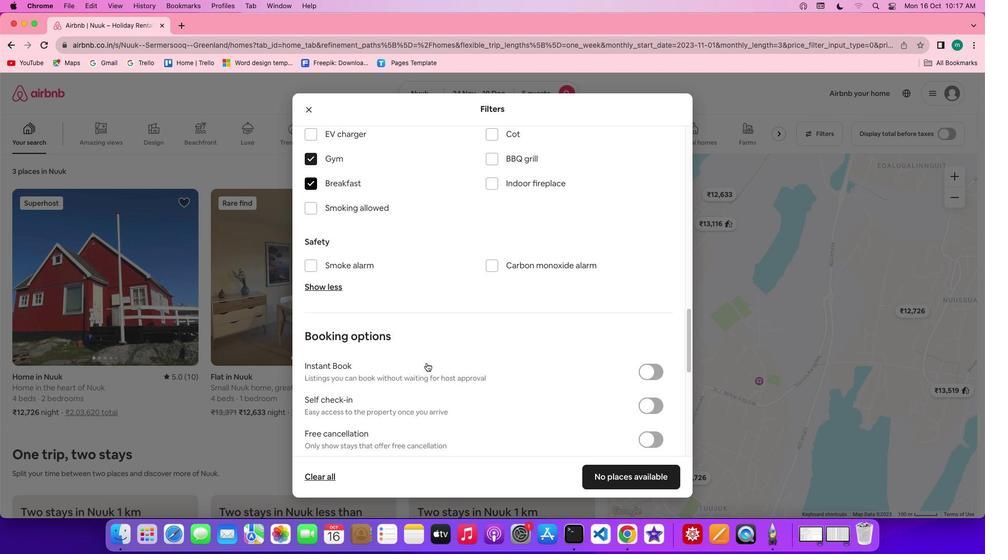 
Action: Mouse moved to (647, 331)
Screenshot: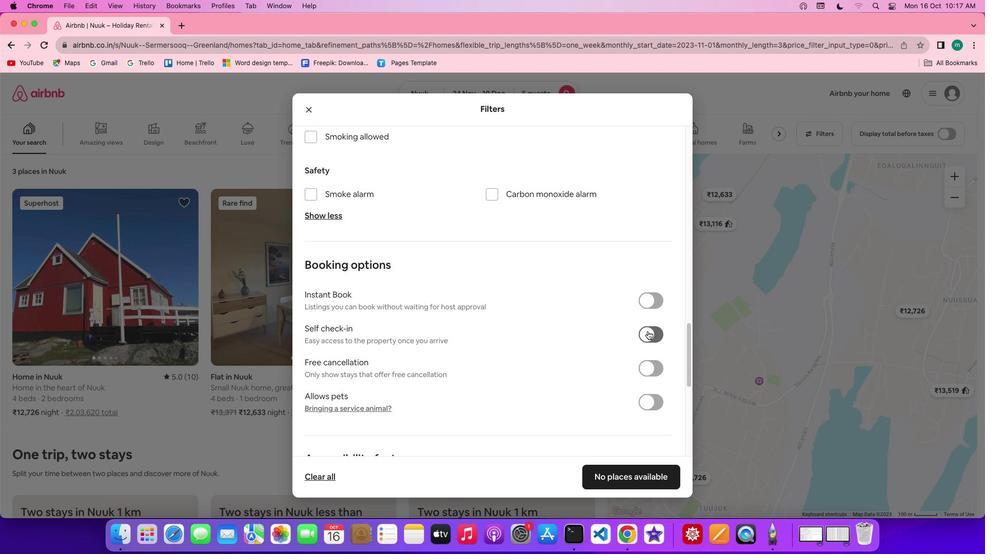 
Action: Mouse pressed left at (647, 331)
Screenshot: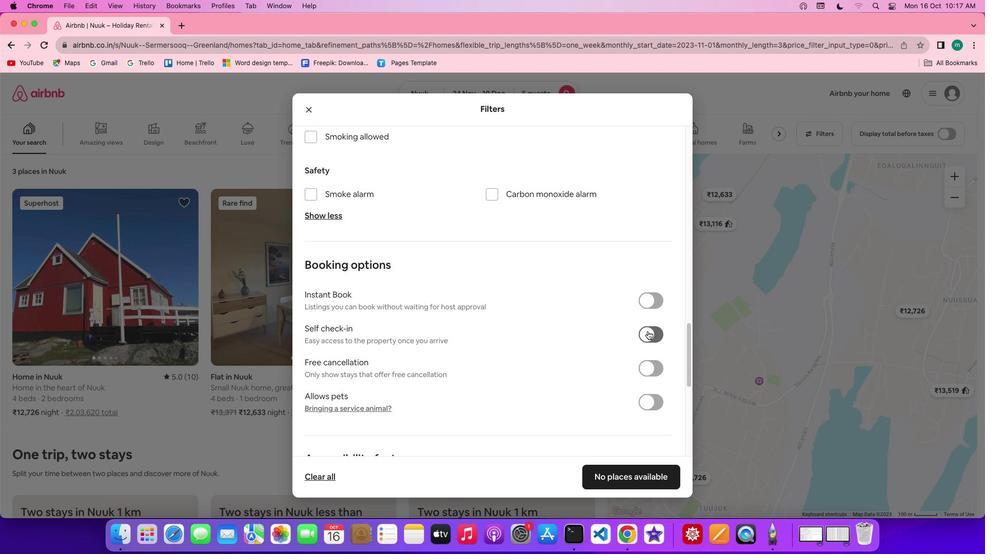 
Action: Mouse moved to (510, 353)
Screenshot: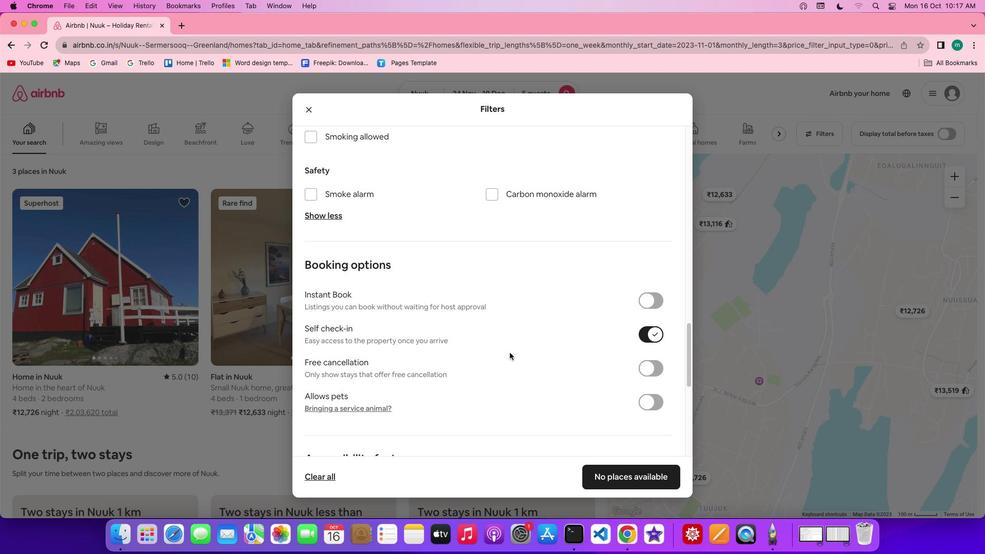 
Action: Mouse scrolled (510, 353) with delta (0, 0)
Screenshot: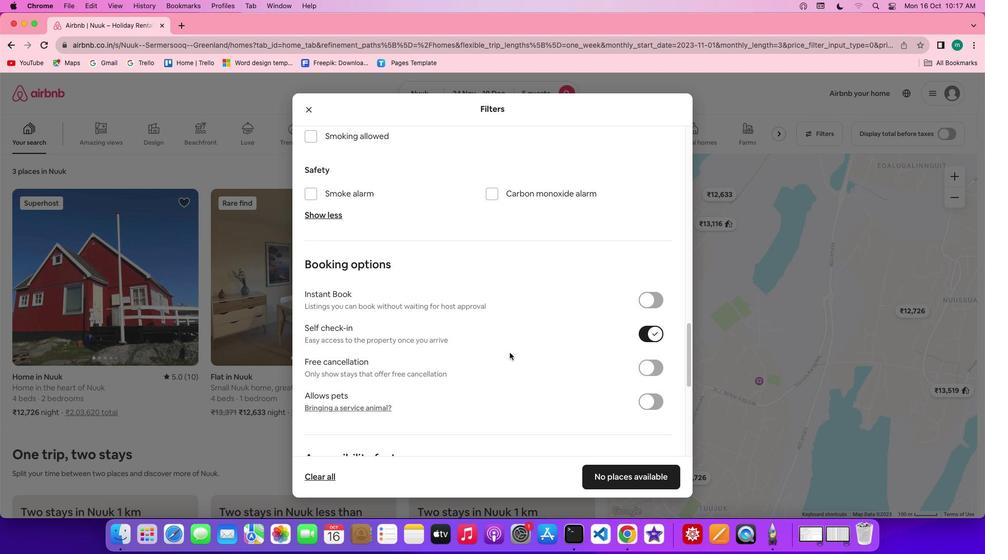 
Action: Mouse scrolled (510, 353) with delta (0, 0)
Screenshot: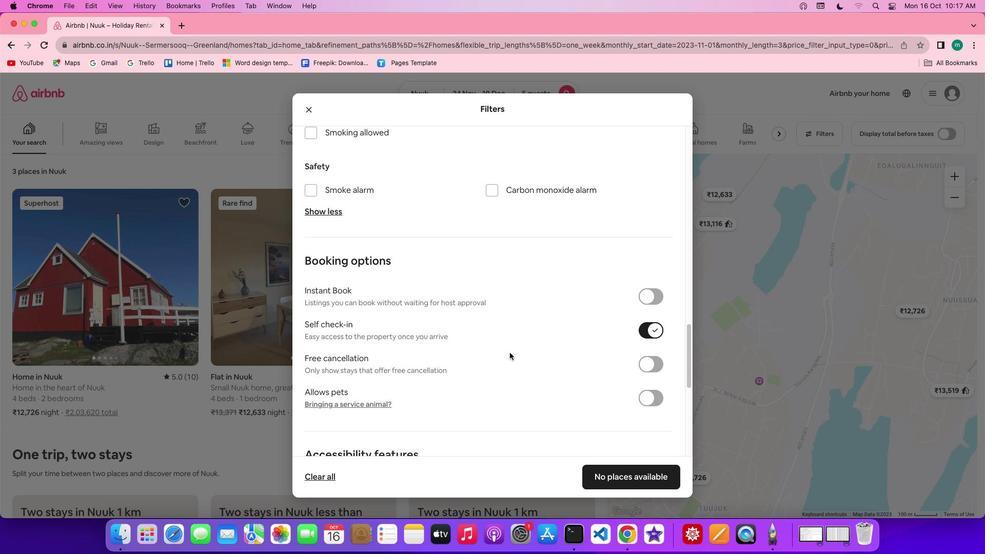 
Action: Mouse scrolled (510, 353) with delta (0, 0)
Screenshot: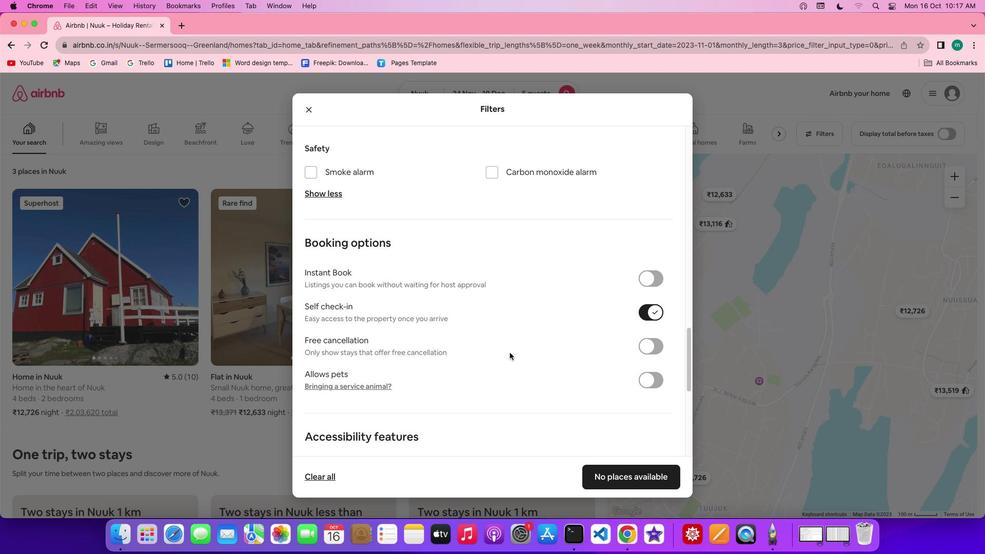 
Action: Mouse scrolled (510, 353) with delta (0, 0)
Screenshot: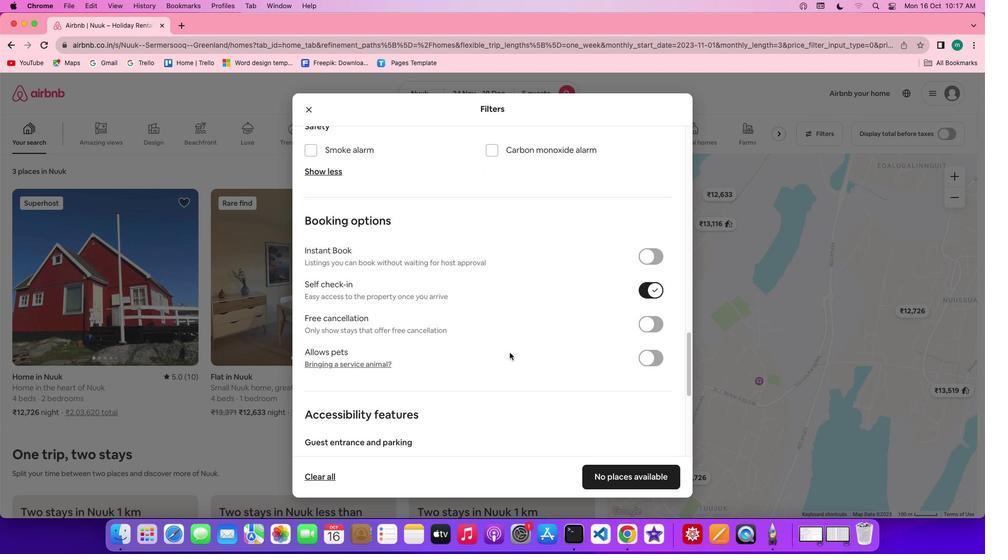
Action: Mouse scrolled (510, 353) with delta (0, 0)
Screenshot: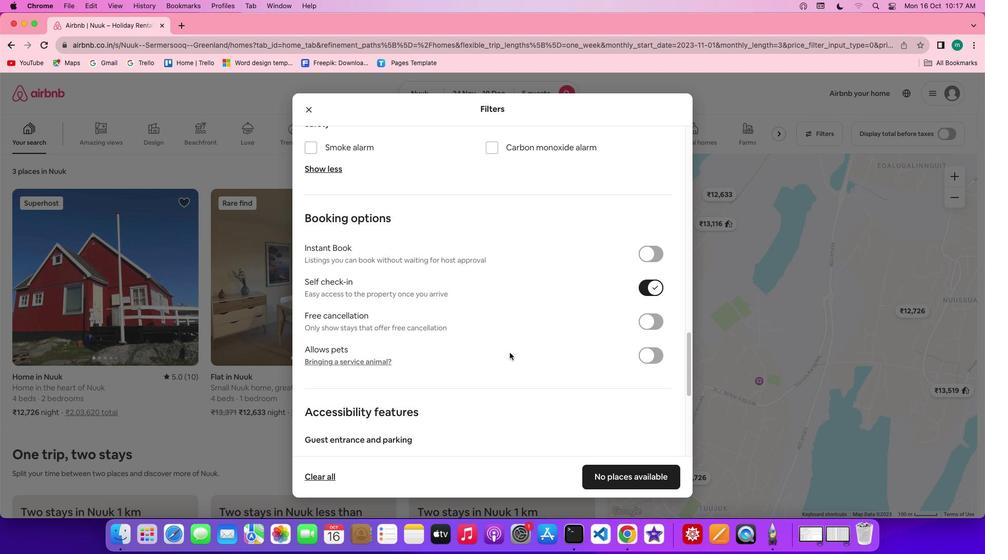 
Action: Mouse scrolled (510, 353) with delta (0, -1)
Screenshot: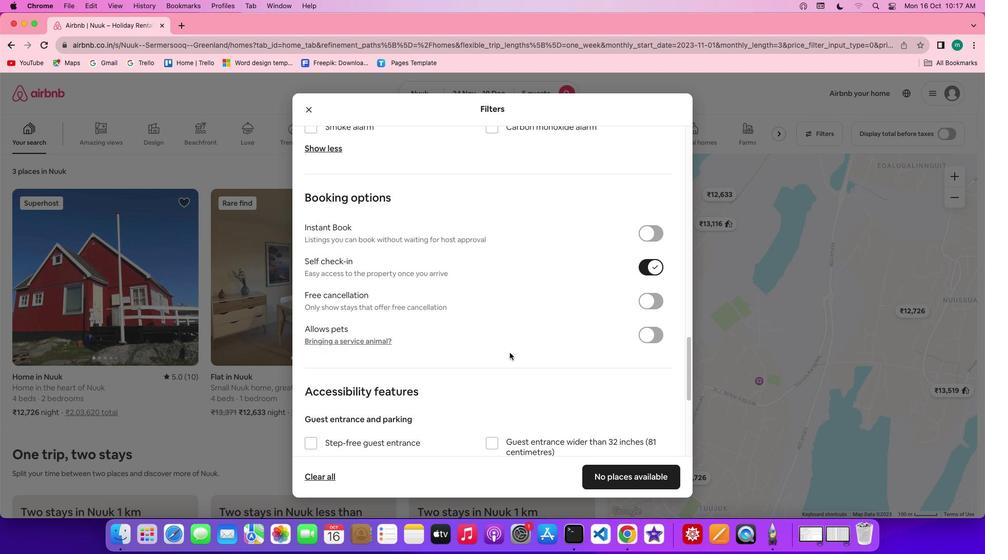 
Action: Mouse scrolled (510, 353) with delta (0, -1)
Screenshot: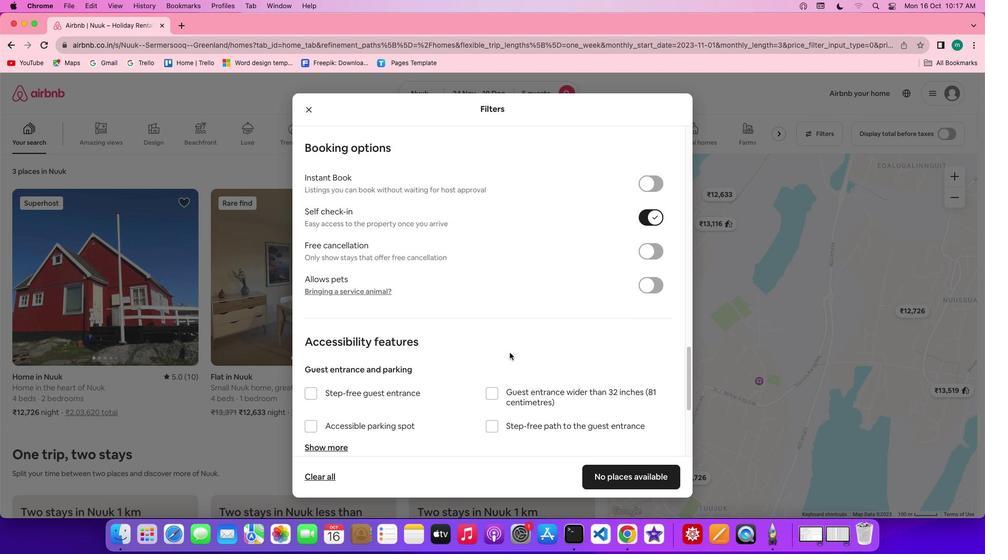 
Action: Mouse moved to (664, 474)
Screenshot: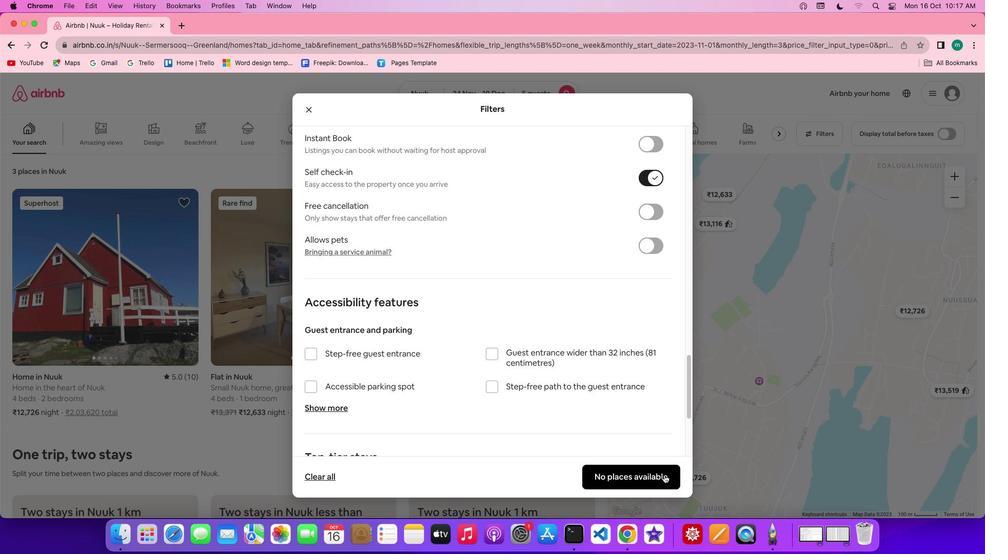 
Action: Mouse pressed left at (664, 474)
Screenshot: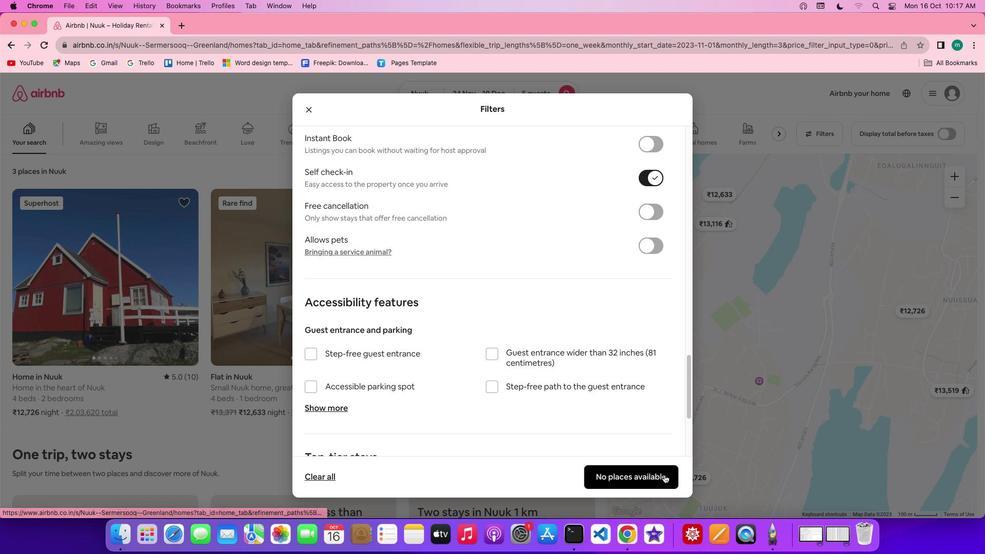 
Action: Mouse moved to (445, 361)
Screenshot: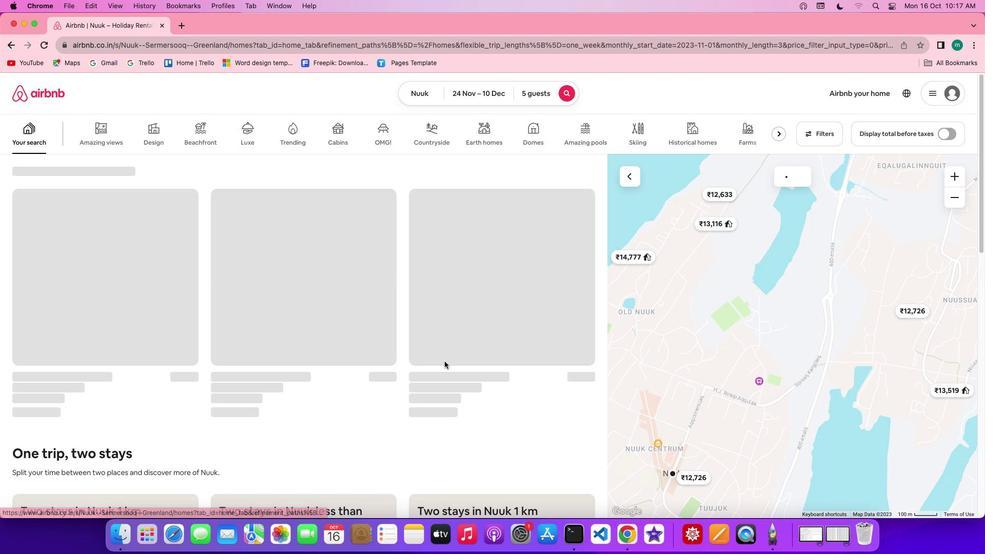 
